 Task: Look for space in Don Luan, Vietnam from 8th August, 2023 to 15th August, 2023 for 9 adults in price range Rs.10000 to Rs.14000. Place can be shared room with 5 bedrooms having 9 beds and 5 bathrooms. Property type can be house, flat, guest house. Amenities needed are: wifi, TV, free parkinig on premises, gym, breakfast. Booking option can be shelf check-in. Required host language is English.
Action: Mouse moved to (542, 107)
Screenshot: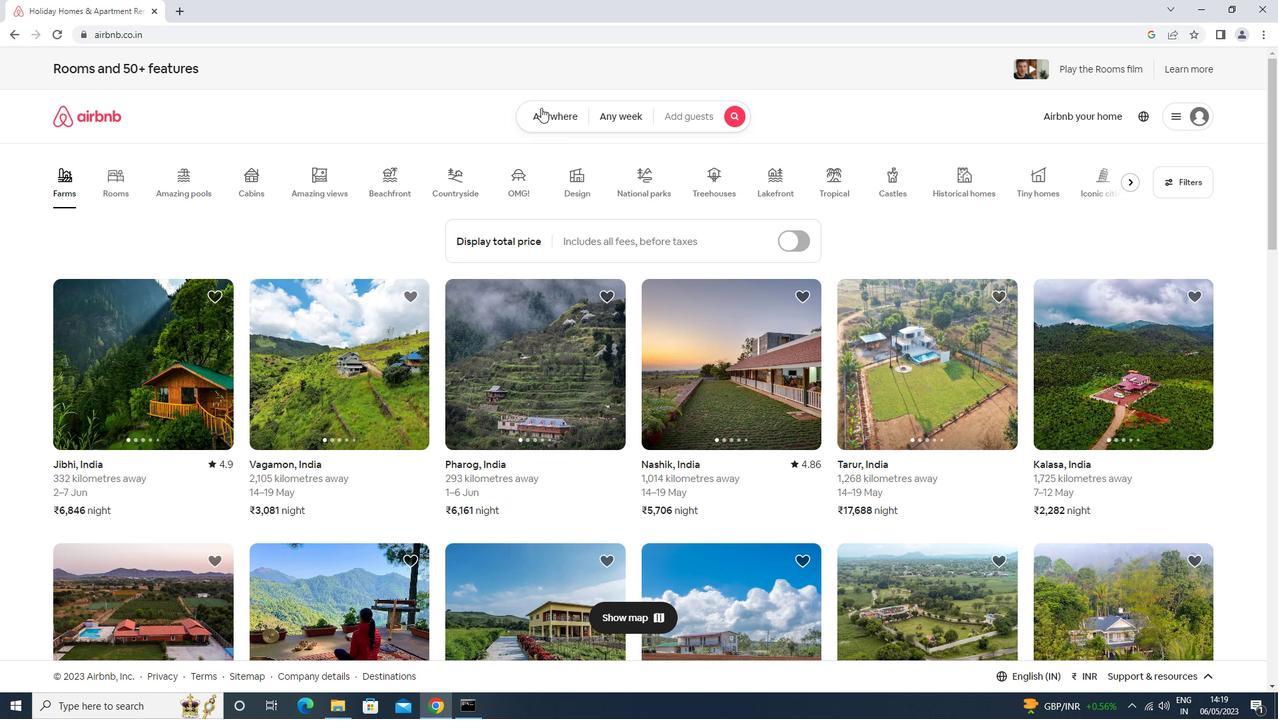 
Action: Mouse pressed left at (542, 107)
Screenshot: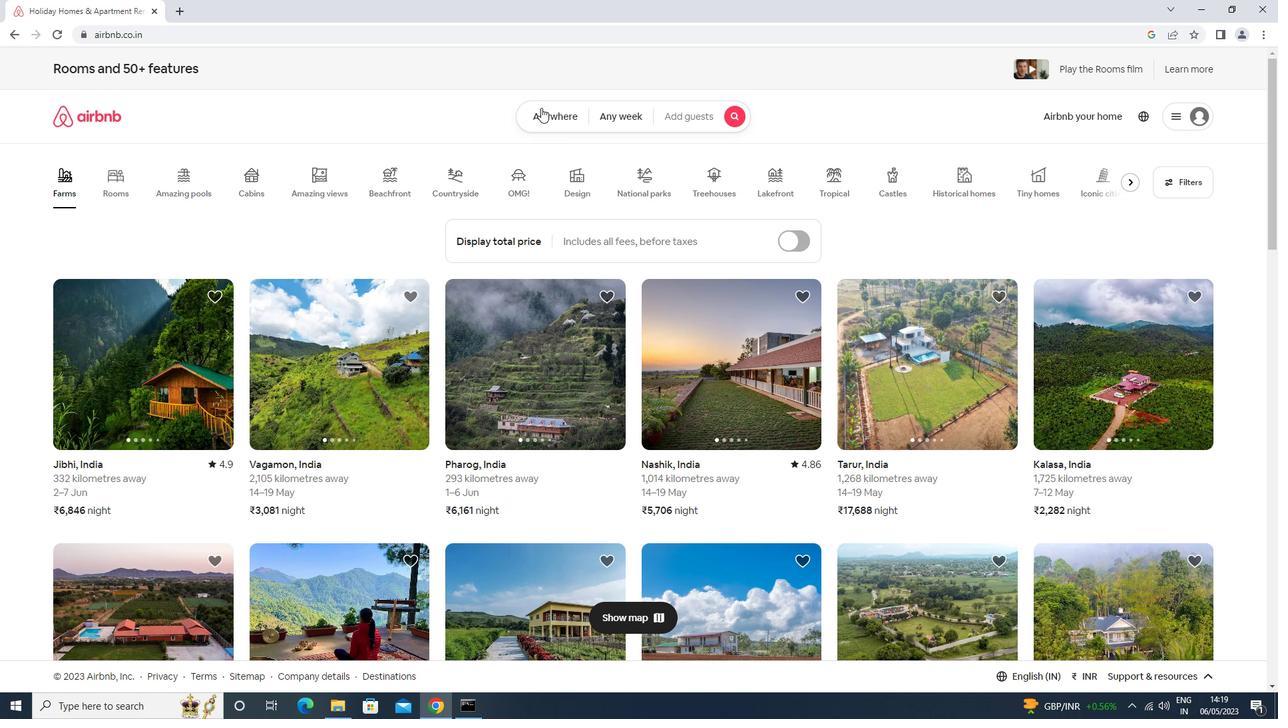 
Action: Mouse moved to (457, 177)
Screenshot: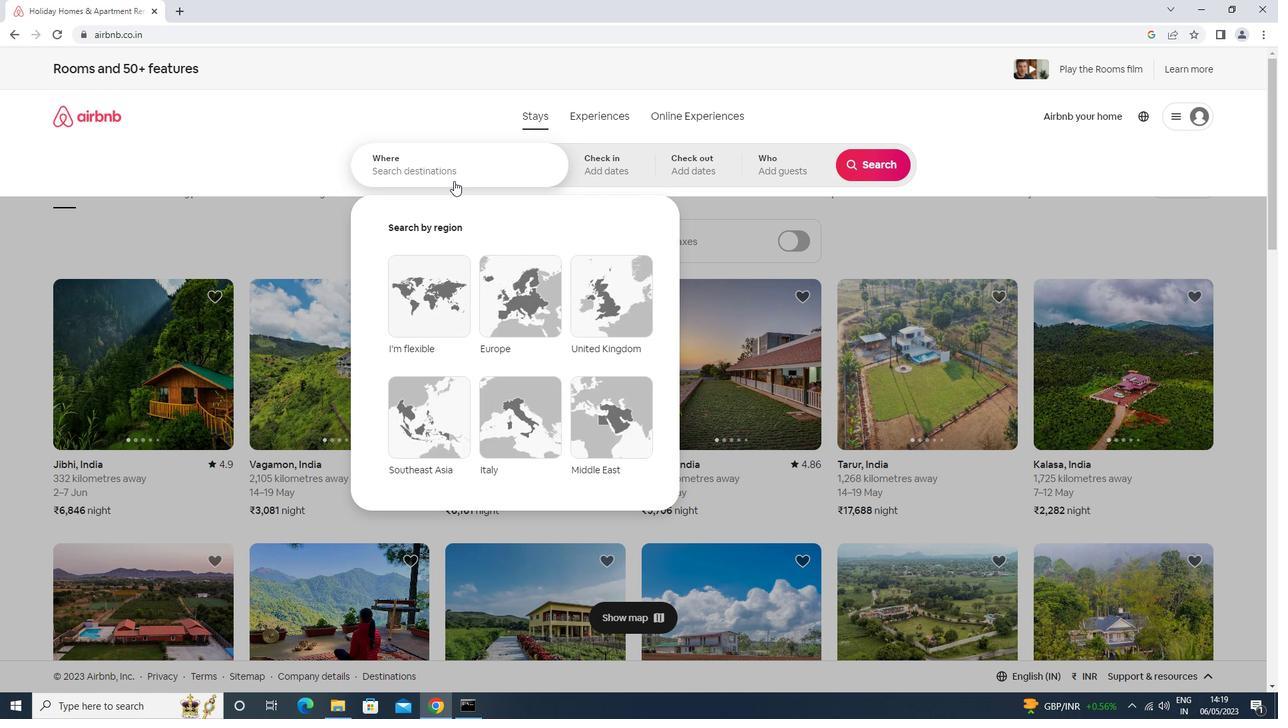 
Action: Mouse pressed left at (457, 177)
Screenshot: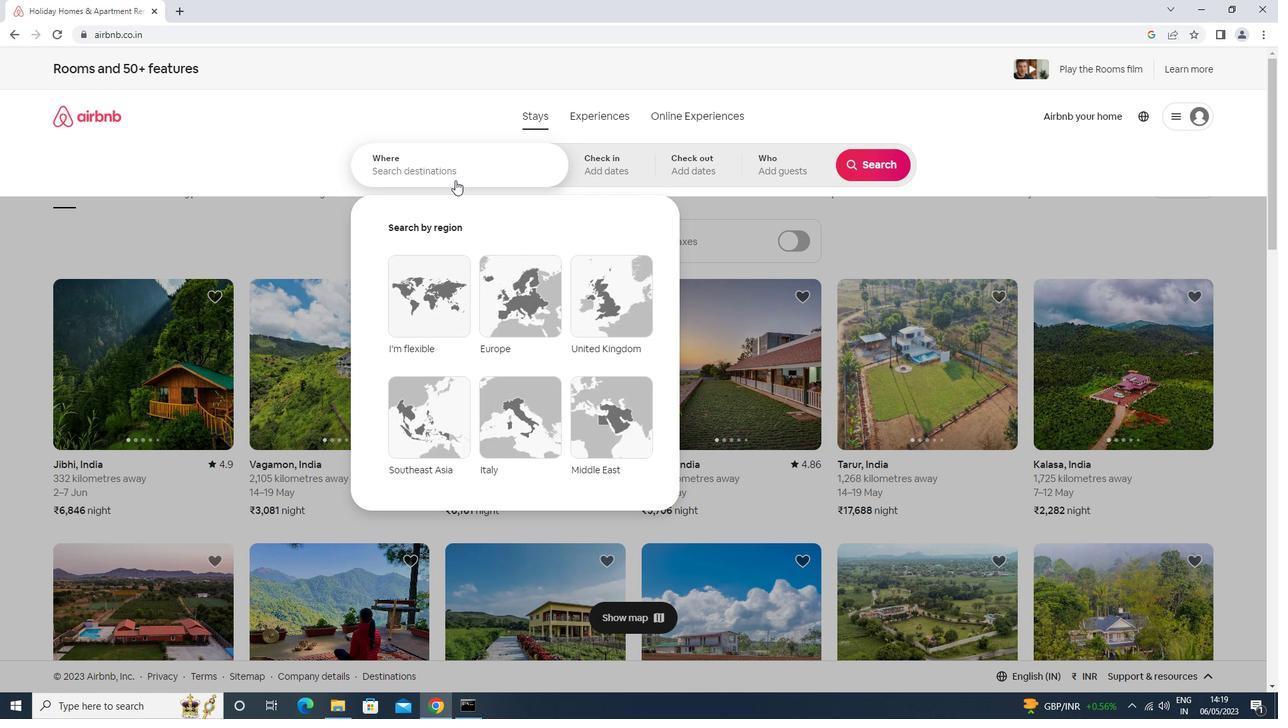 
Action: Key pressed don<Key.space>luan<Key.space>vietnam<Key.enter>
Screenshot: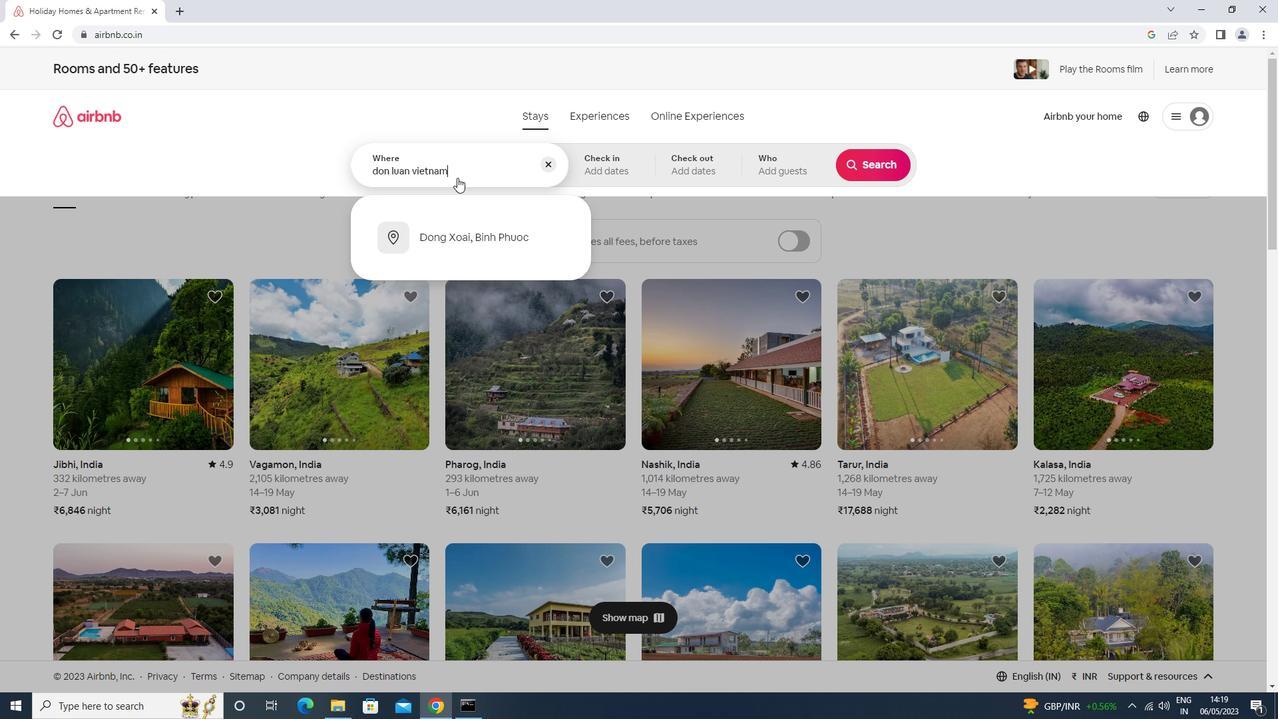 
Action: Mouse moved to (869, 276)
Screenshot: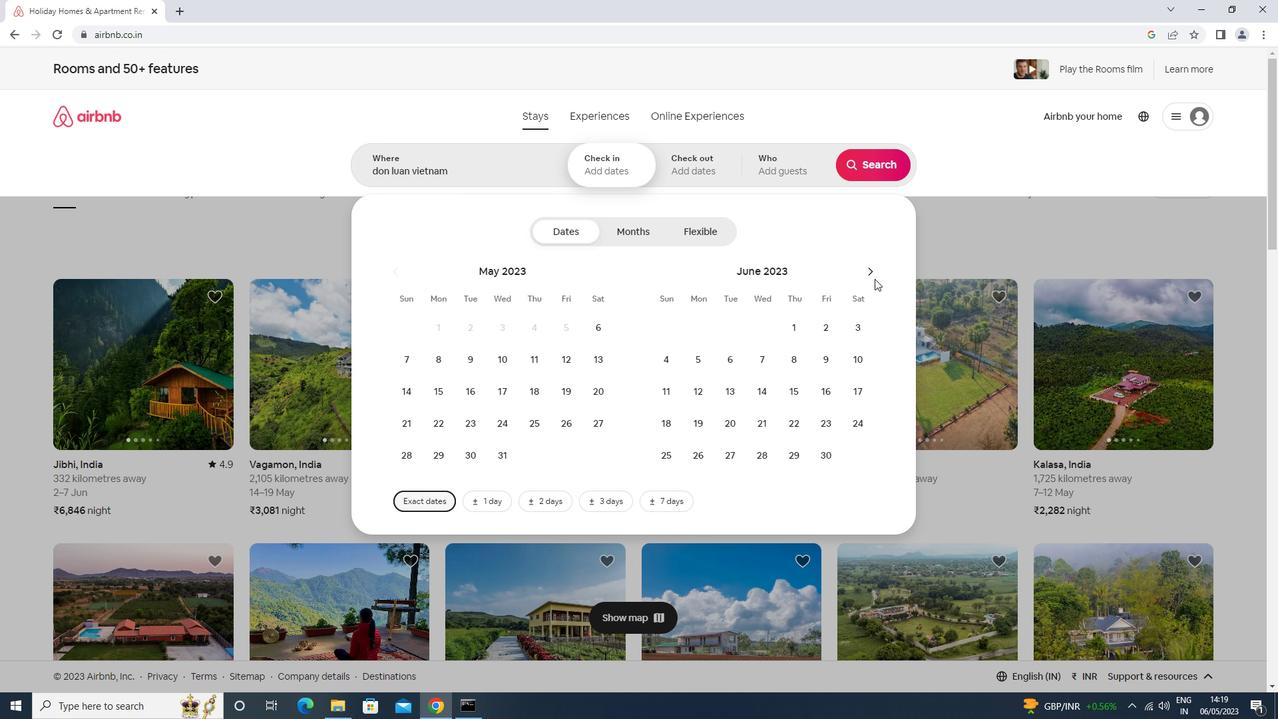 
Action: Mouse pressed left at (869, 276)
Screenshot: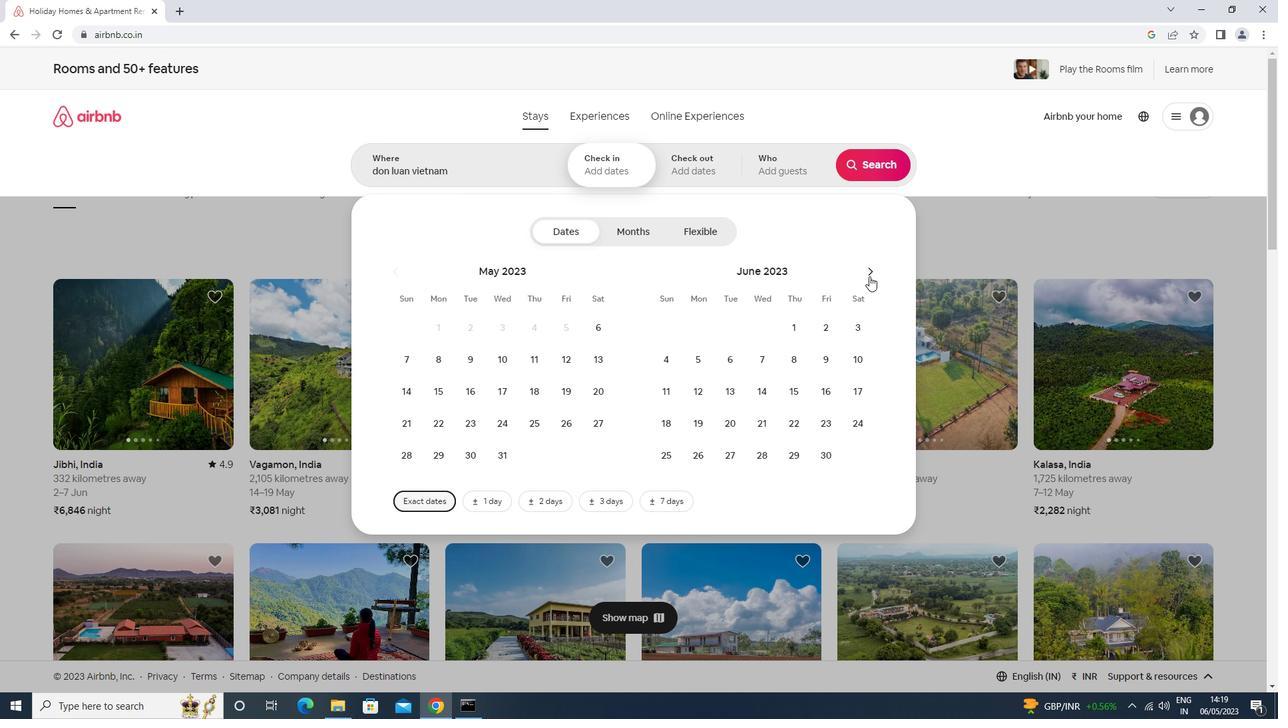 
Action: Mouse pressed left at (869, 276)
Screenshot: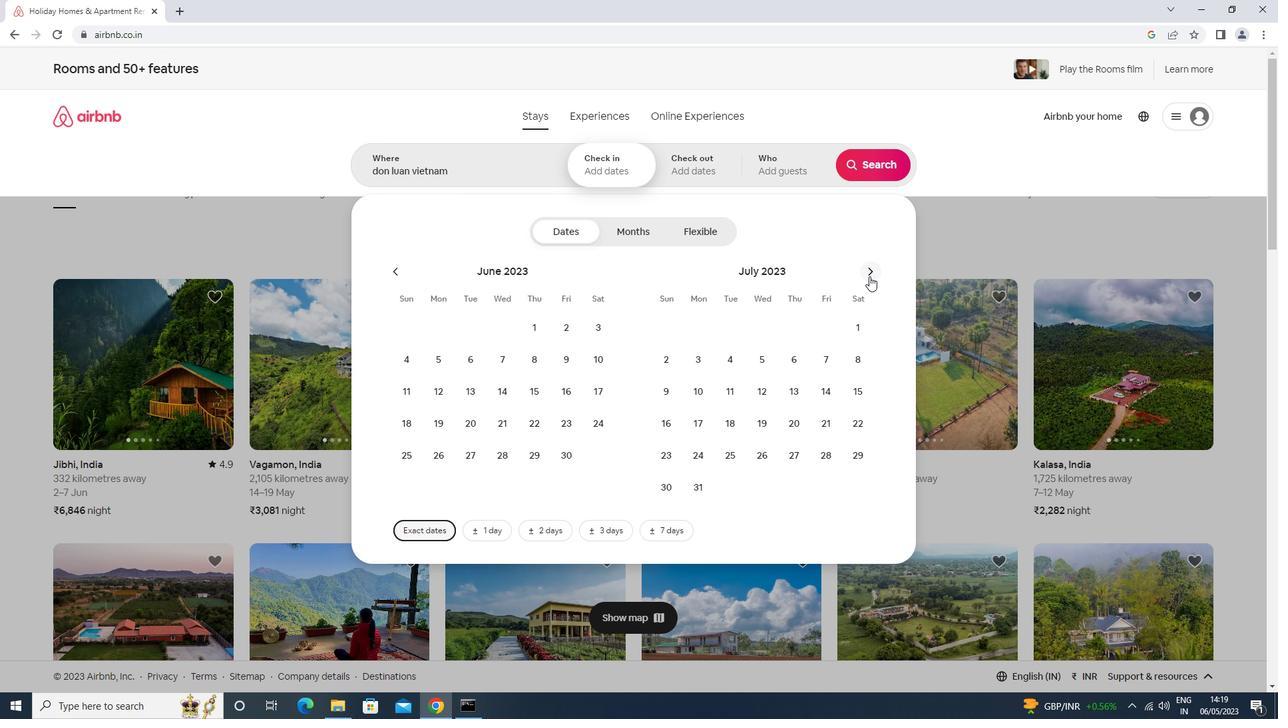 
Action: Mouse moved to (724, 362)
Screenshot: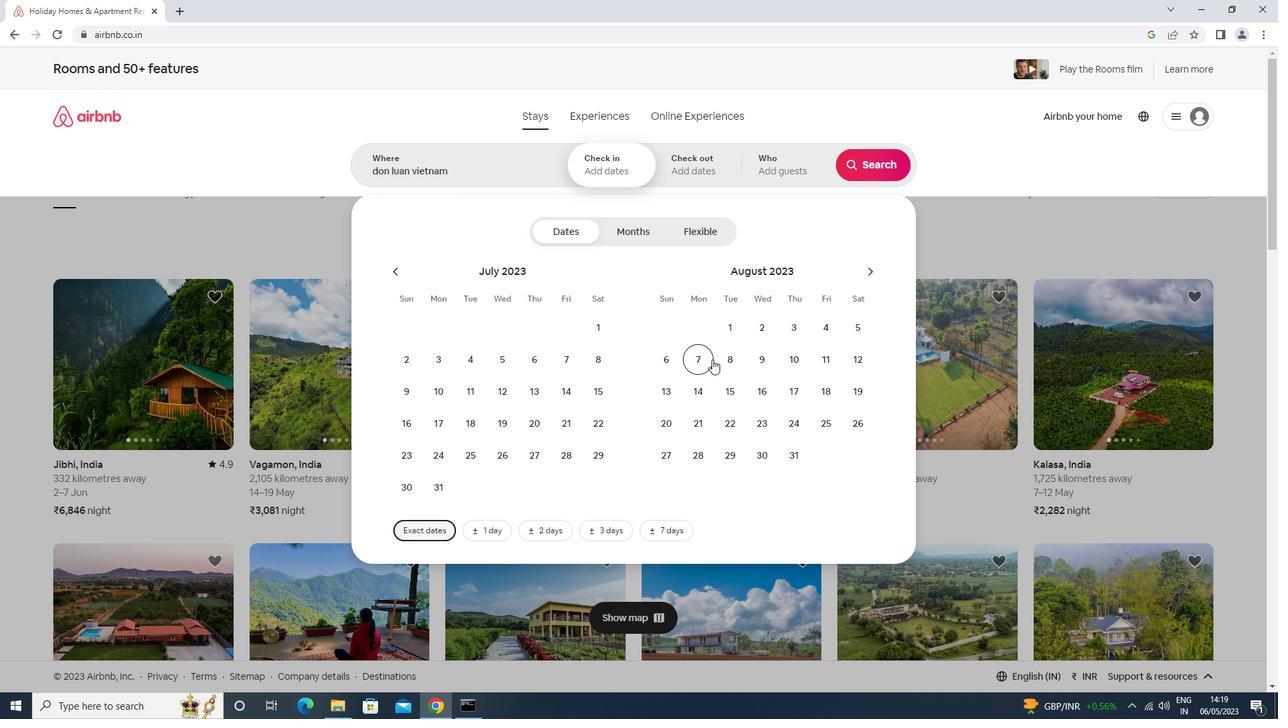 
Action: Mouse pressed left at (724, 362)
Screenshot: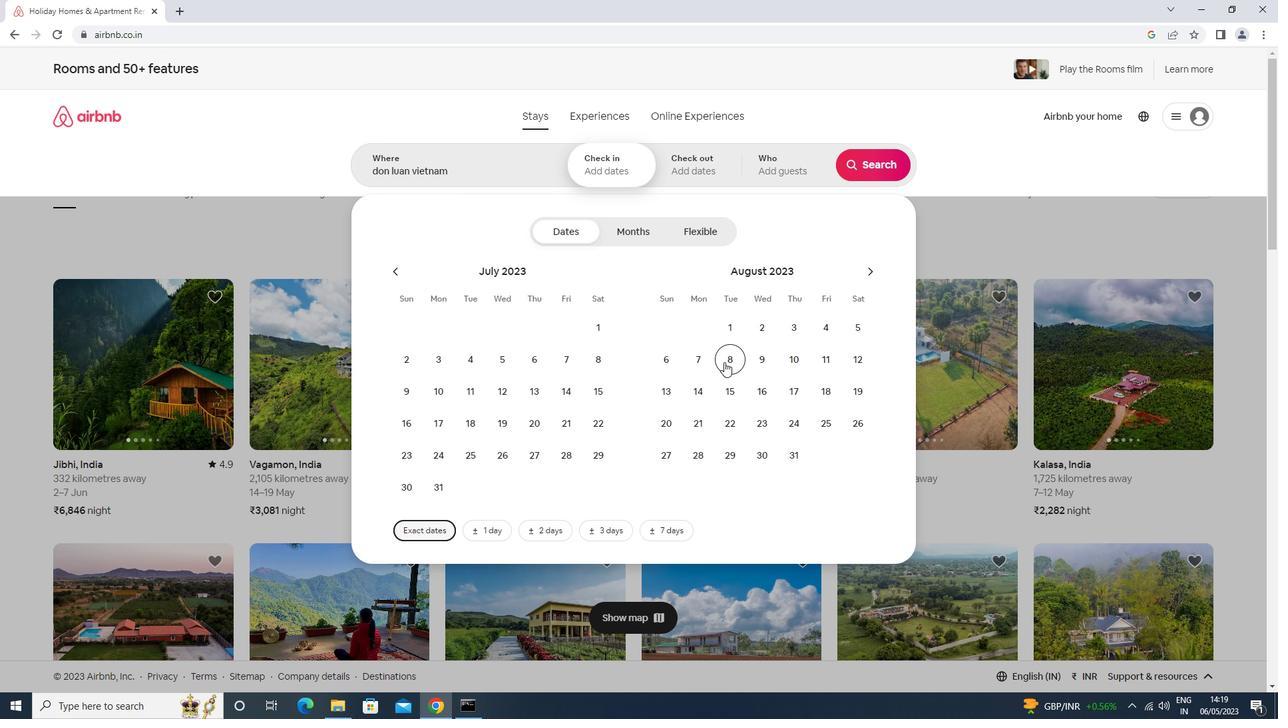 
Action: Mouse moved to (721, 385)
Screenshot: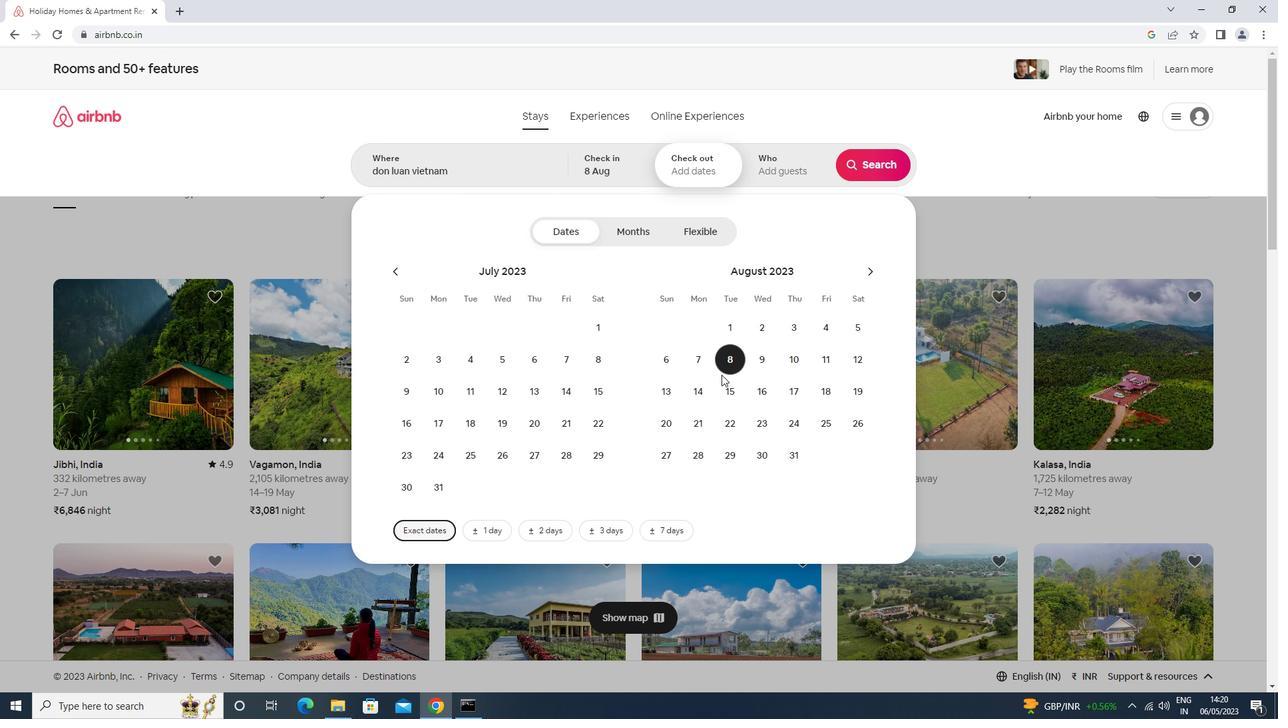 
Action: Mouse pressed left at (721, 385)
Screenshot: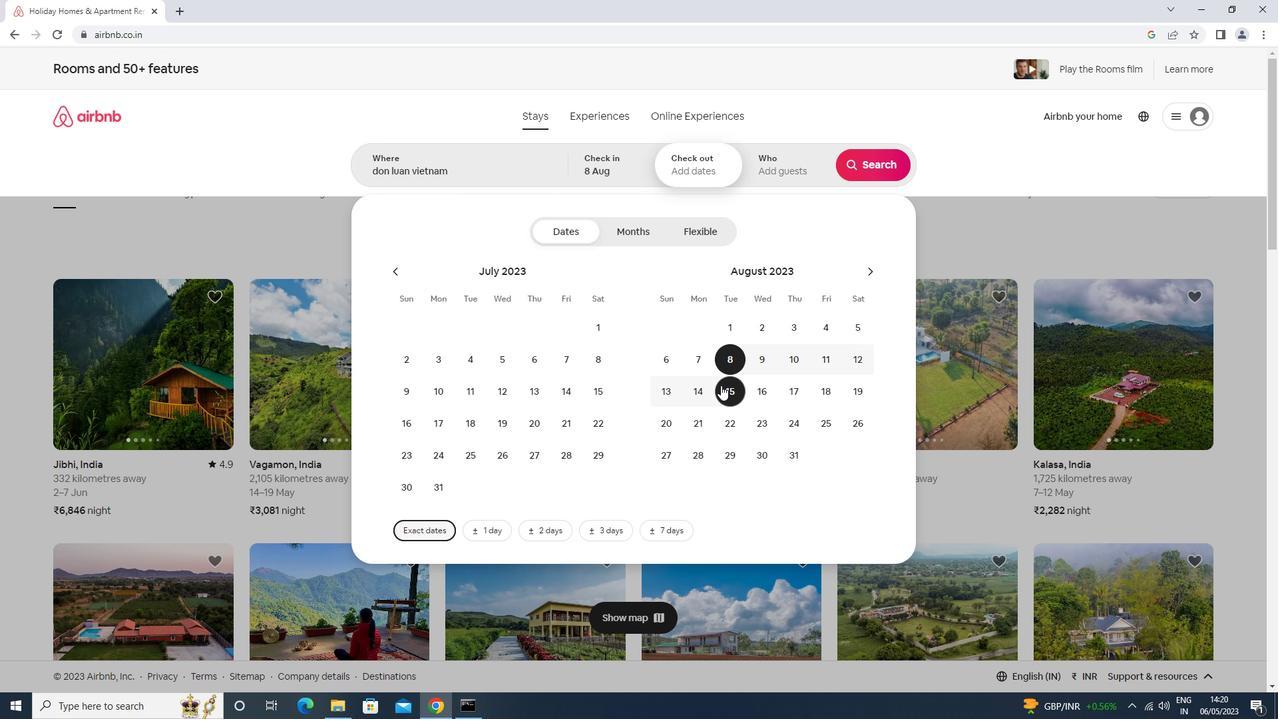 
Action: Mouse moved to (781, 171)
Screenshot: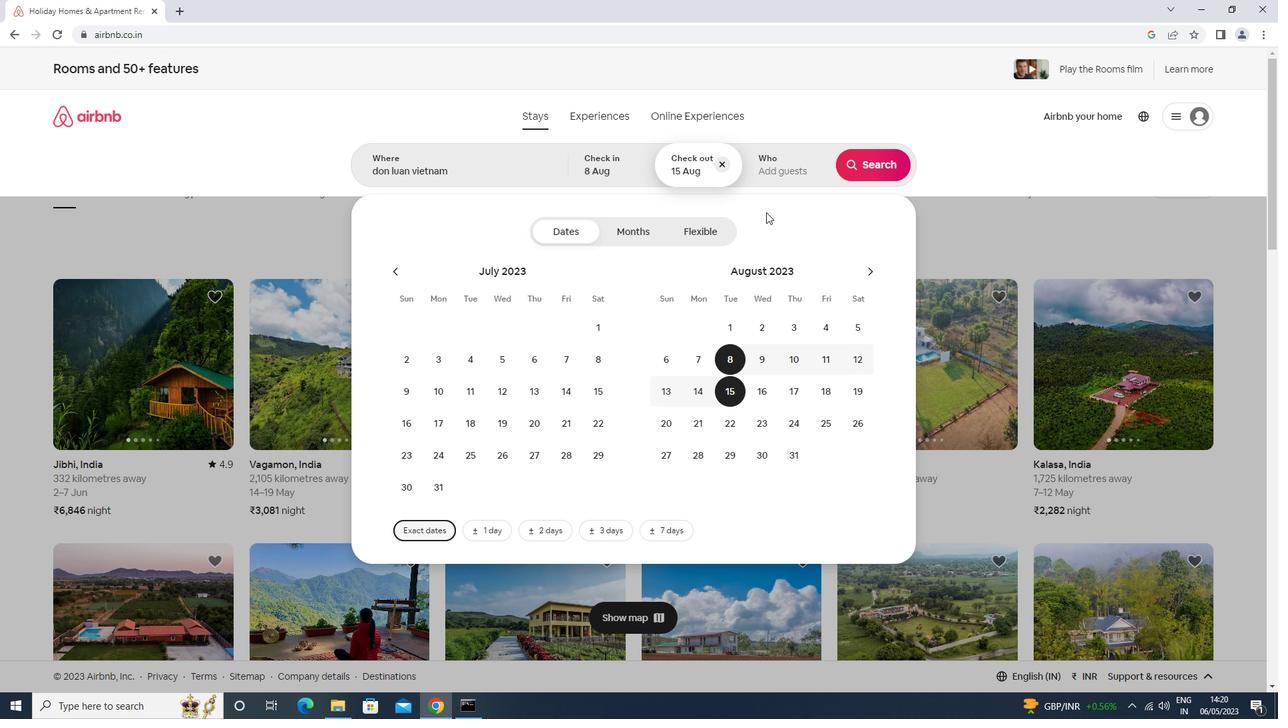 
Action: Mouse pressed left at (781, 171)
Screenshot: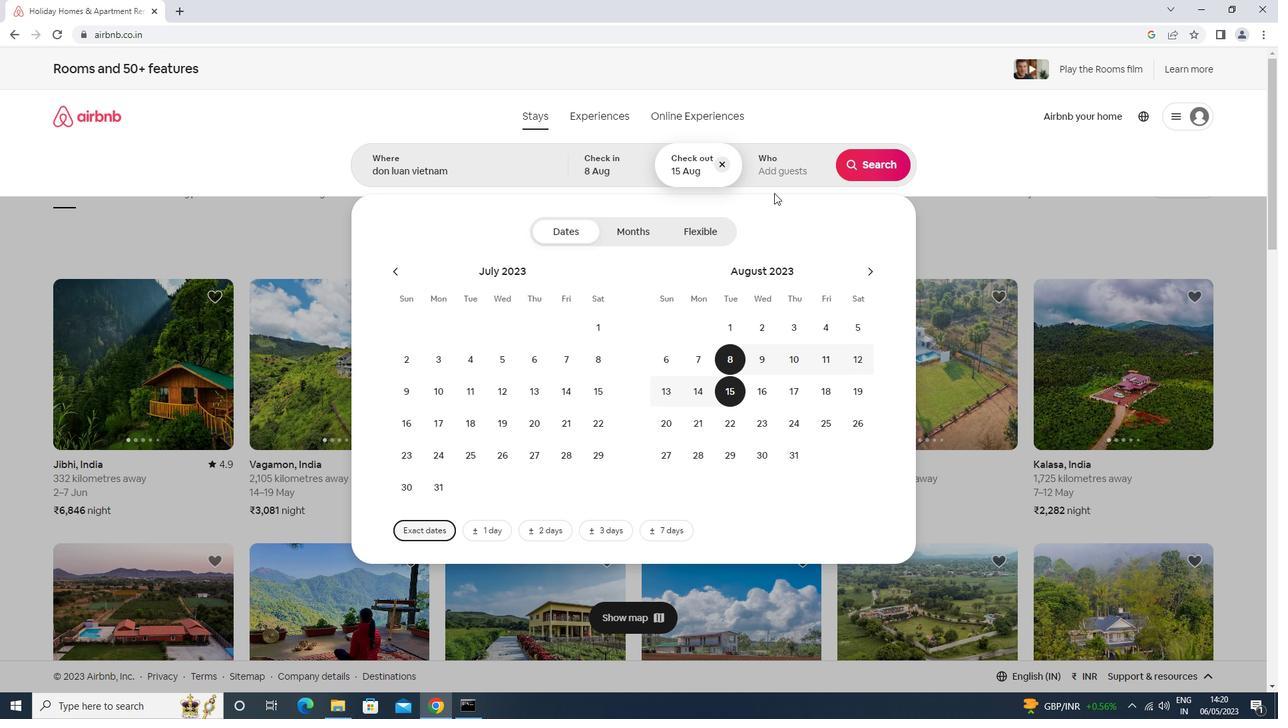 
Action: Mouse moved to (871, 231)
Screenshot: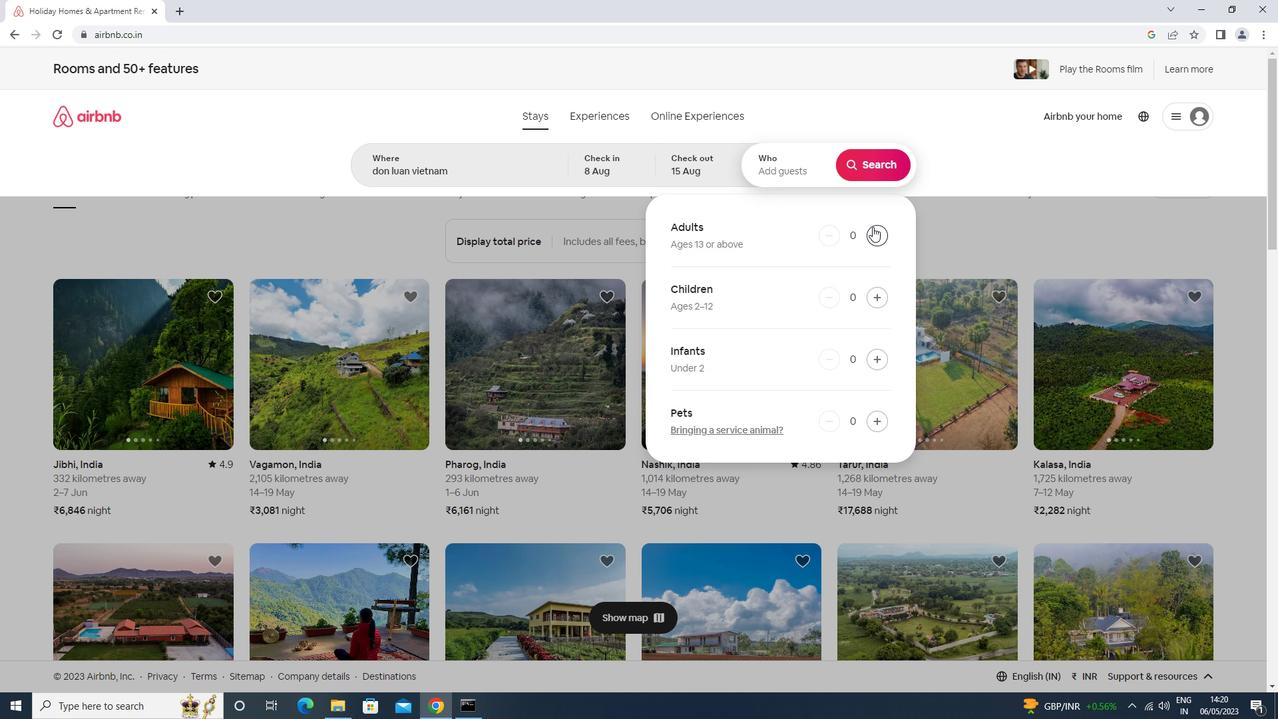 
Action: Mouse pressed left at (871, 231)
Screenshot: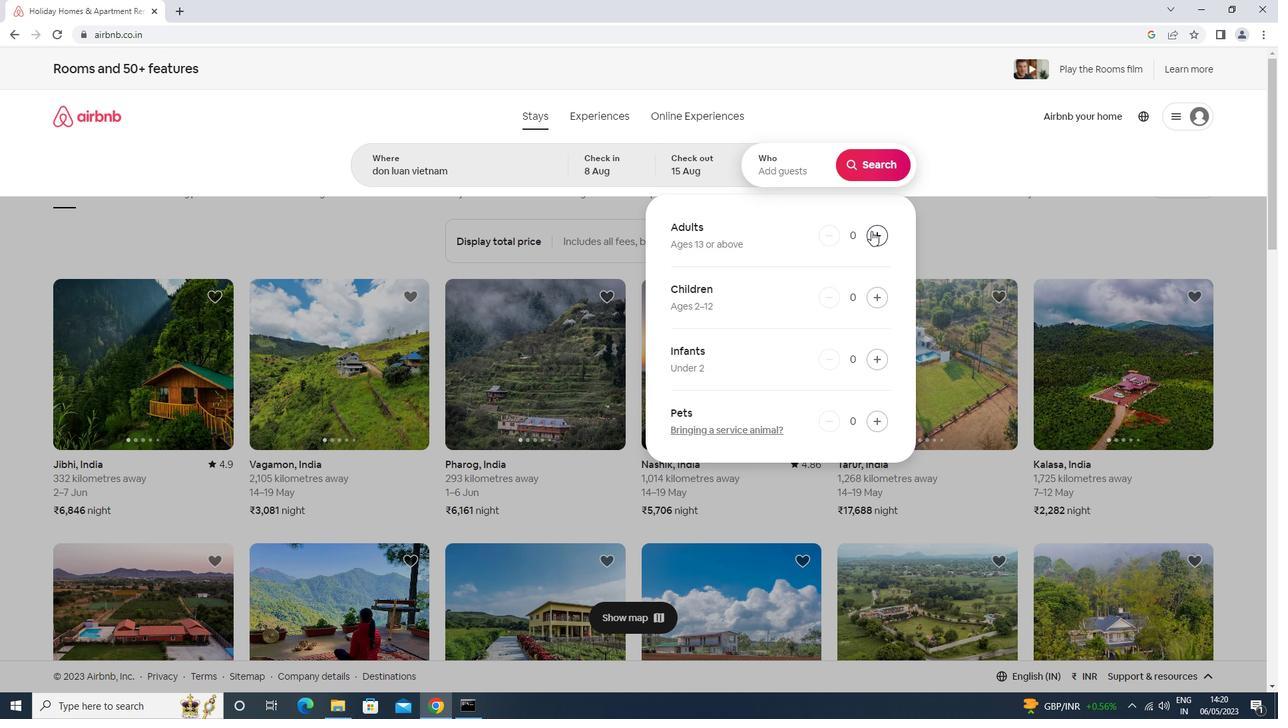 
Action: Mouse pressed left at (871, 231)
Screenshot: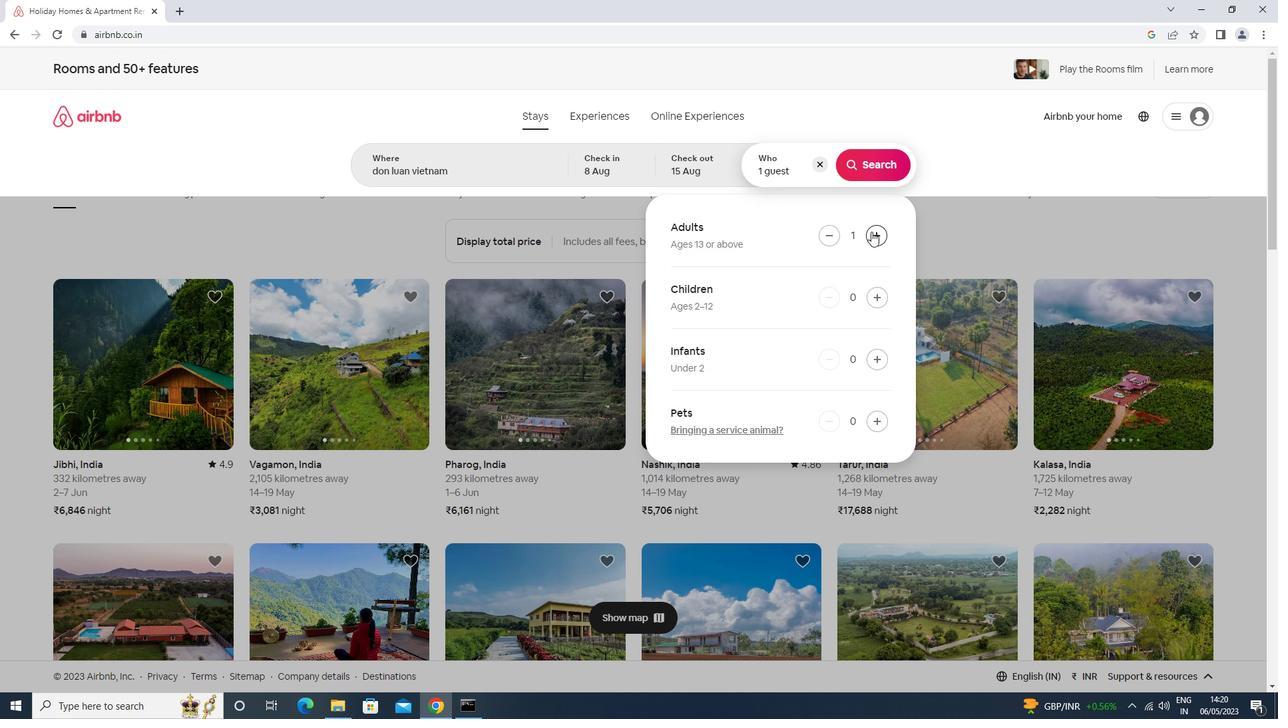 
Action: Mouse pressed left at (871, 231)
Screenshot: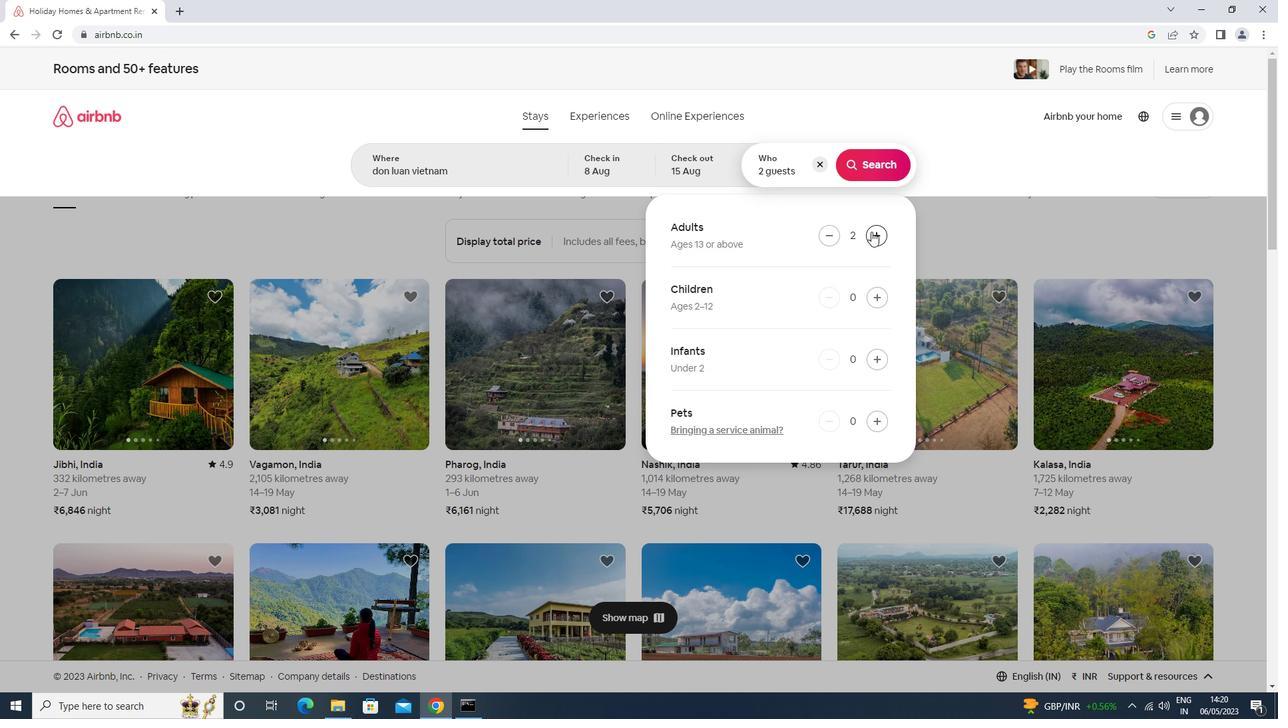 
Action: Mouse pressed left at (871, 231)
Screenshot: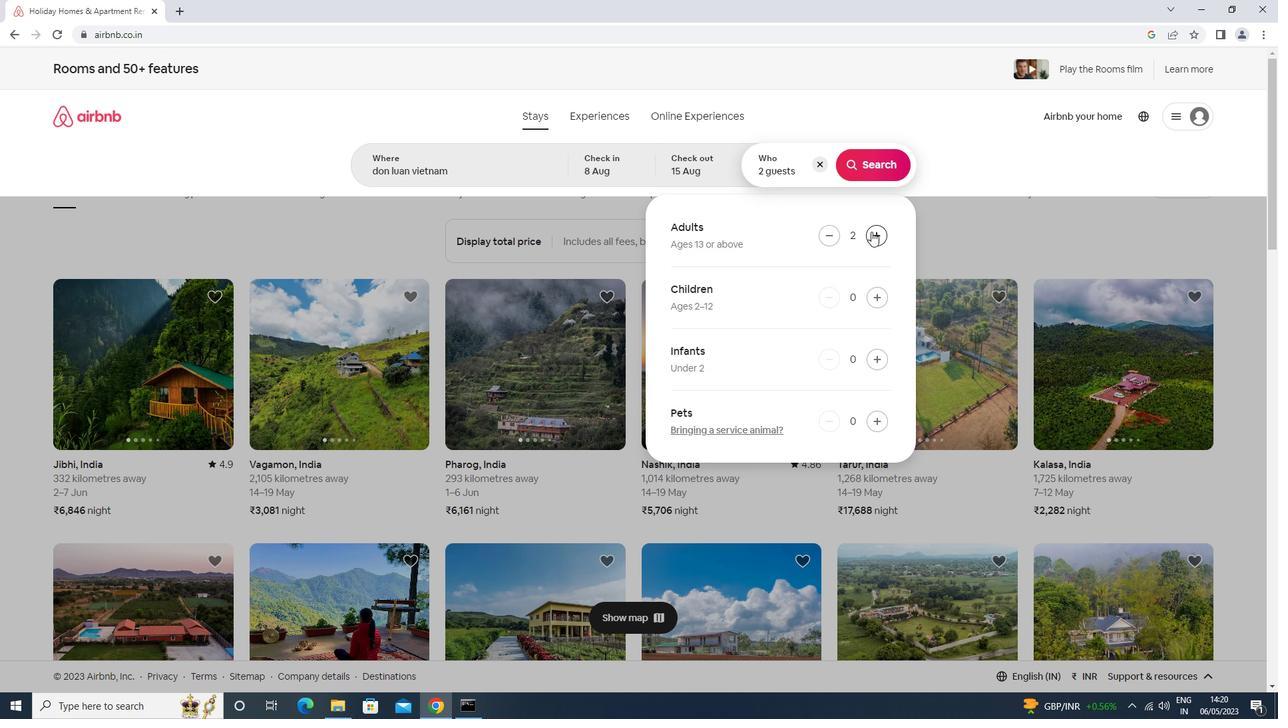 
Action: Mouse pressed left at (871, 231)
Screenshot: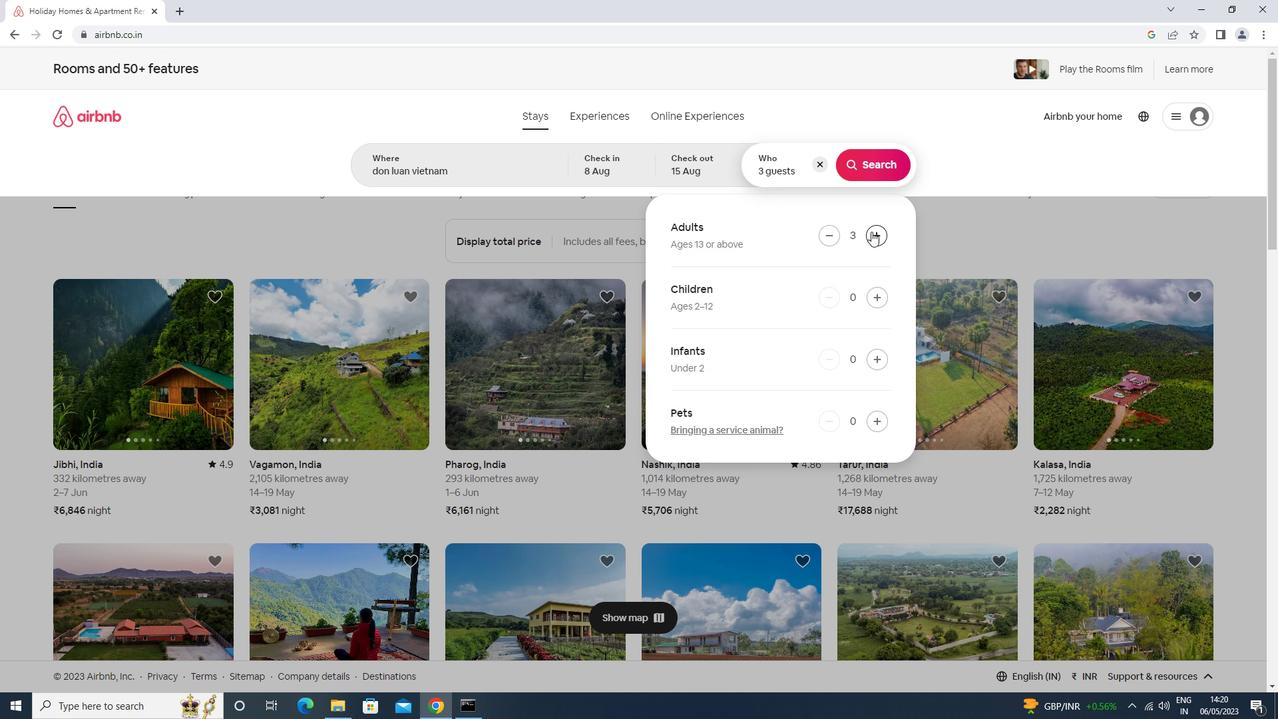 
Action: Mouse pressed left at (871, 231)
Screenshot: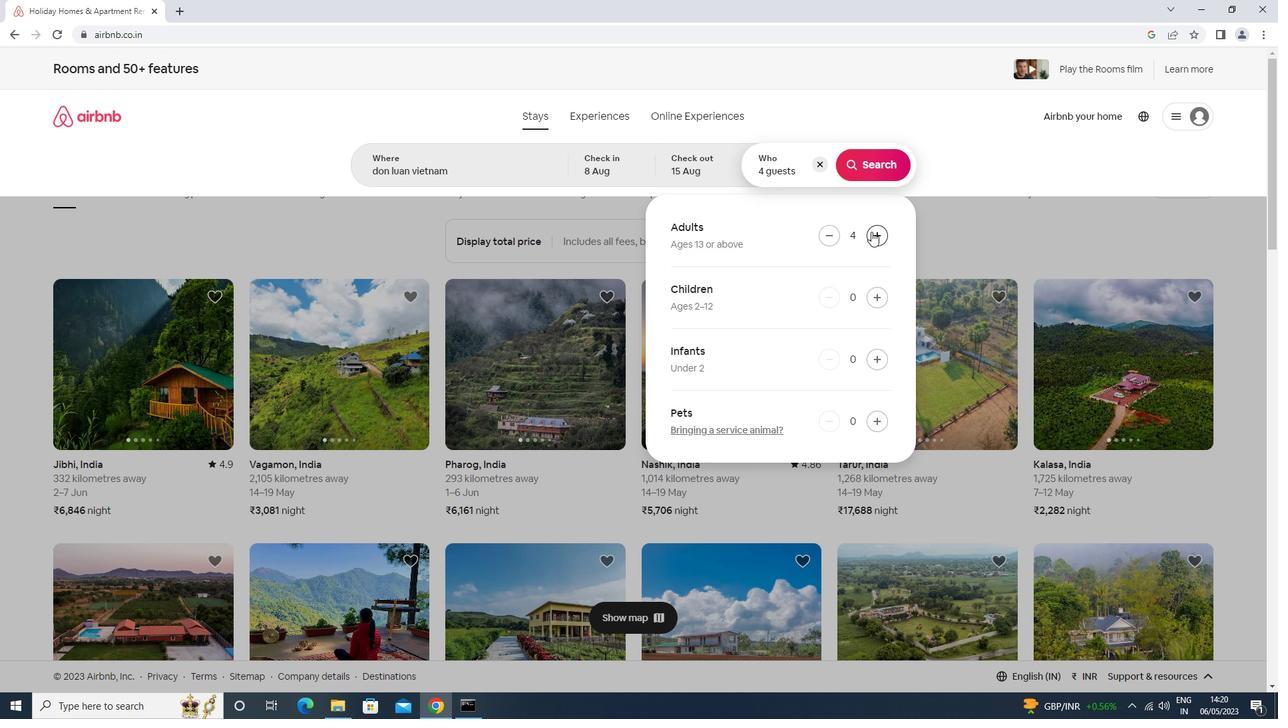 
Action: Mouse pressed left at (871, 231)
Screenshot: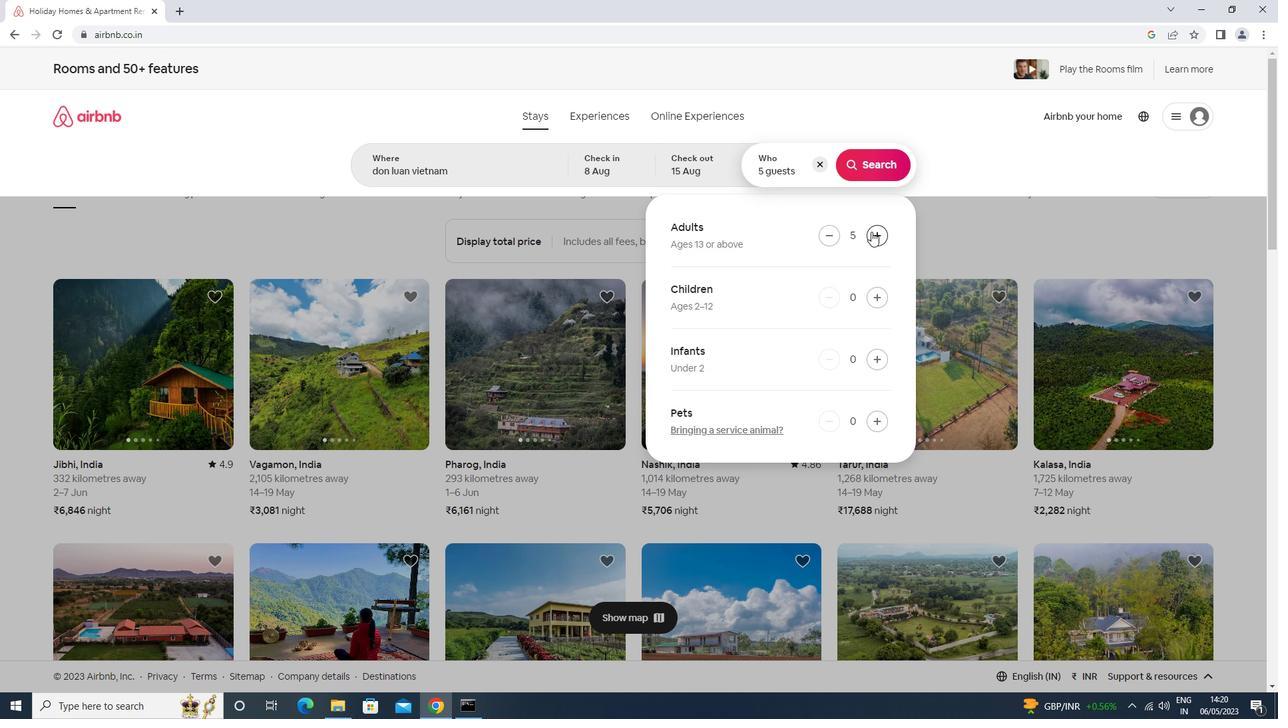 
Action: Mouse moved to (872, 231)
Screenshot: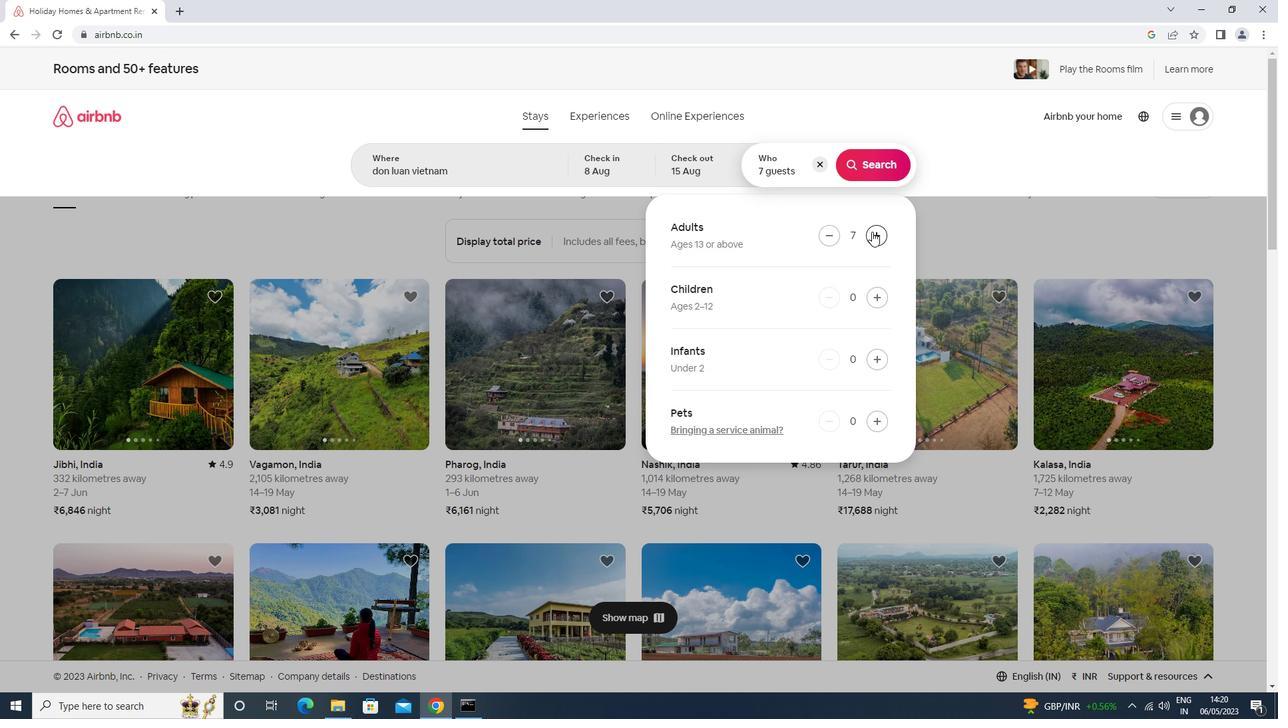 
Action: Mouse pressed left at (872, 231)
Screenshot: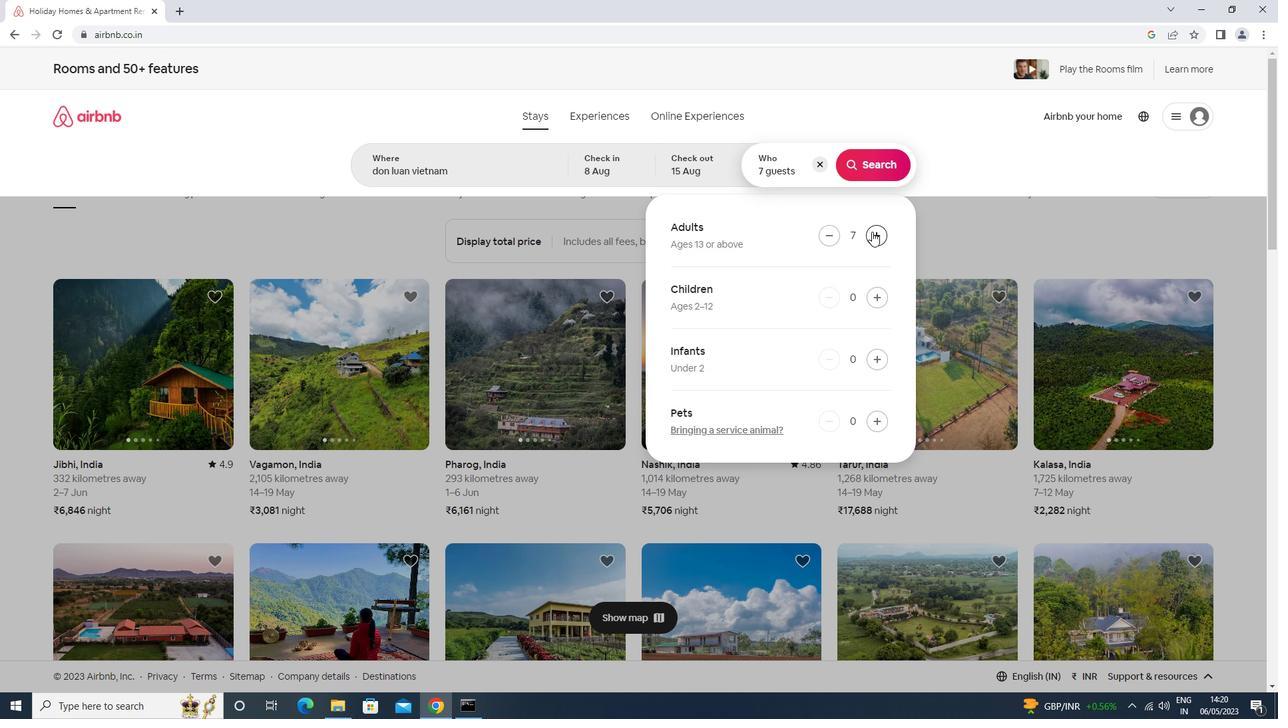 
Action: Mouse moved to (870, 231)
Screenshot: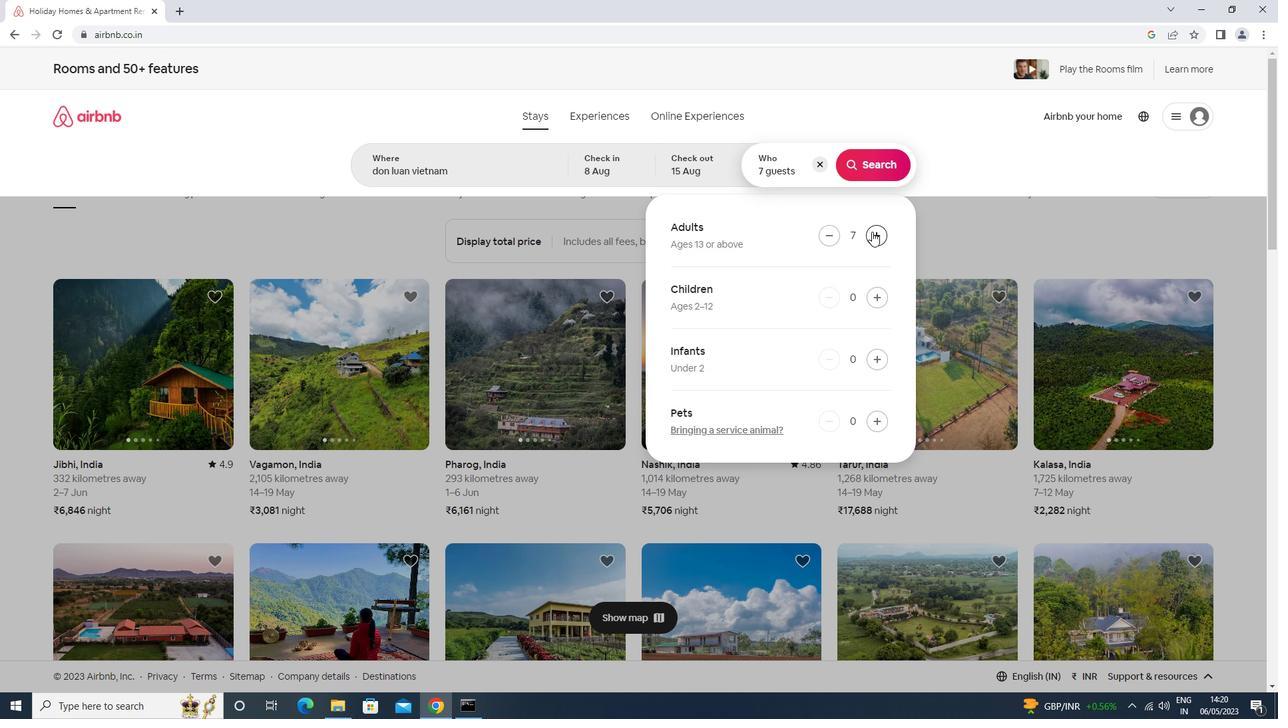 
Action: Mouse pressed left at (870, 231)
Screenshot: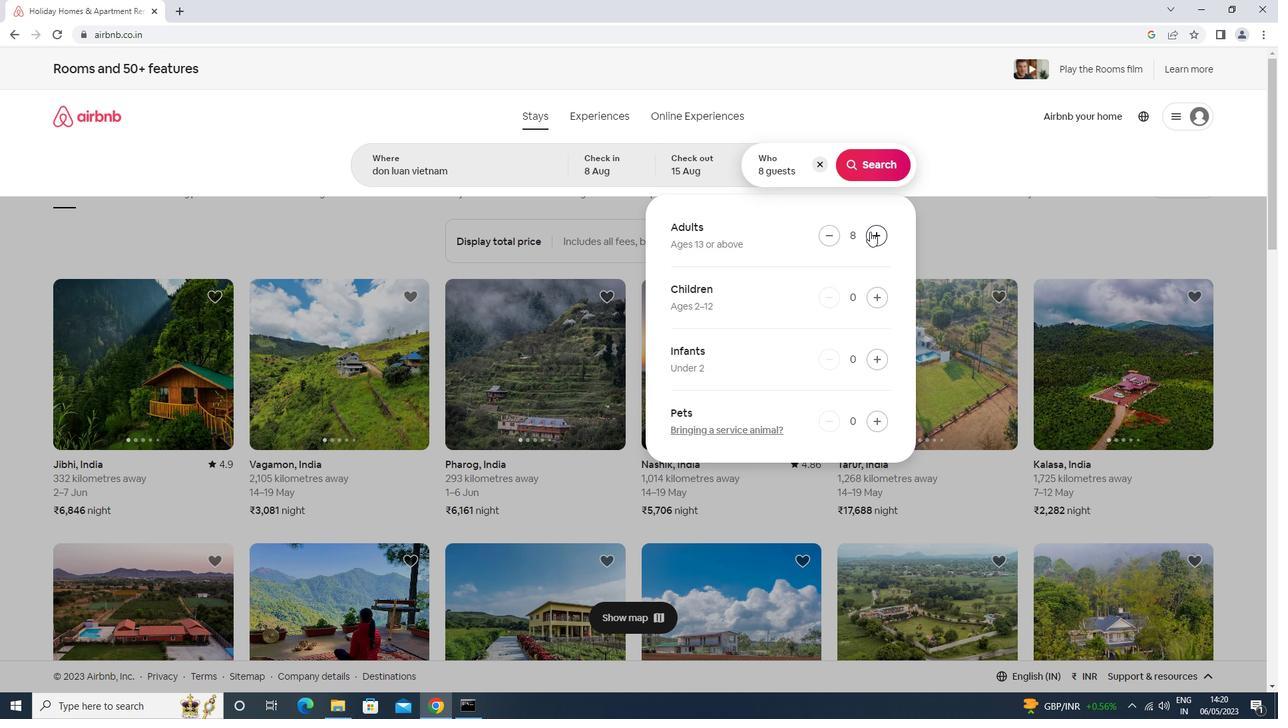
Action: Mouse moved to (878, 165)
Screenshot: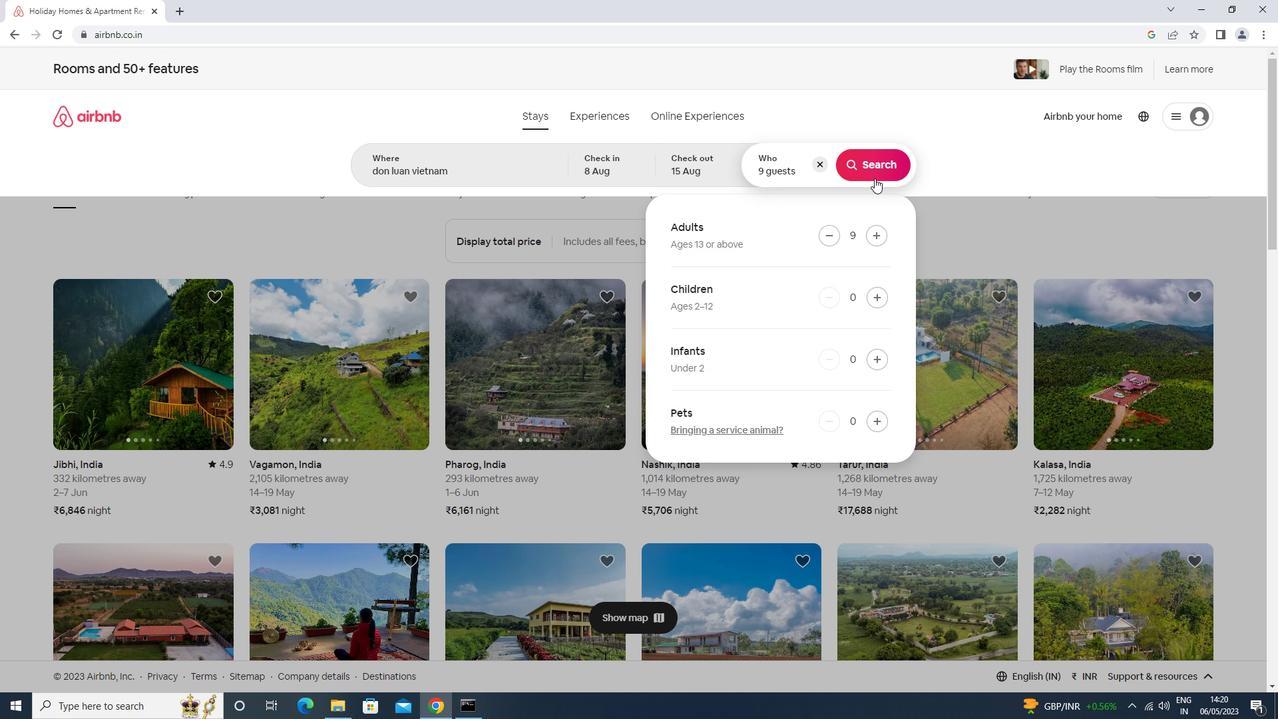 
Action: Mouse pressed left at (878, 165)
Screenshot: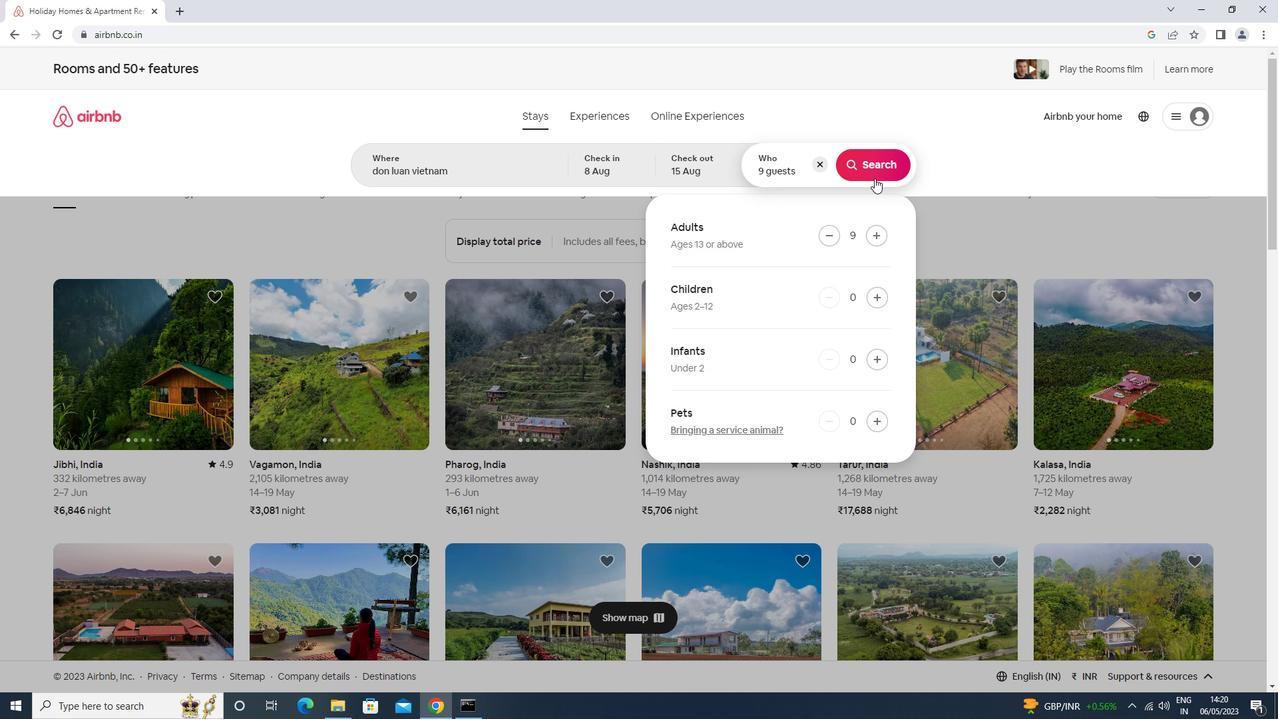 
Action: Mouse moved to (1235, 132)
Screenshot: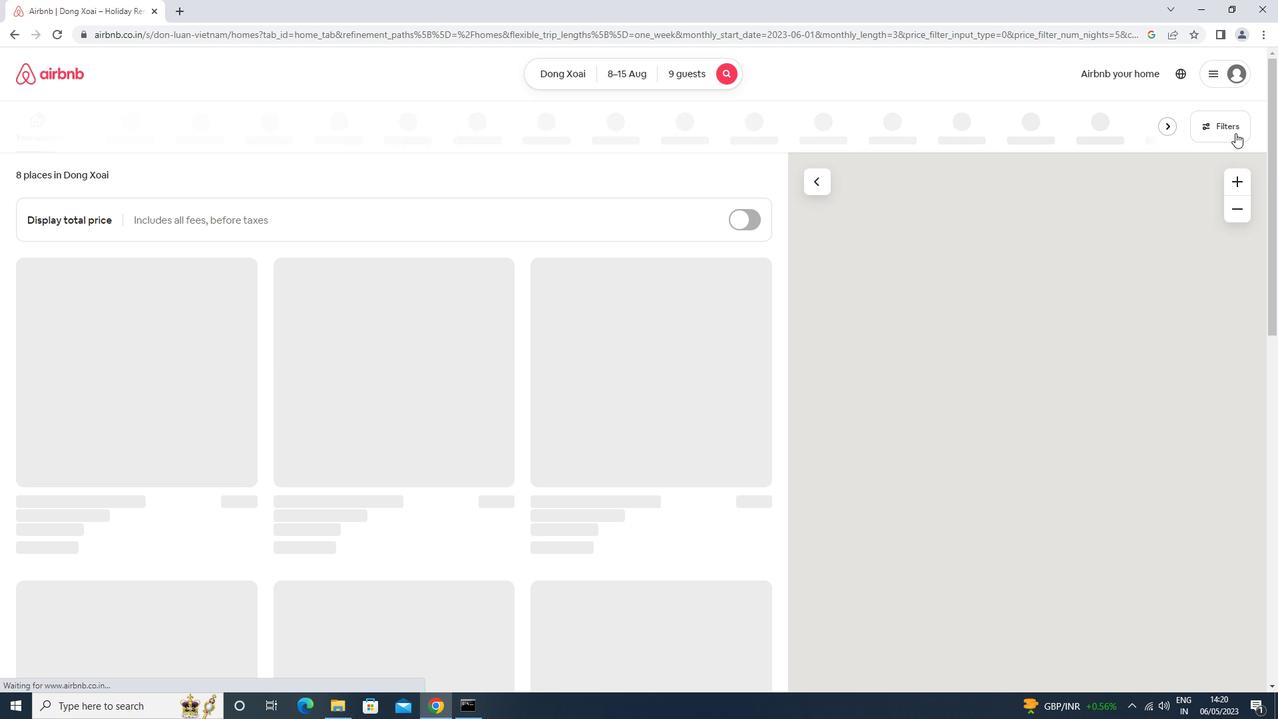 
Action: Mouse pressed left at (1235, 132)
Screenshot: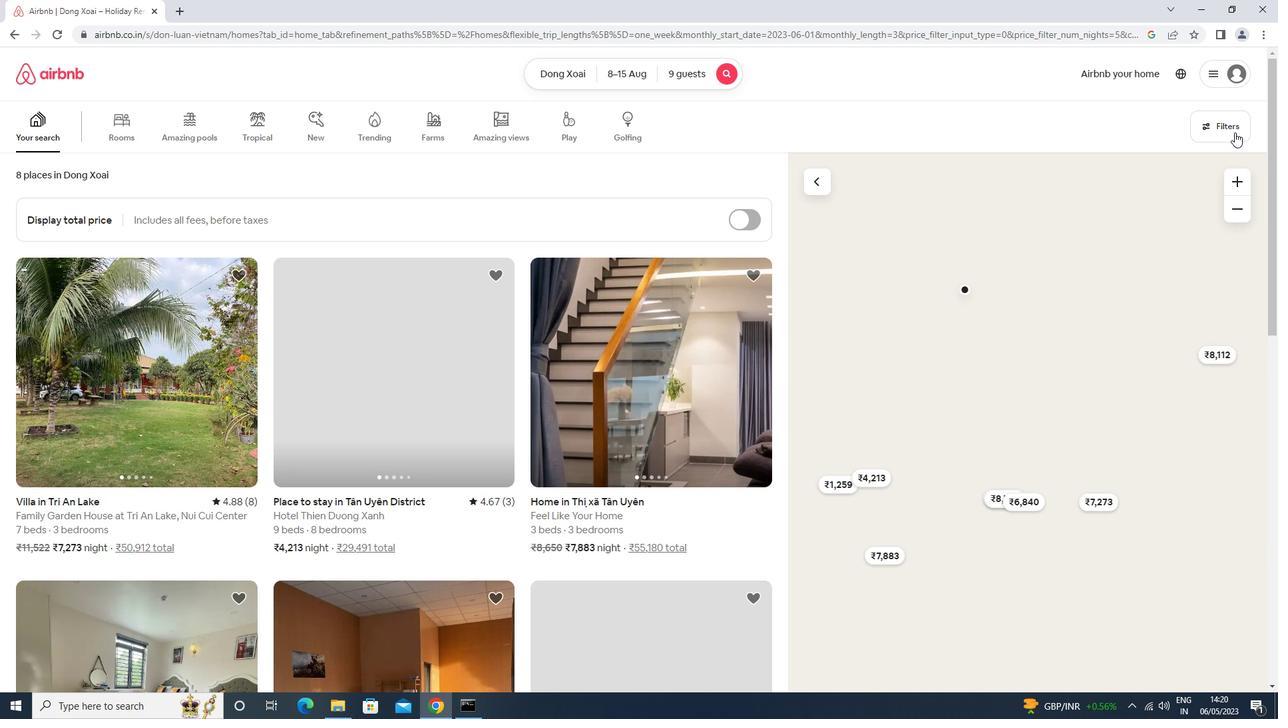 
Action: Mouse moved to (544, 455)
Screenshot: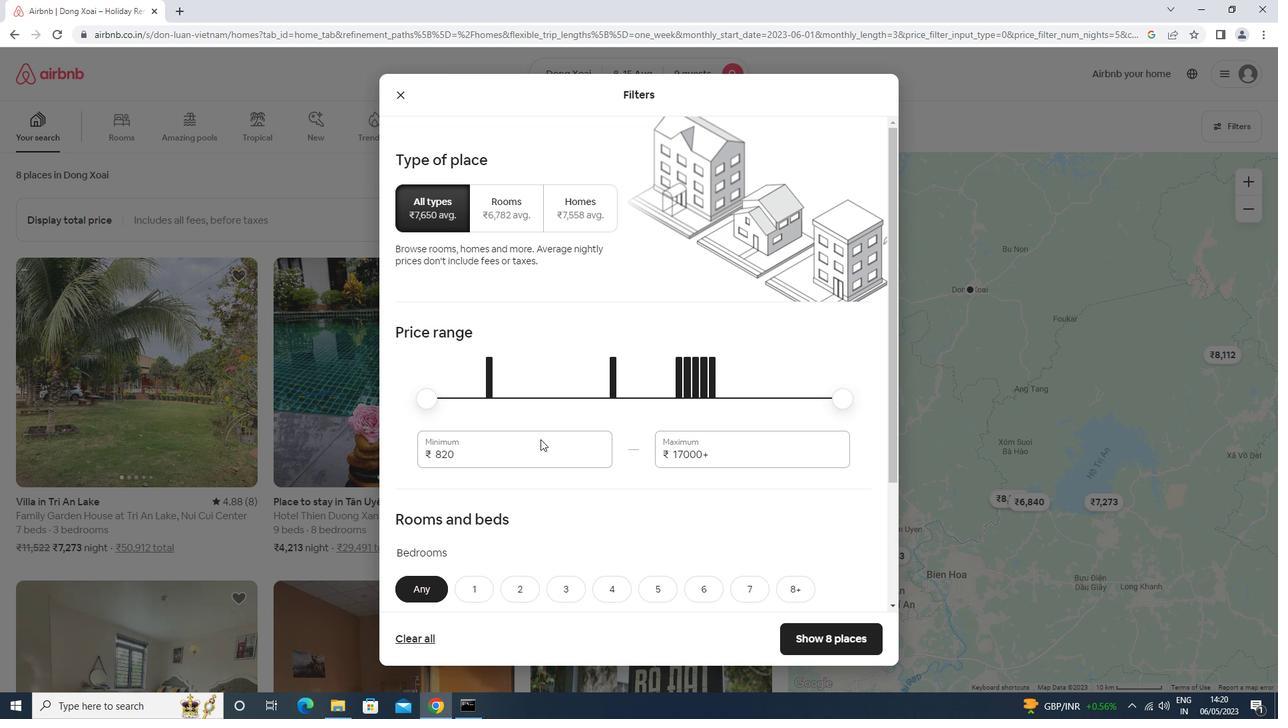
Action: Mouse pressed left at (544, 455)
Screenshot: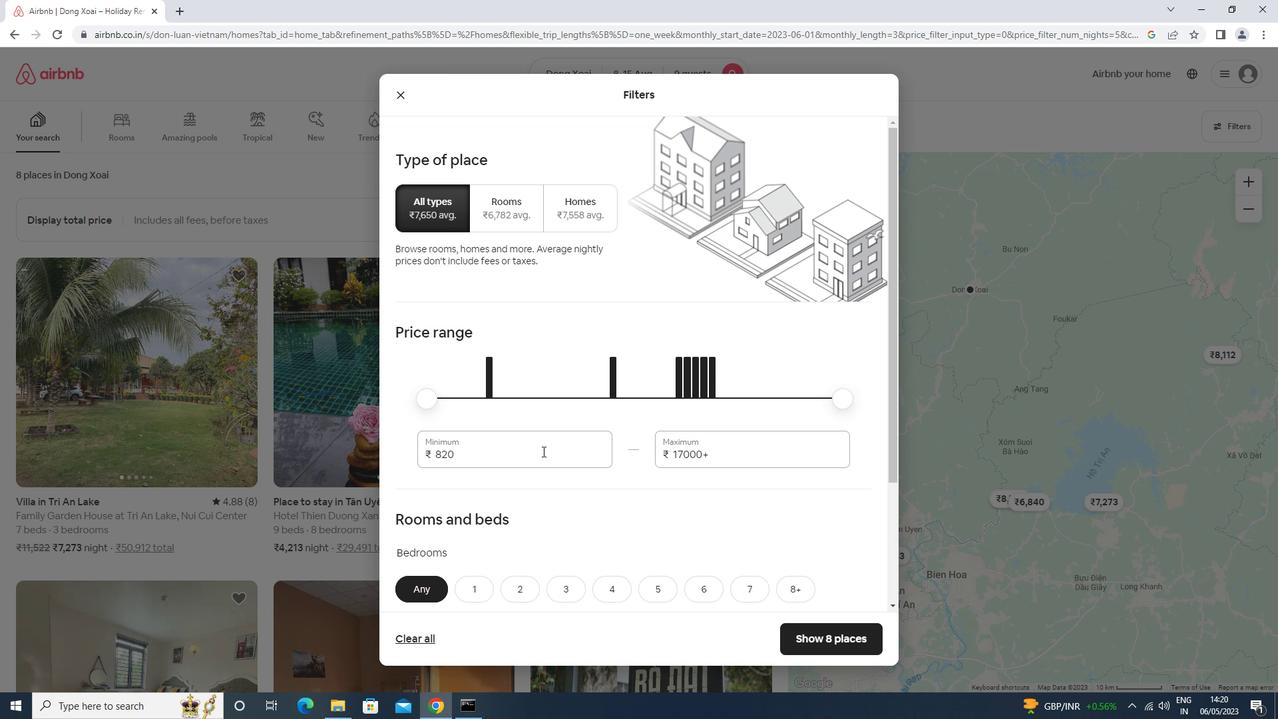 
Action: Mouse moved to (567, 442)
Screenshot: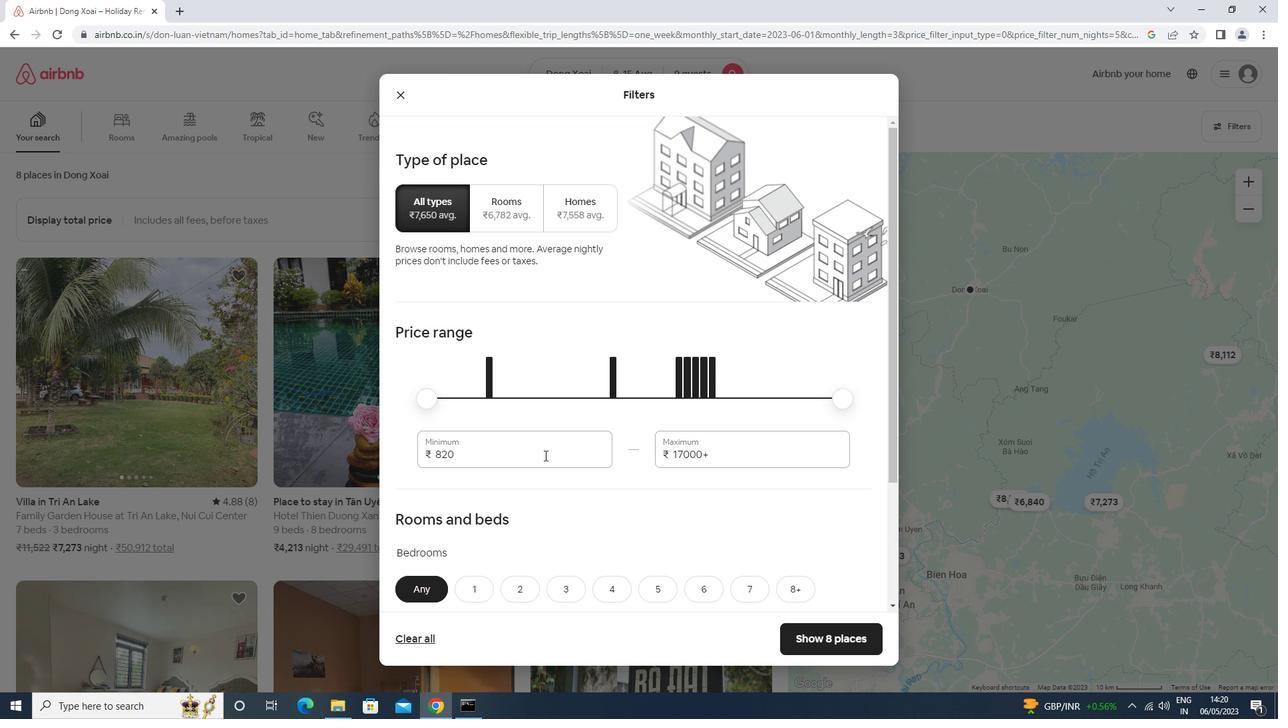 
Action: Key pressed <Key.backspace><Key.backspace><Key.backspace><Key.backspace>10000<Key.tab>14000
Screenshot: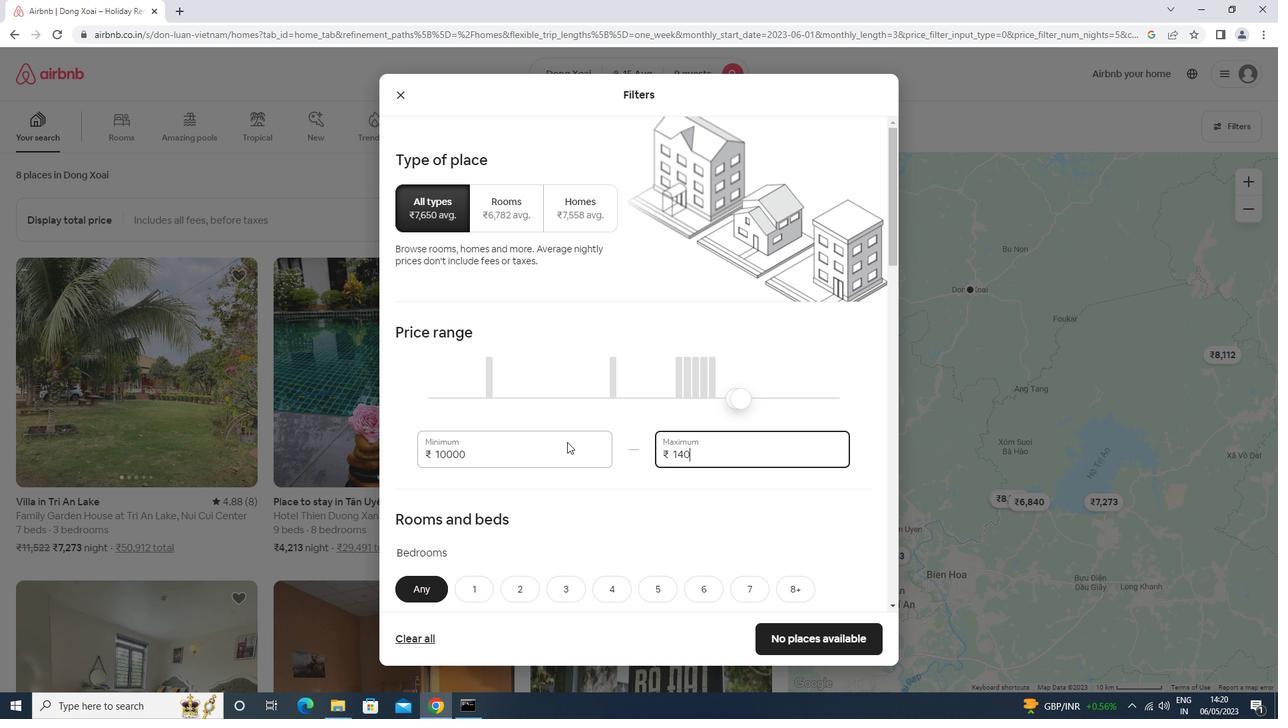 
Action: Mouse moved to (561, 484)
Screenshot: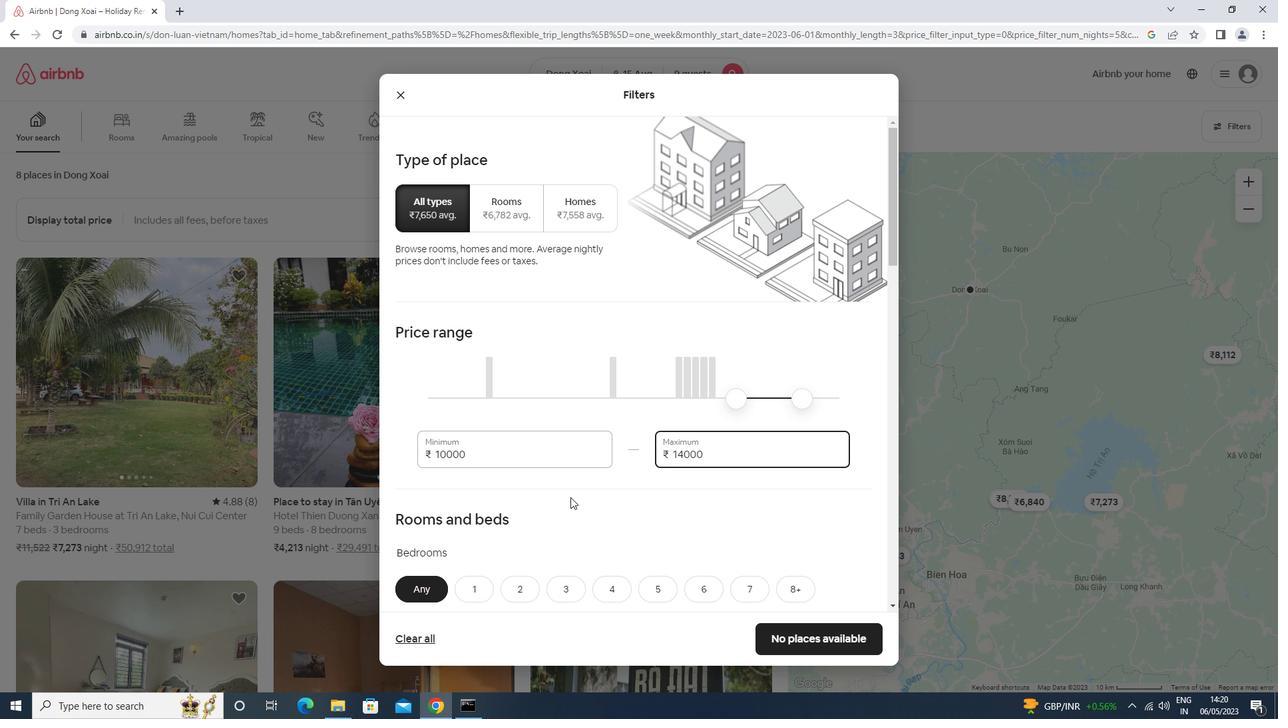 
Action: Mouse scrolled (561, 483) with delta (0, 0)
Screenshot: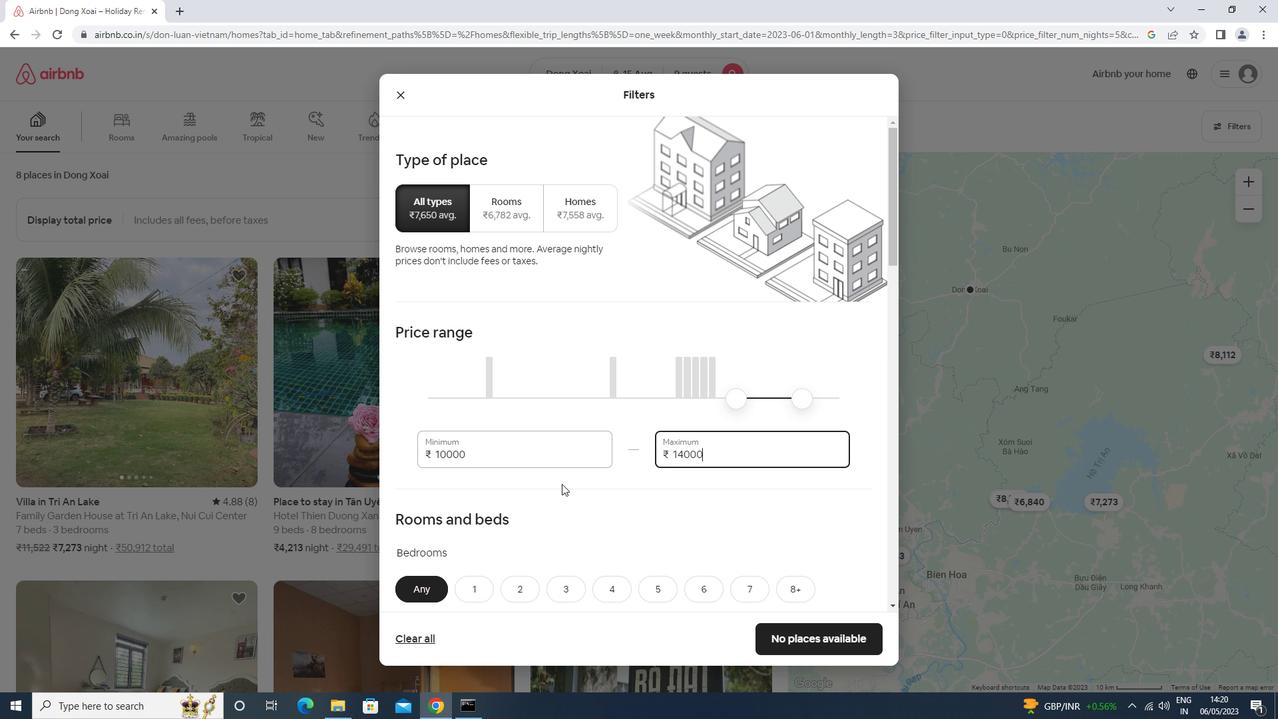 
Action: Mouse scrolled (561, 483) with delta (0, 0)
Screenshot: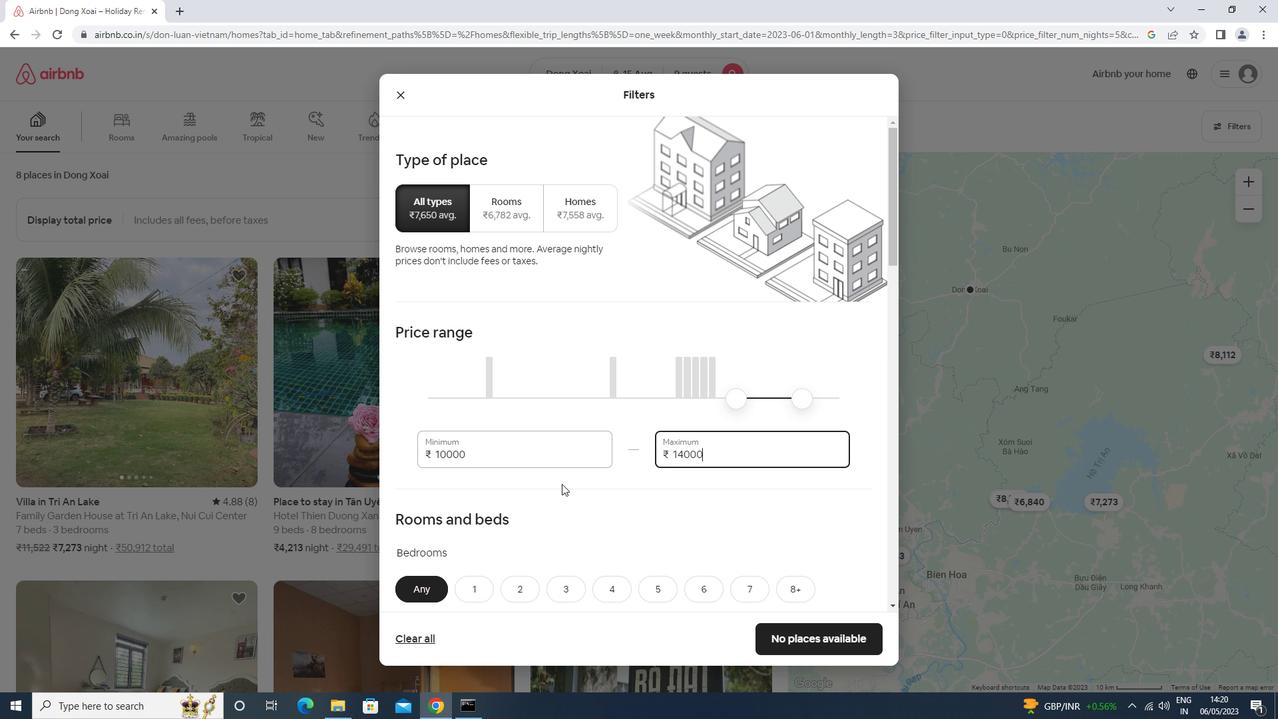 
Action: Mouse scrolled (561, 483) with delta (0, 0)
Screenshot: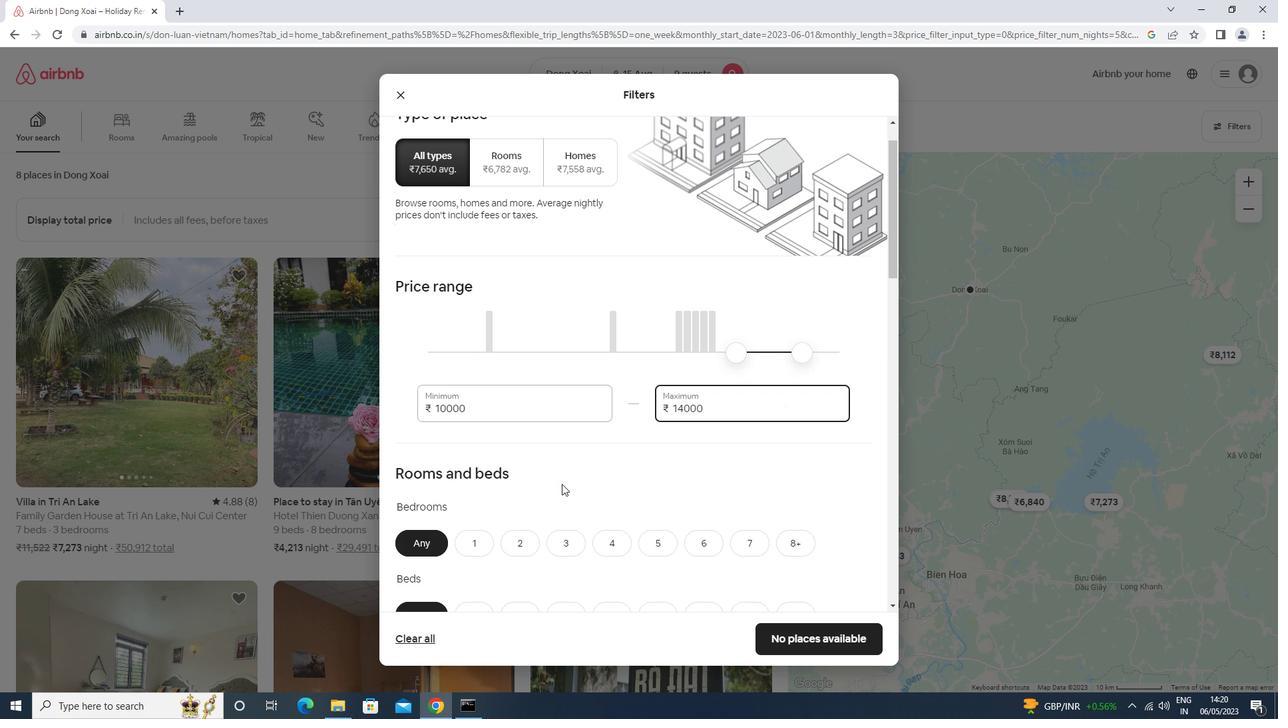 
Action: Mouse moved to (668, 391)
Screenshot: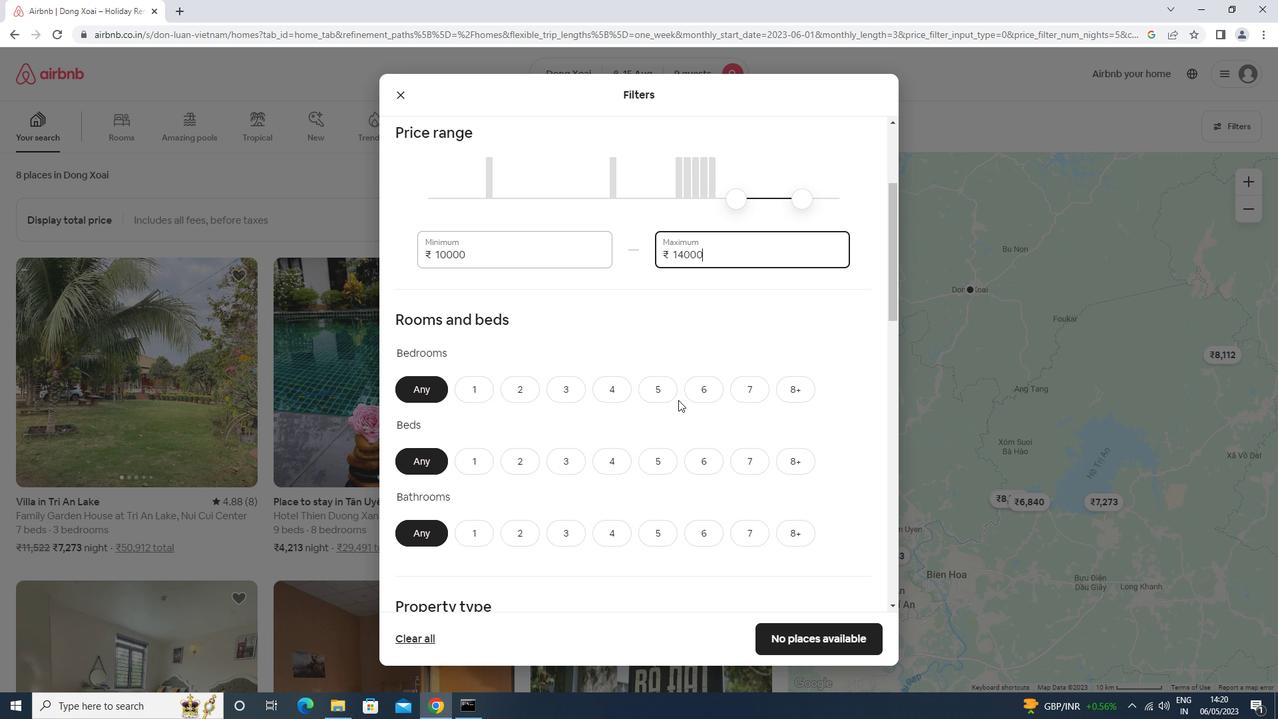 
Action: Mouse pressed left at (668, 391)
Screenshot: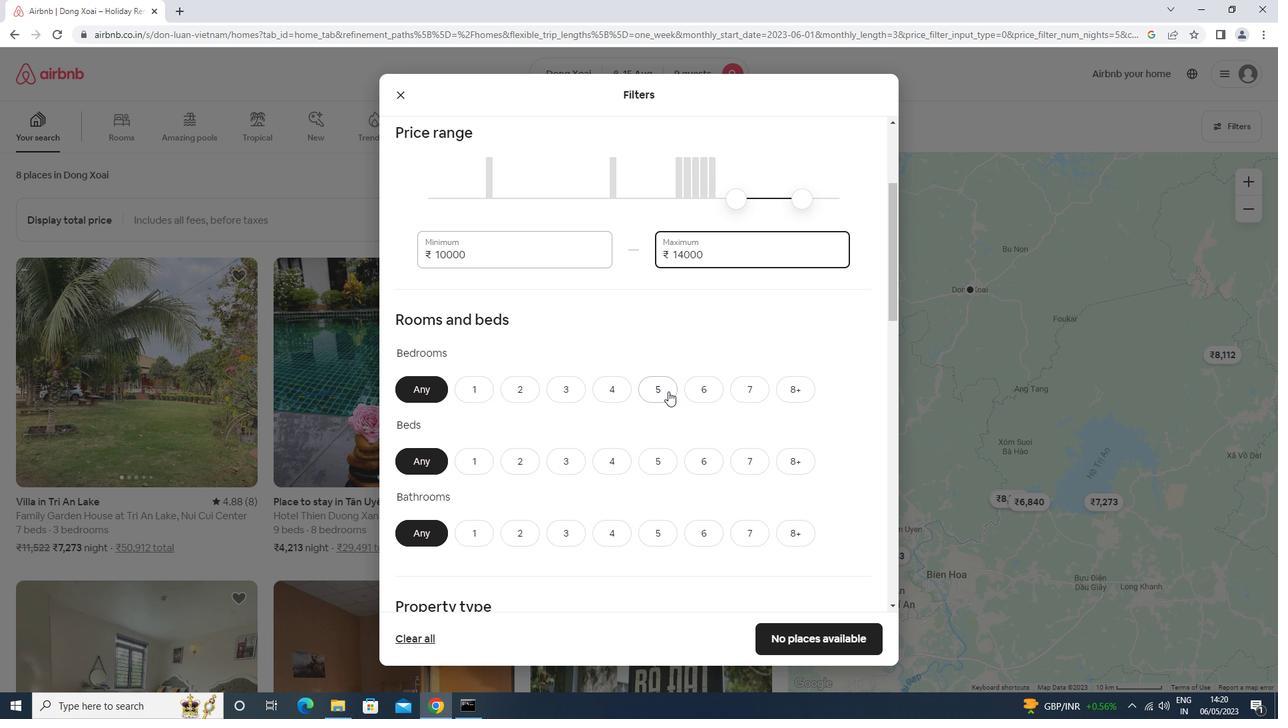 
Action: Mouse moved to (812, 459)
Screenshot: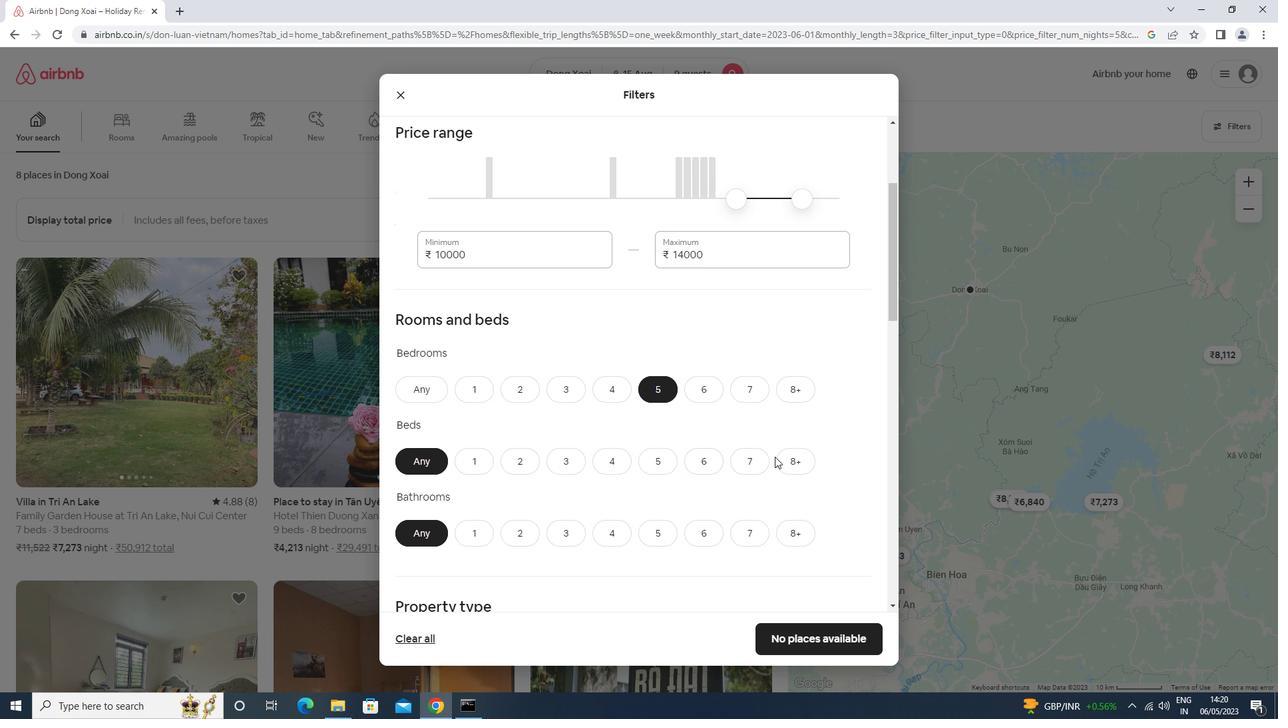 
Action: Mouse pressed left at (812, 459)
Screenshot: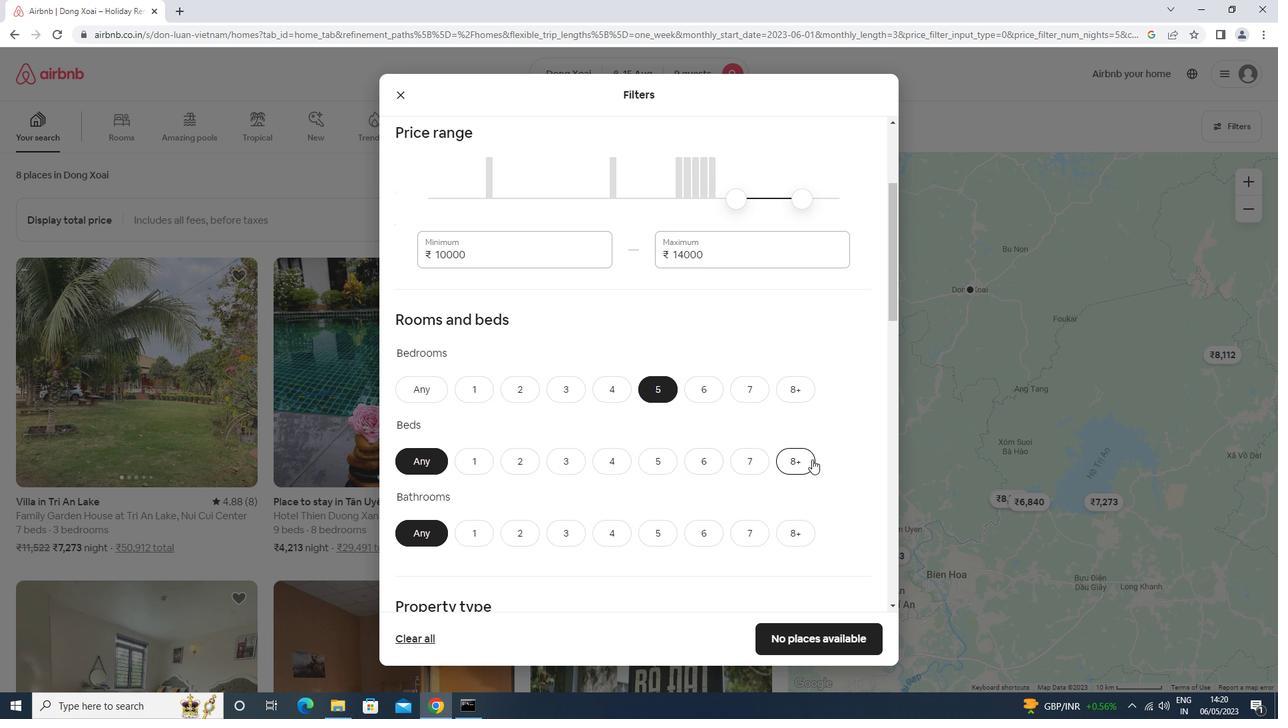 
Action: Mouse moved to (661, 528)
Screenshot: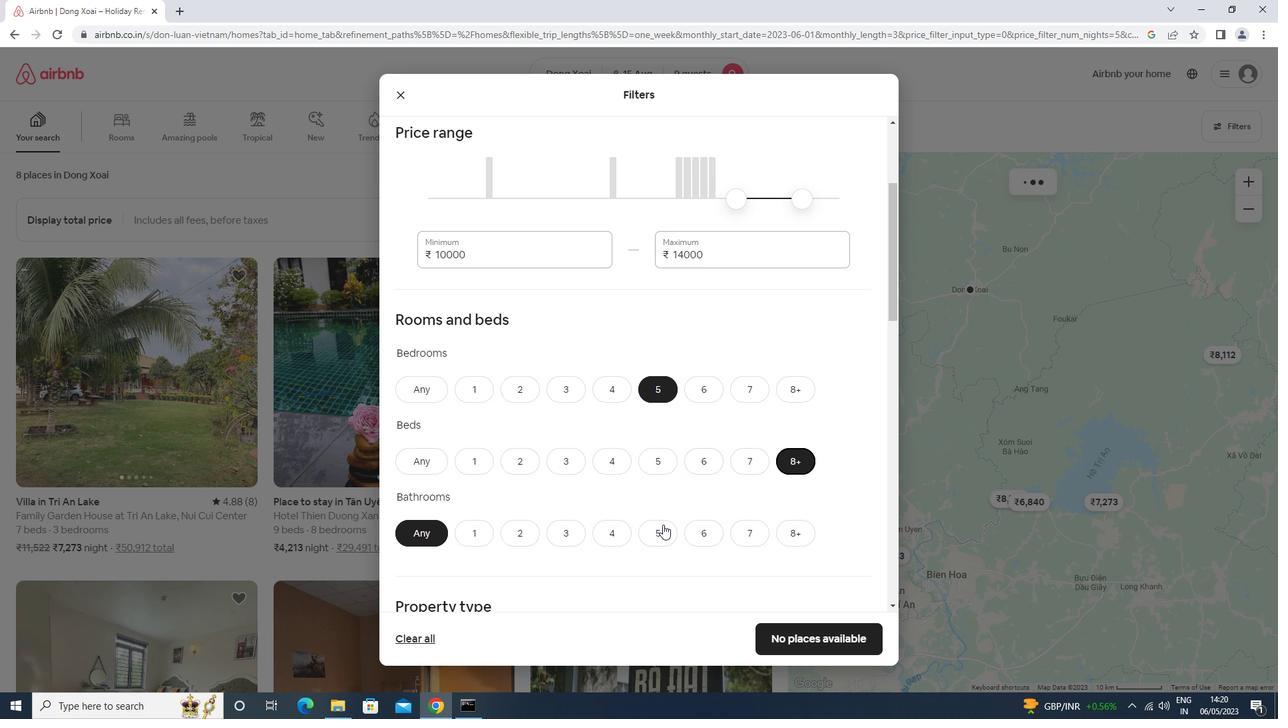 
Action: Mouse pressed left at (661, 528)
Screenshot: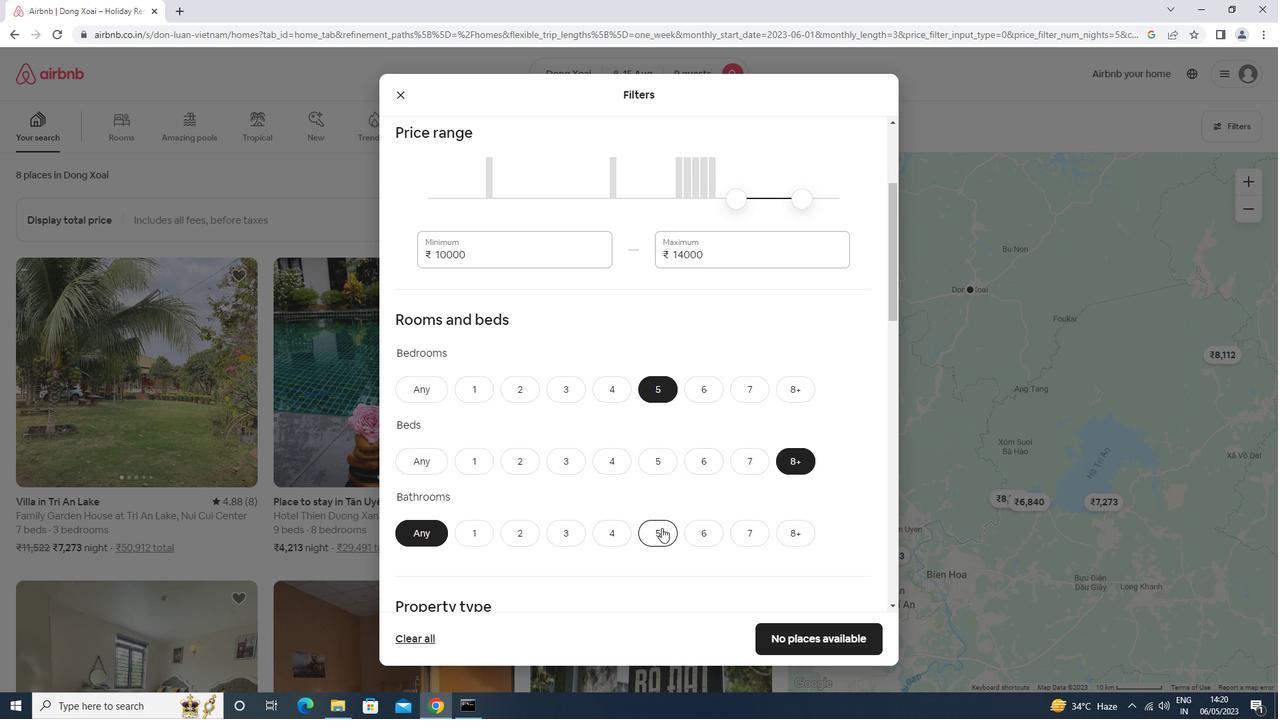 
Action: Mouse moved to (661, 528)
Screenshot: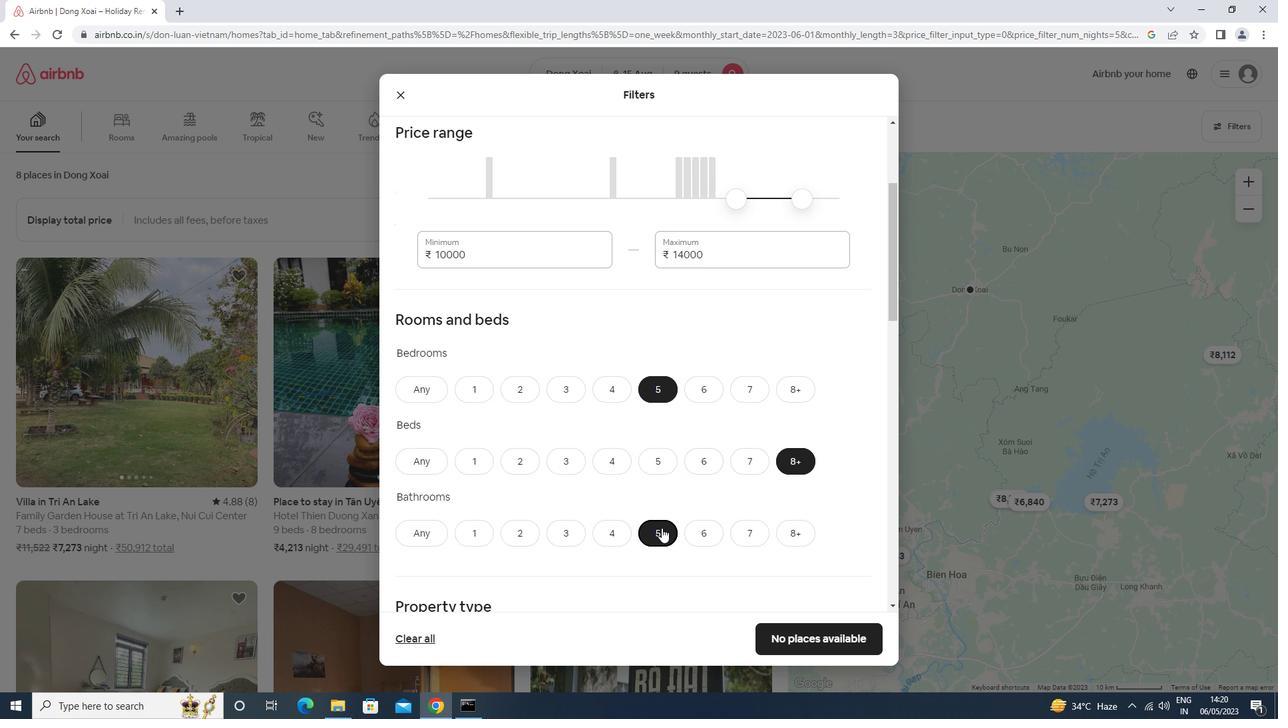 
Action: Mouse scrolled (661, 527) with delta (0, 0)
Screenshot: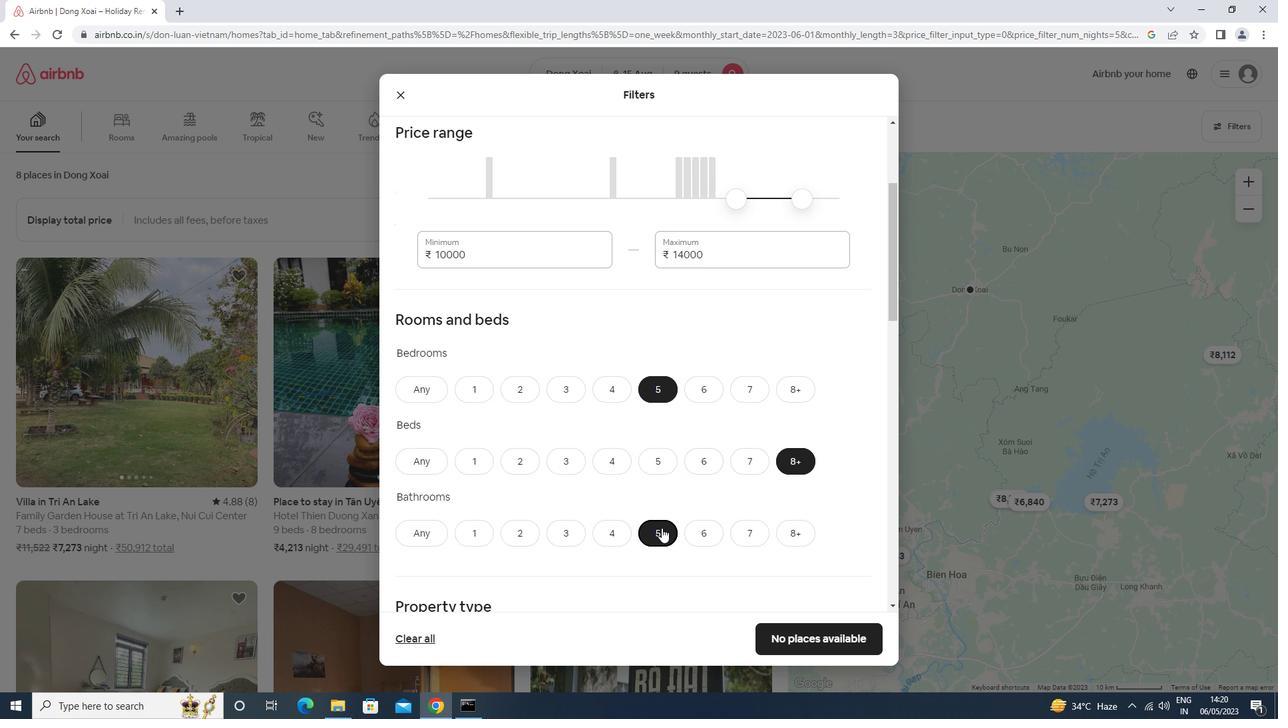 
Action: Mouse scrolled (661, 527) with delta (0, 0)
Screenshot: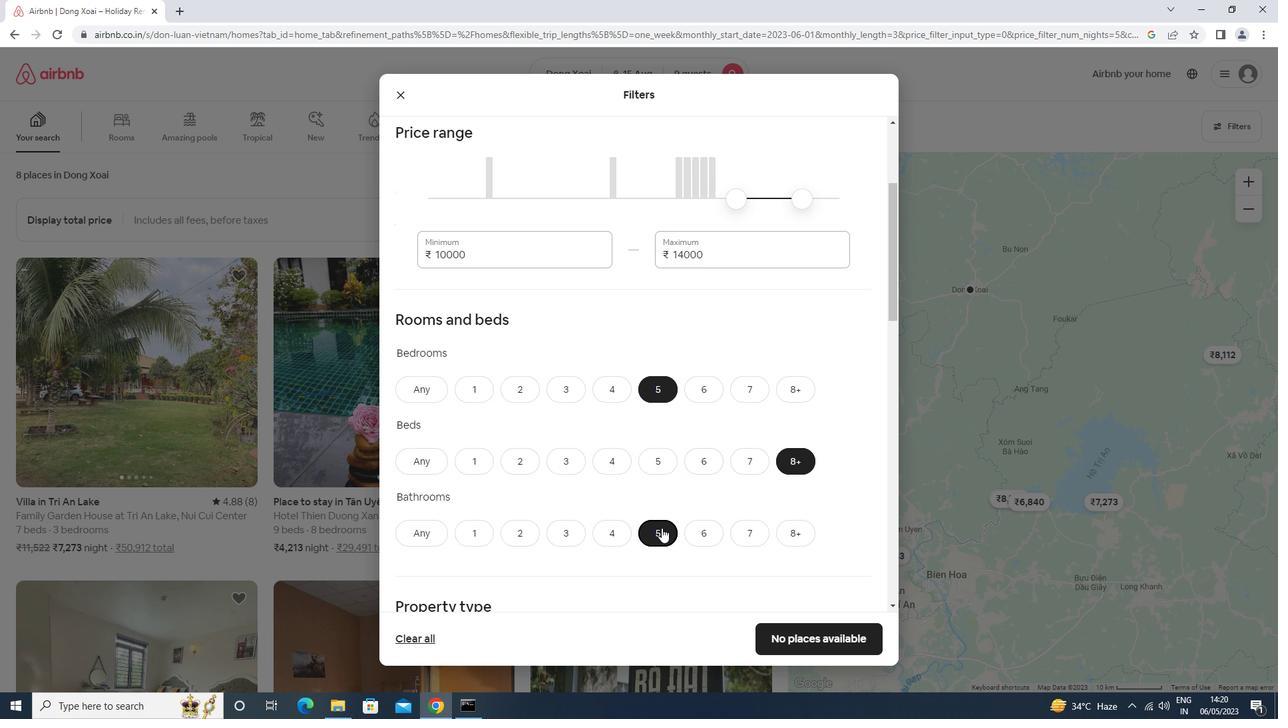 
Action: Mouse scrolled (661, 527) with delta (0, 0)
Screenshot: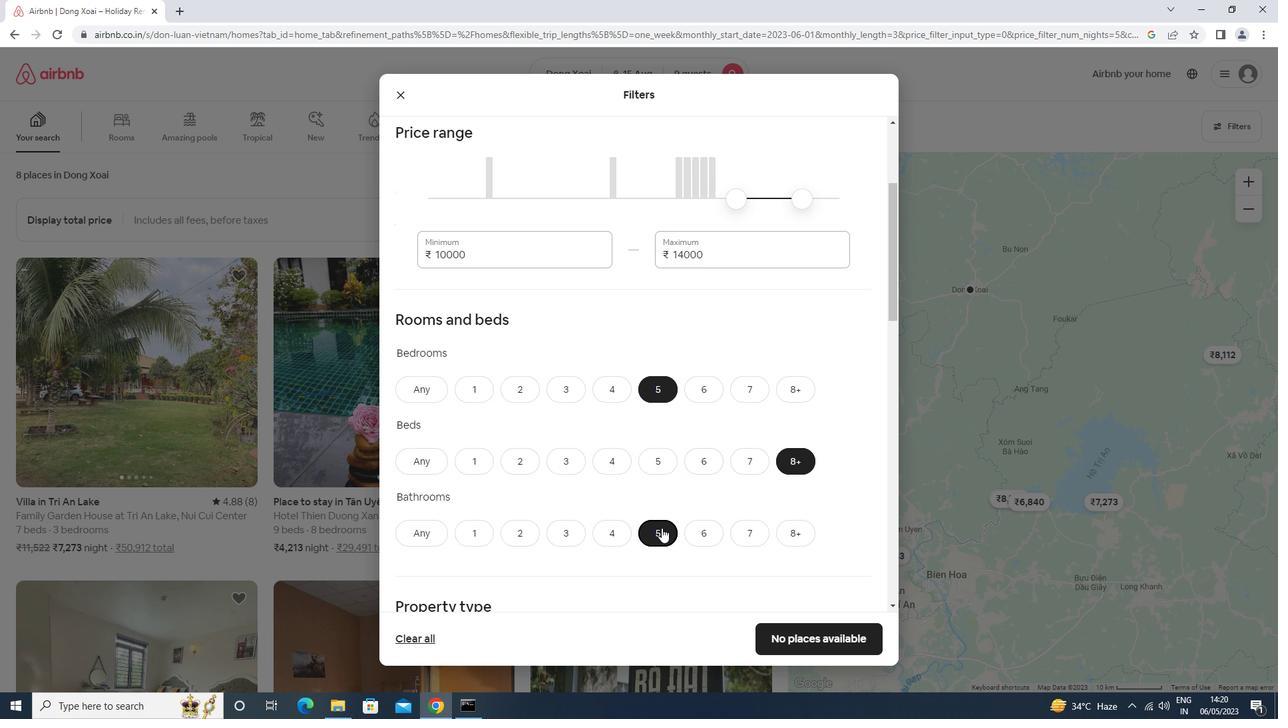 
Action: Mouse scrolled (661, 527) with delta (0, 0)
Screenshot: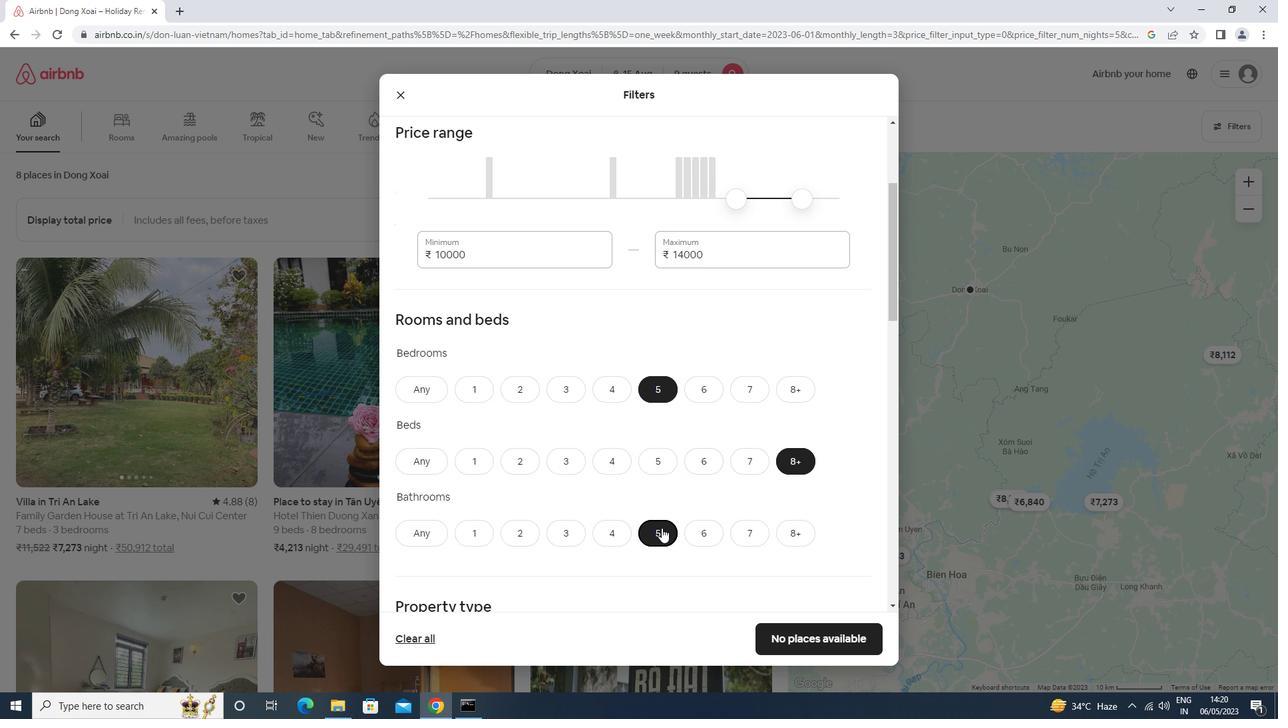 
Action: Mouse moved to (468, 415)
Screenshot: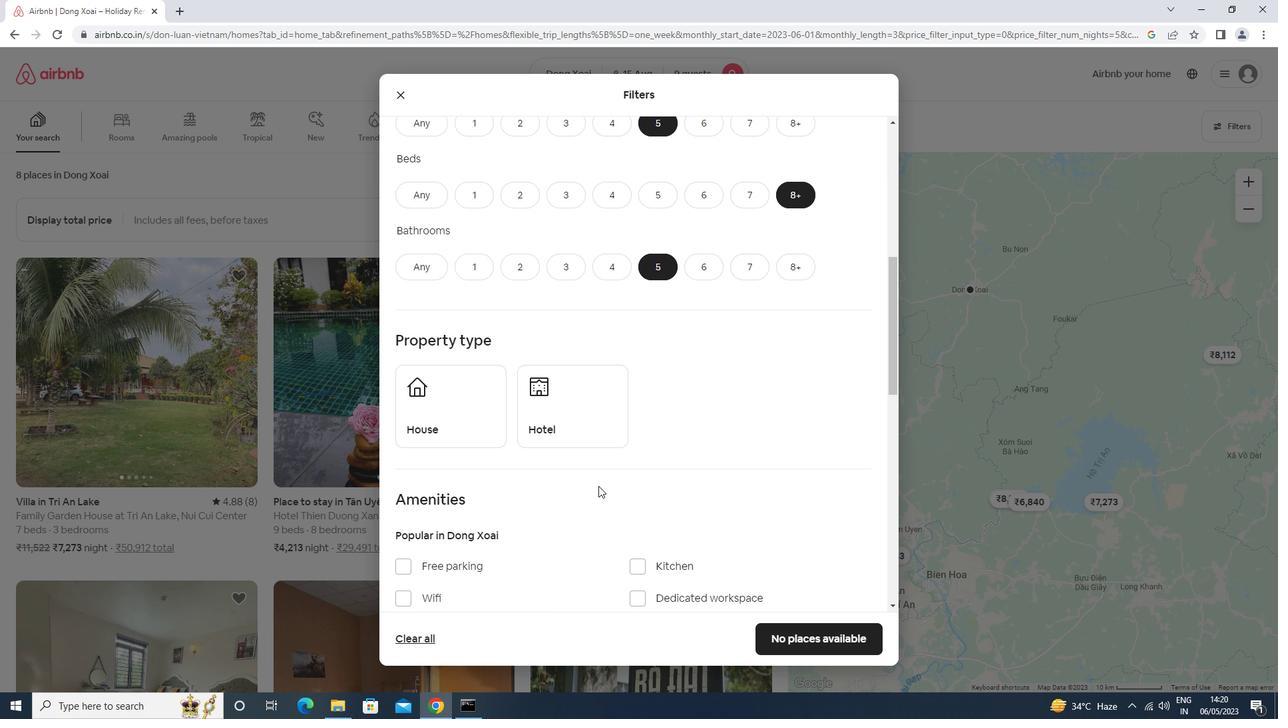 
Action: Mouse pressed left at (468, 415)
Screenshot: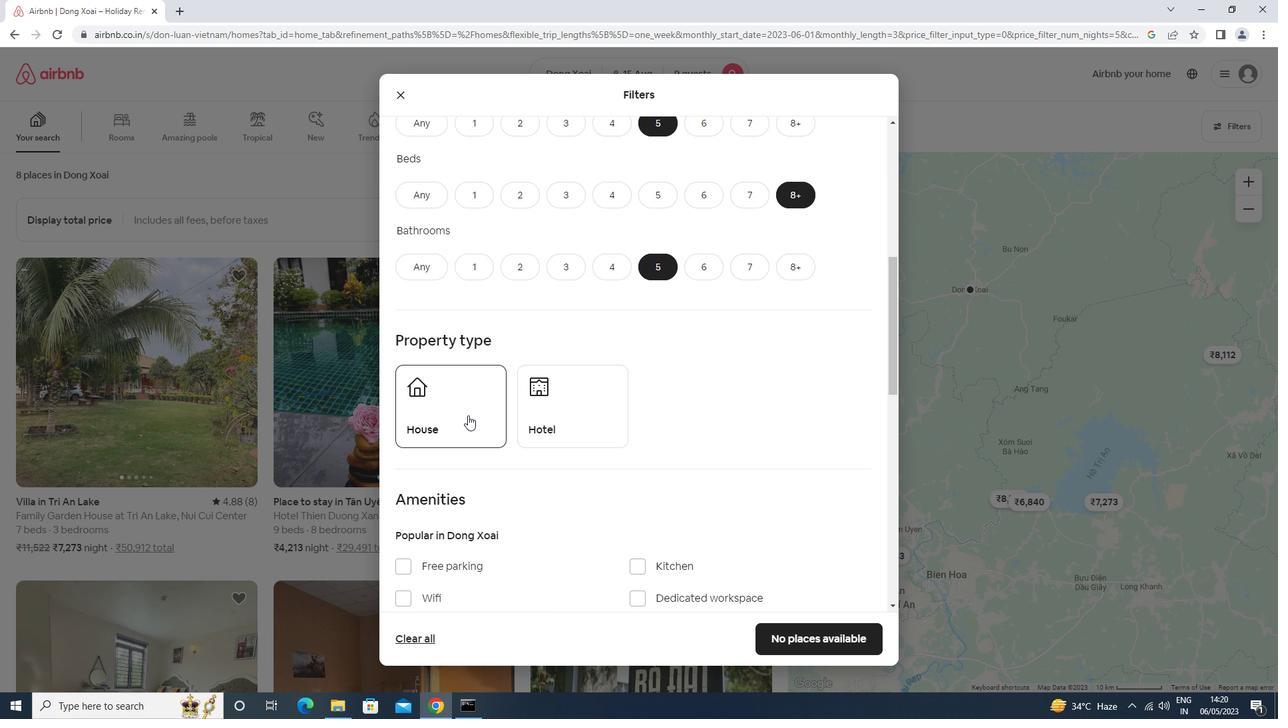 
Action: Mouse moved to (468, 415)
Screenshot: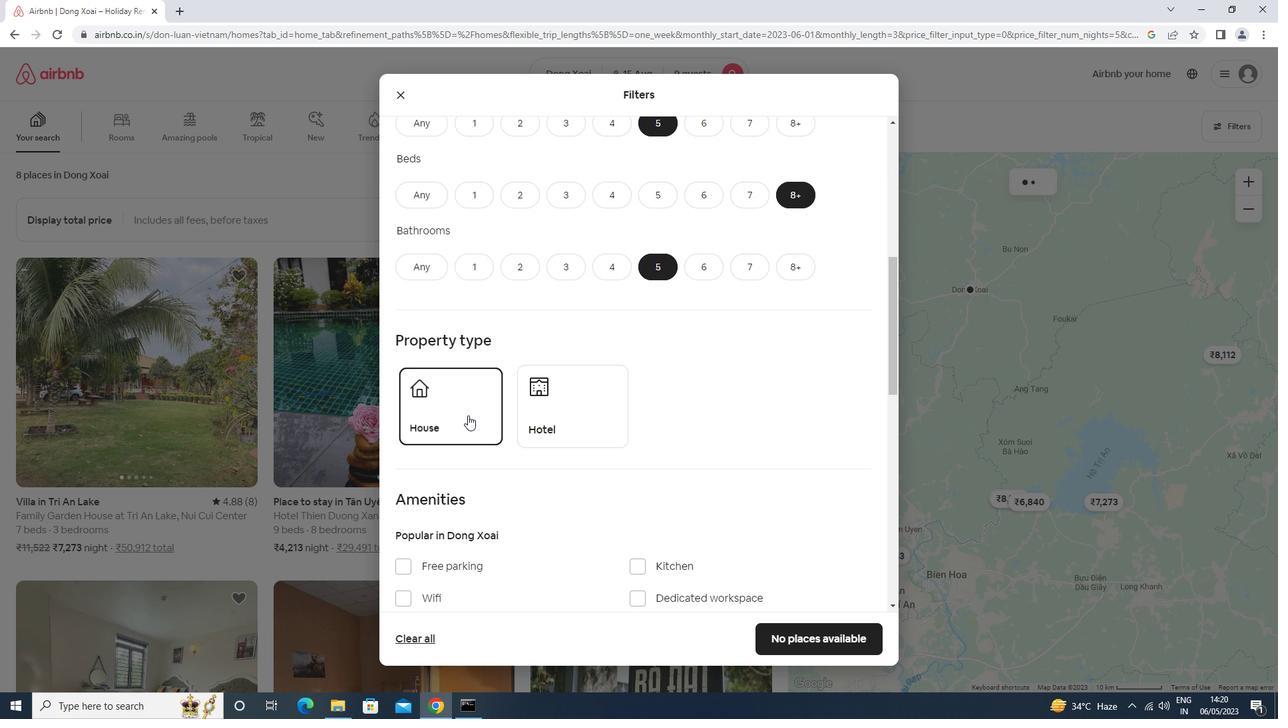 
Action: Mouse scrolled (468, 414) with delta (0, 0)
Screenshot: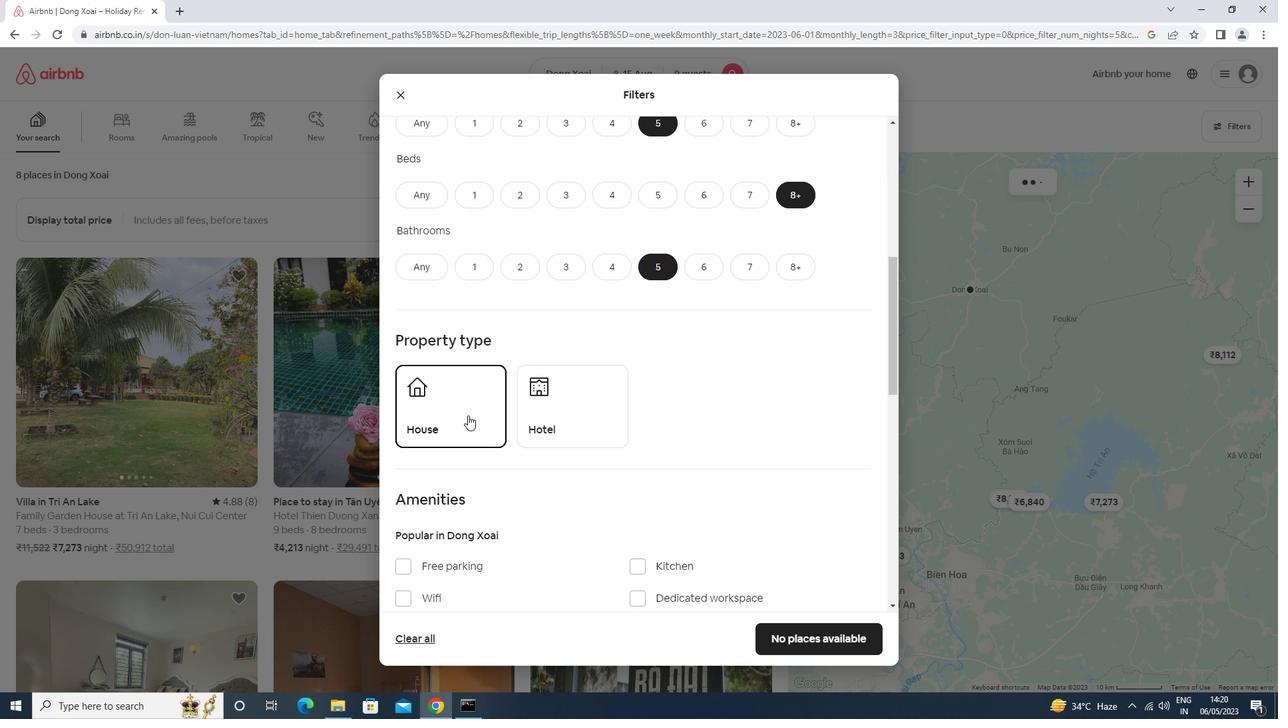 
Action: Mouse scrolled (468, 414) with delta (0, 0)
Screenshot: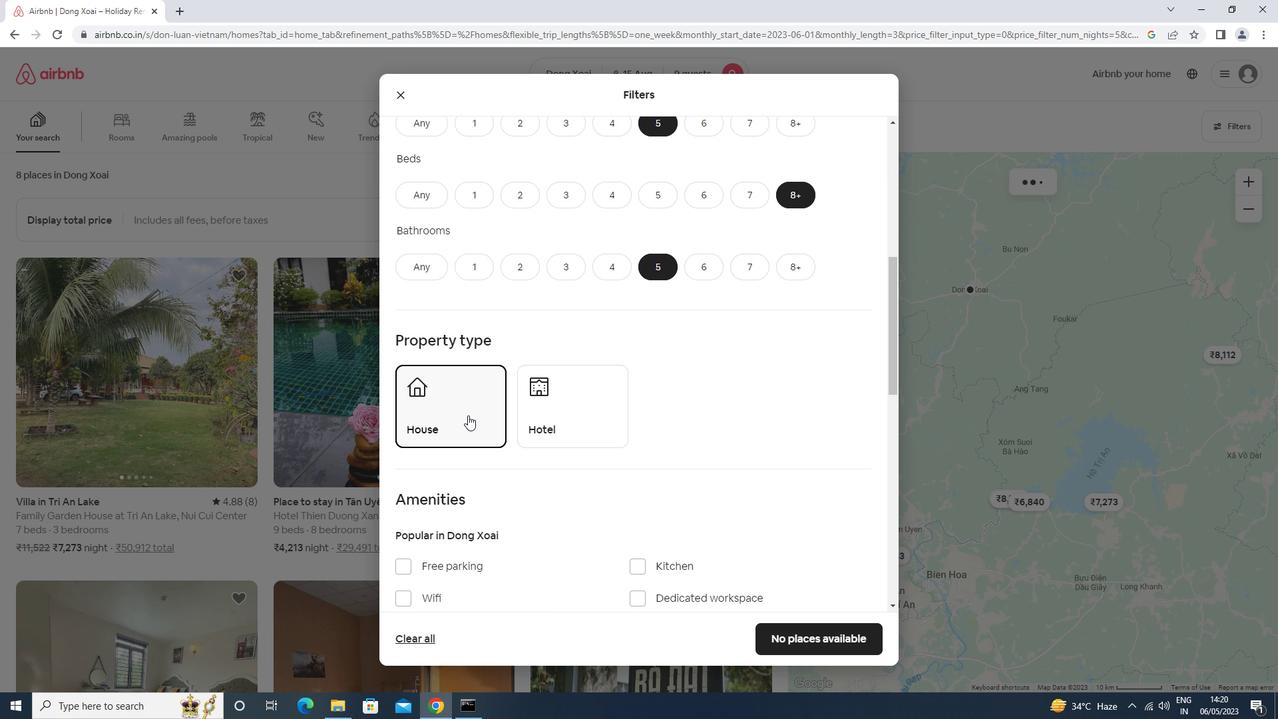 
Action: Mouse scrolled (468, 414) with delta (0, 0)
Screenshot: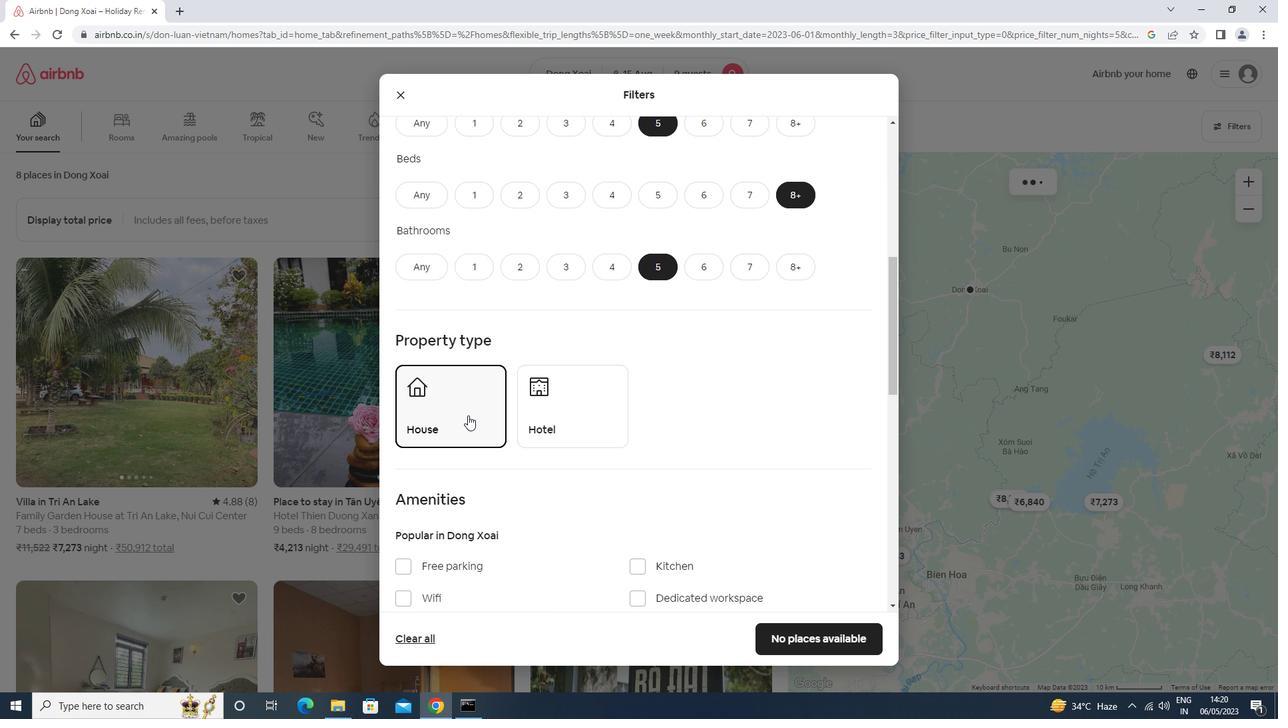 
Action: Mouse scrolled (468, 414) with delta (0, 0)
Screenshot: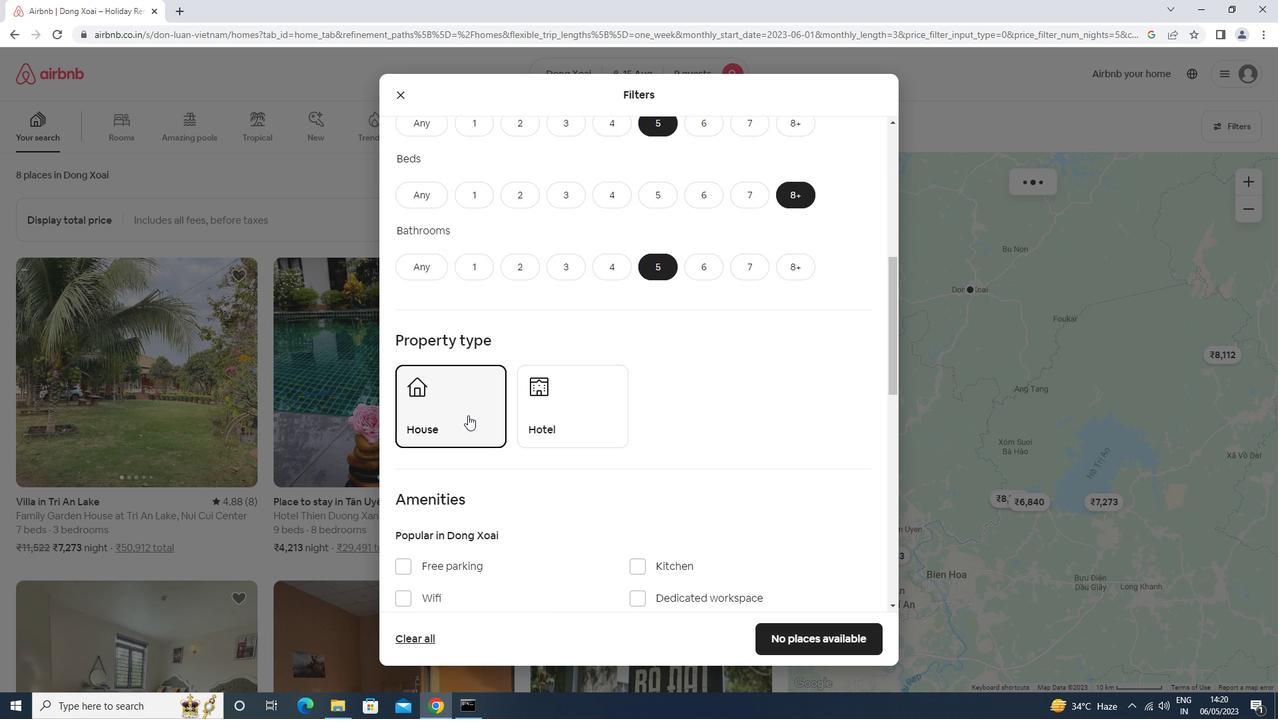 
Action: Mouse moved to (454, 298)
Screenshot: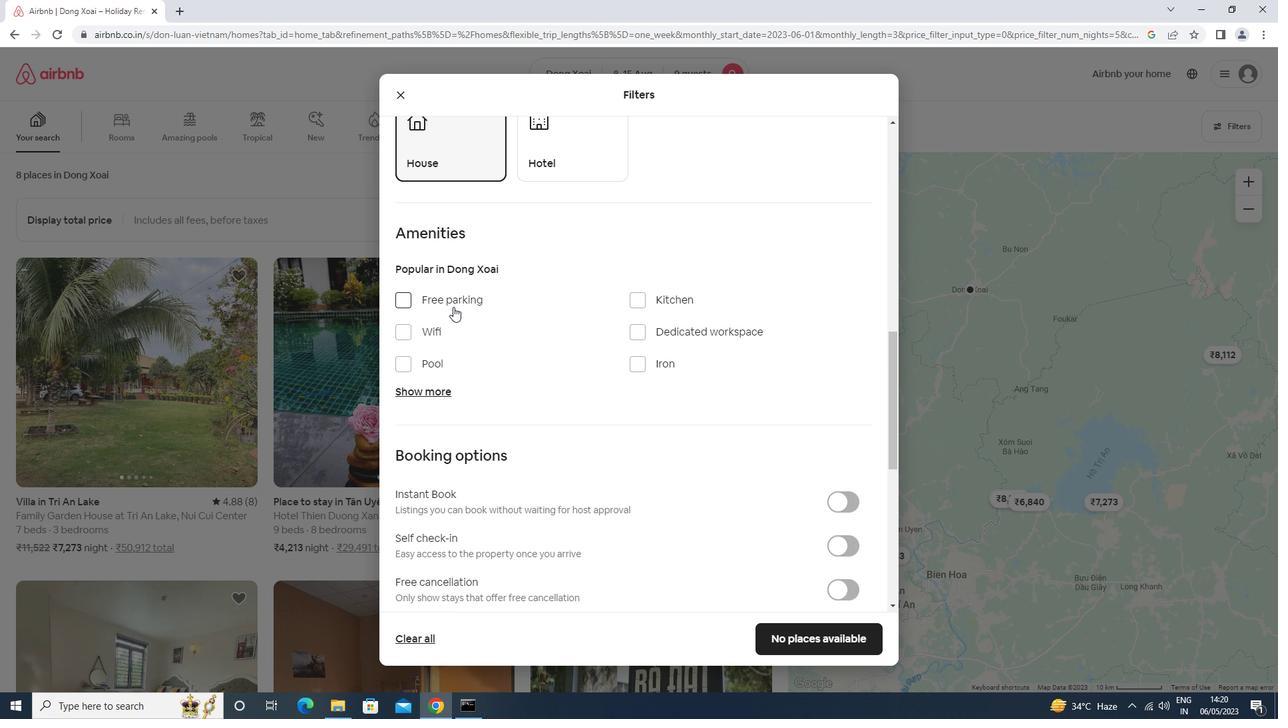 
Action: Mouse pressed left at (454, 298)
Screenshot: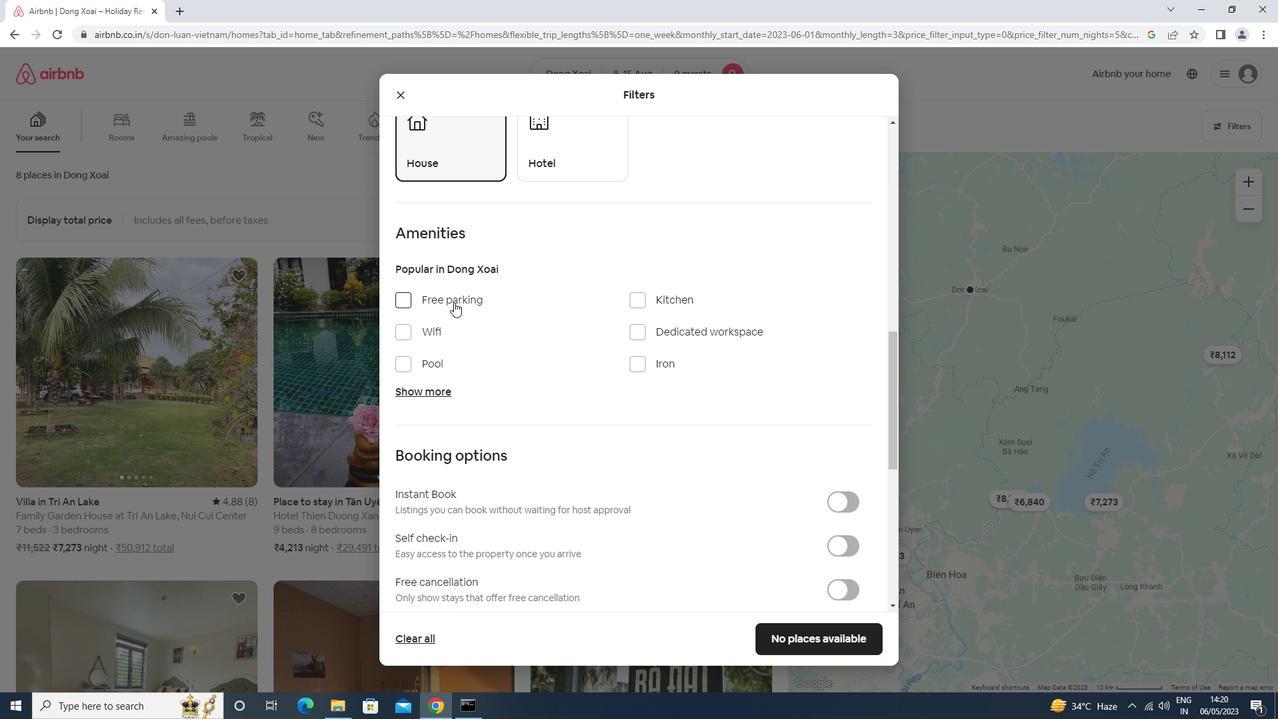 
Action: Mouse moved to (452, 384)
Screenshot: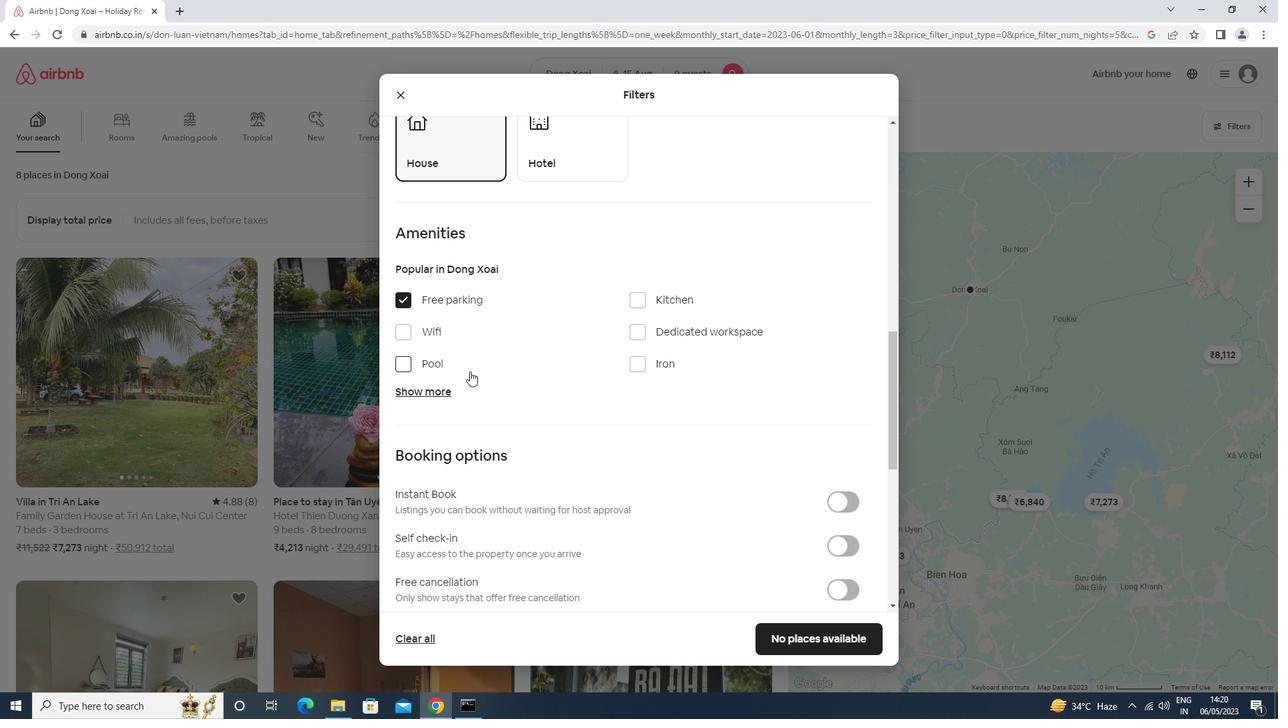
Action: Mouse pressed left at (452, 384)
Screenshot: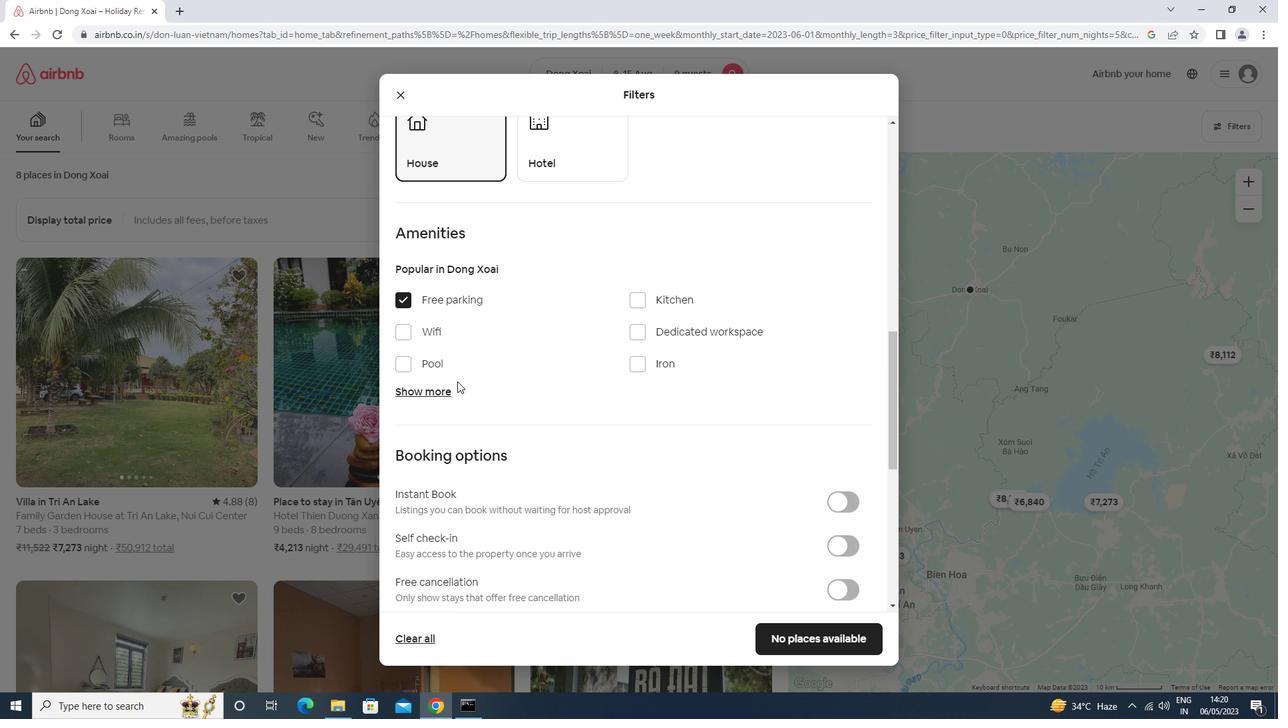 
Action: Mouse moved to (448, 388)
Screenshot: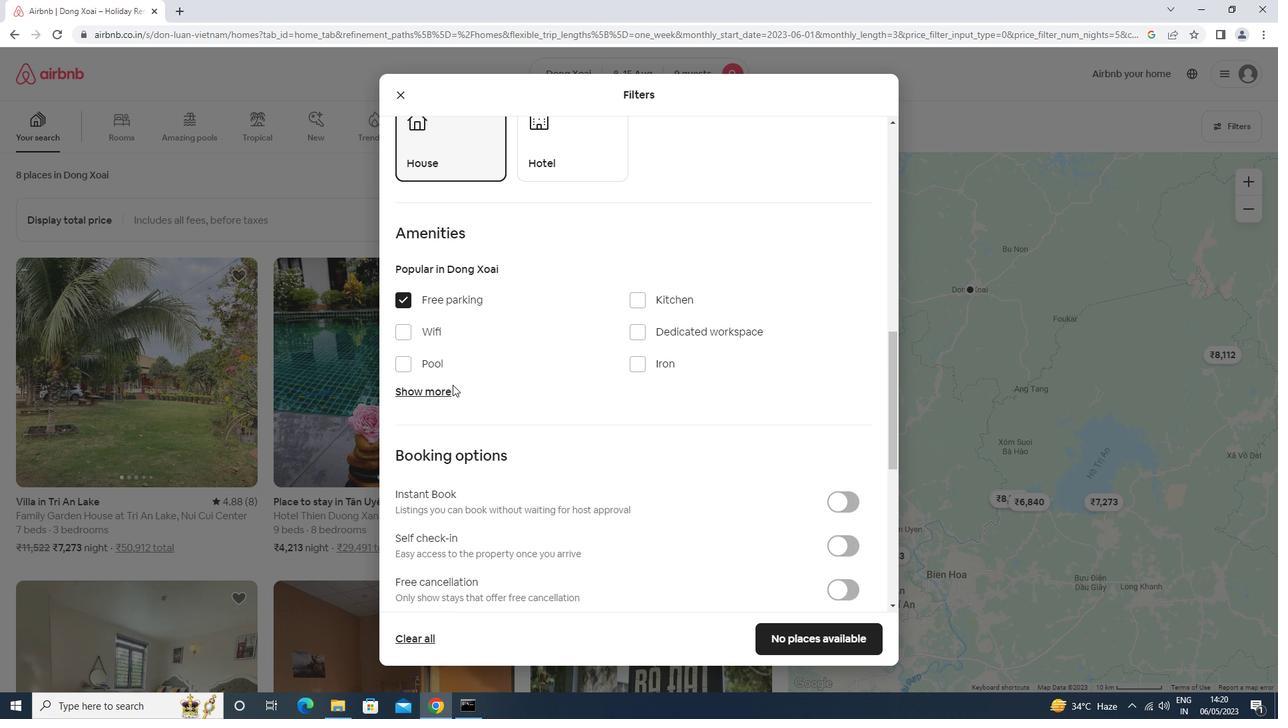 
Action: Mouse pressed left at (448, 388)
Screenshot: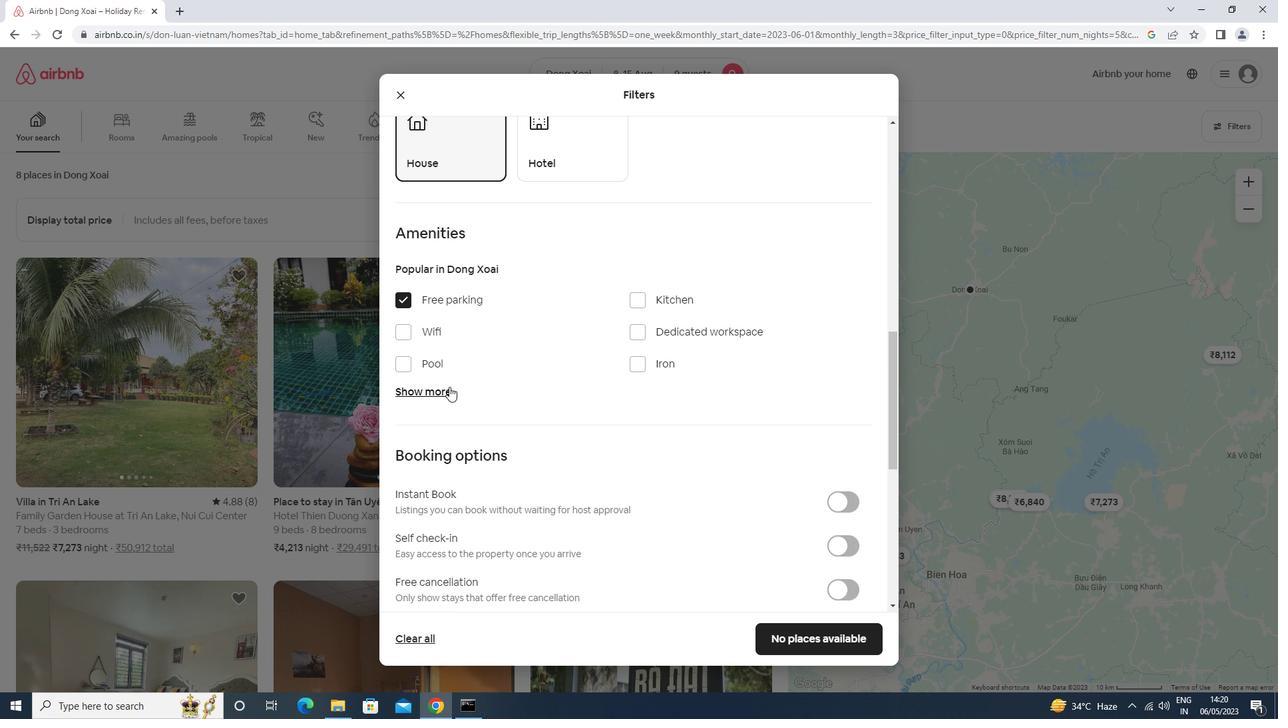 
Action: Mouse moved to (528, 396)
Screenshot: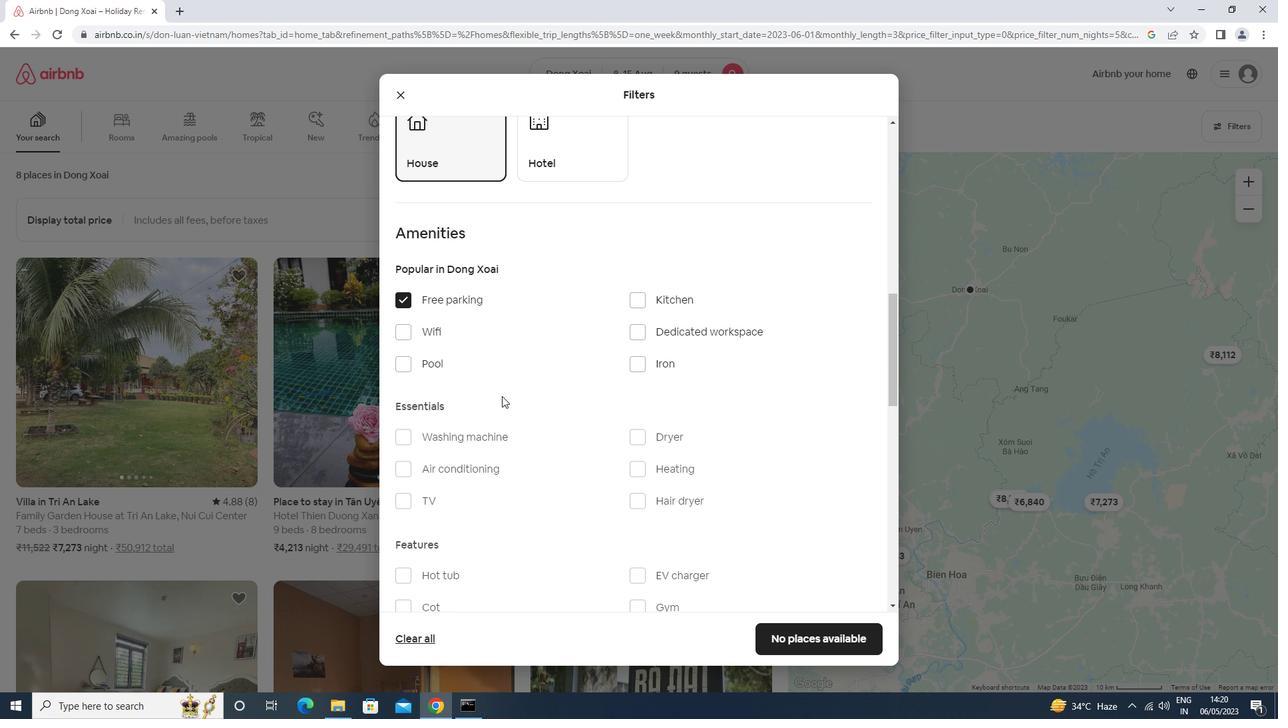 
Action: Mouse scrolled (528, 396) with delta (0, 0)
Screenshot: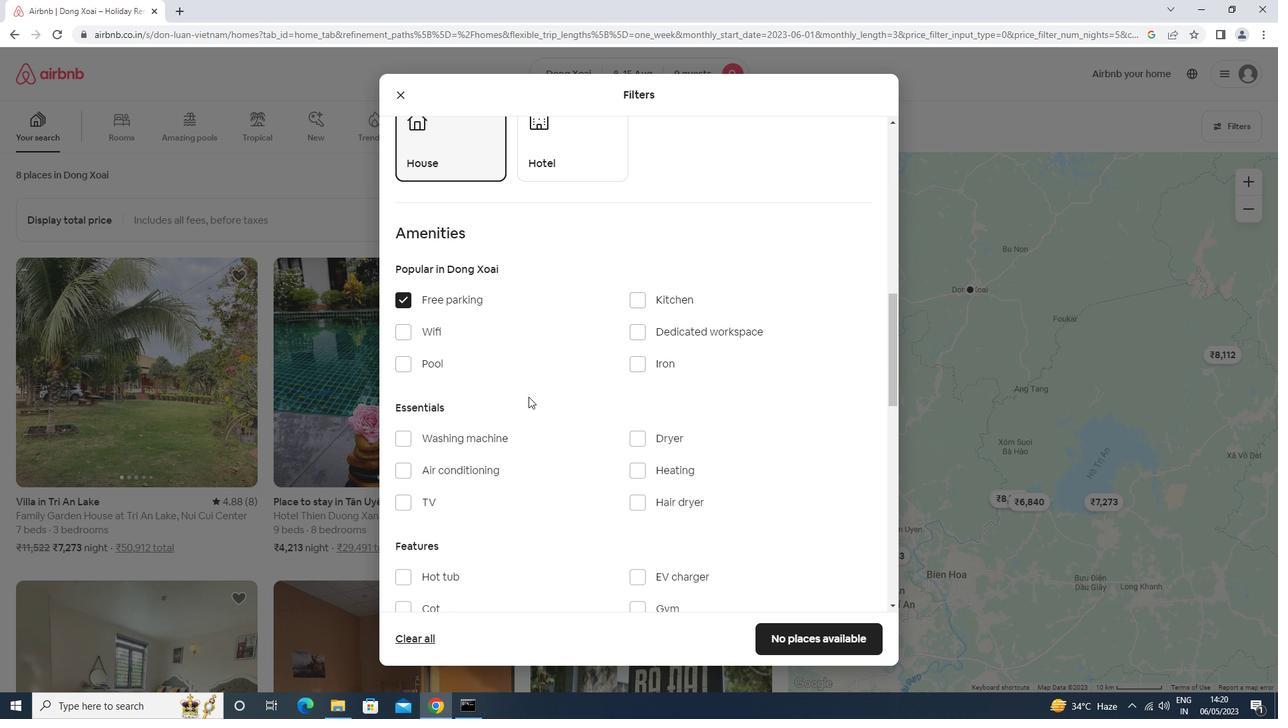 
Action: Mouse scrolled (528, 396) with delta (0, 0)
Screenshot: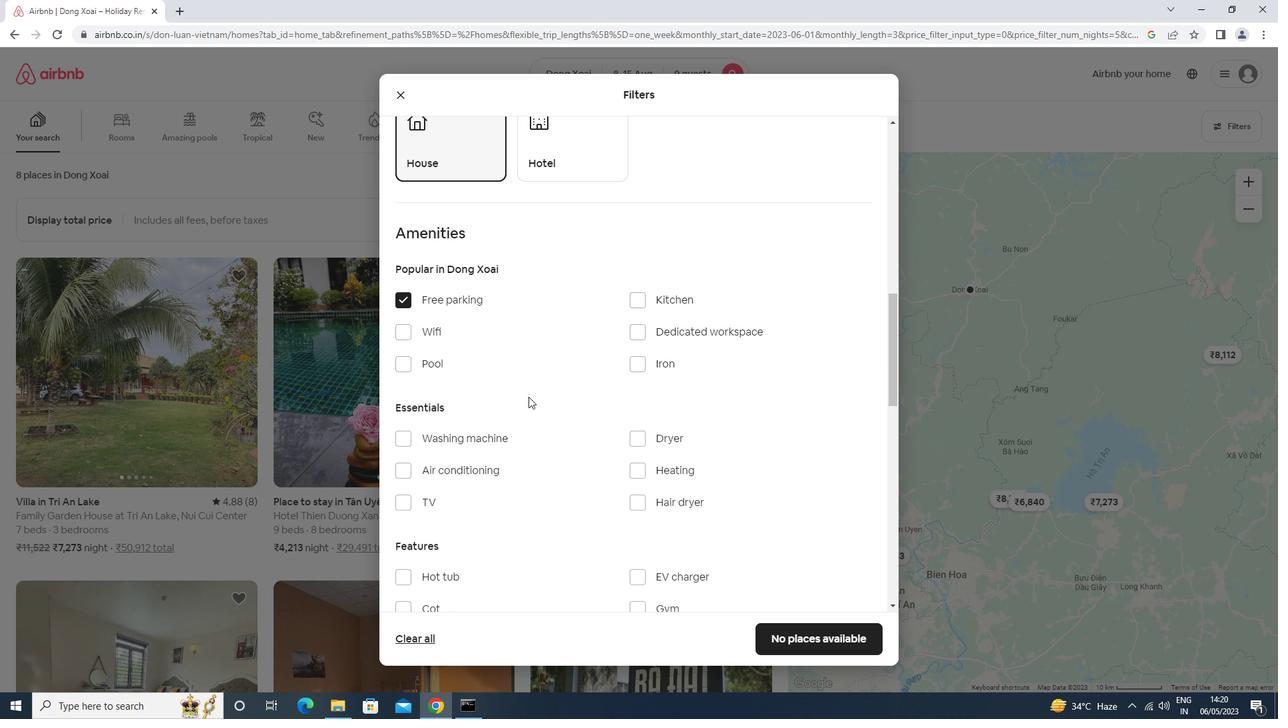 
Action: Mouse moved to (480, 367)
Screenshot: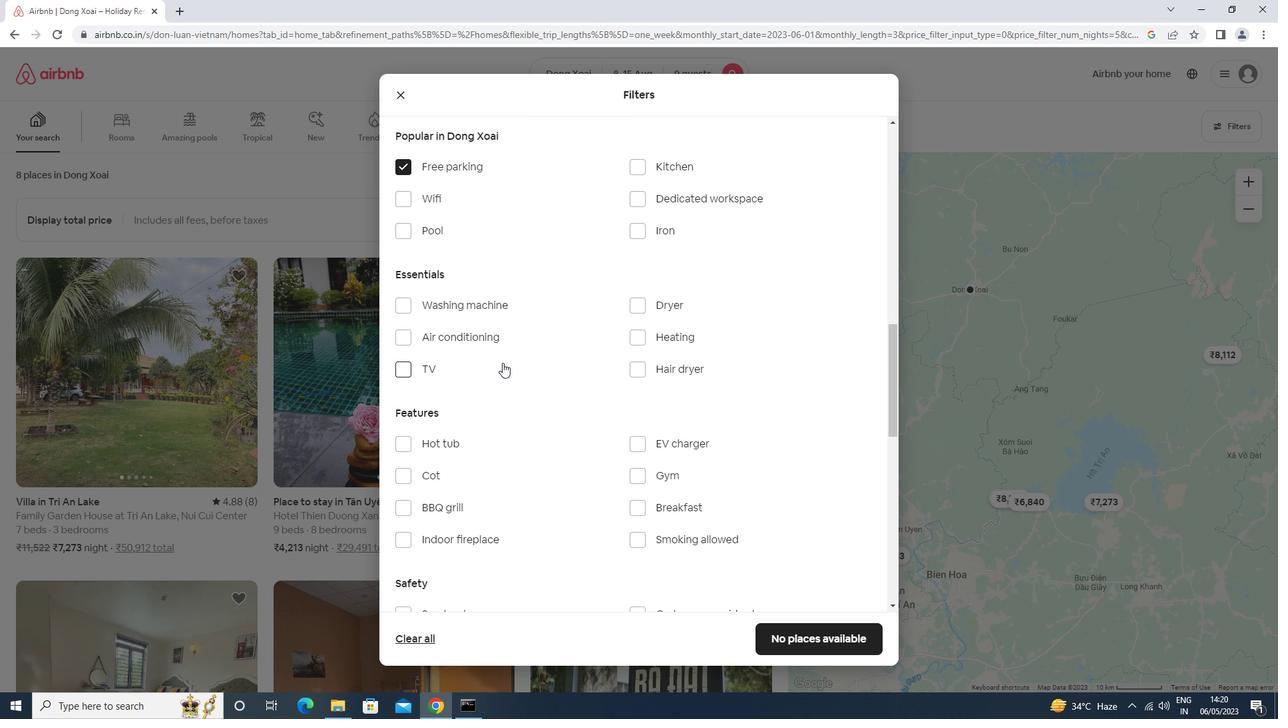 
Action: Mouse pressed left at (480, 367)
Screenshot: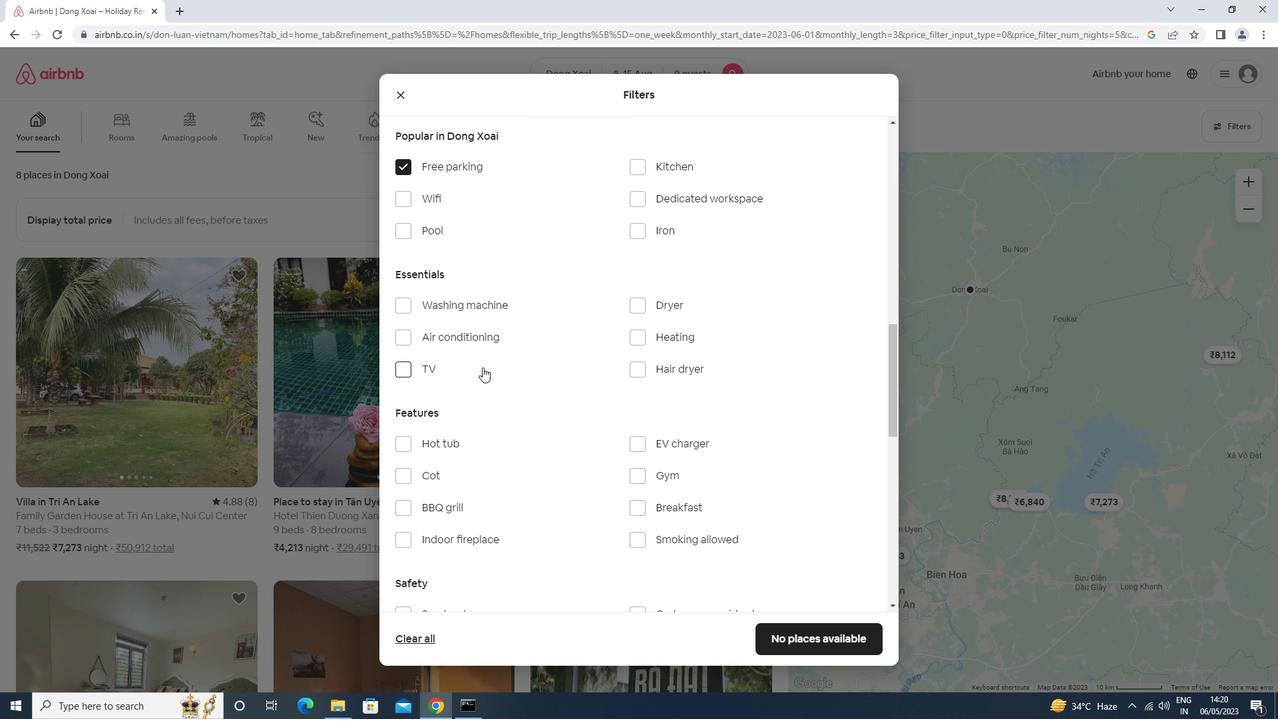 
Action: Mouse moved to (506, 371)
Screenshot: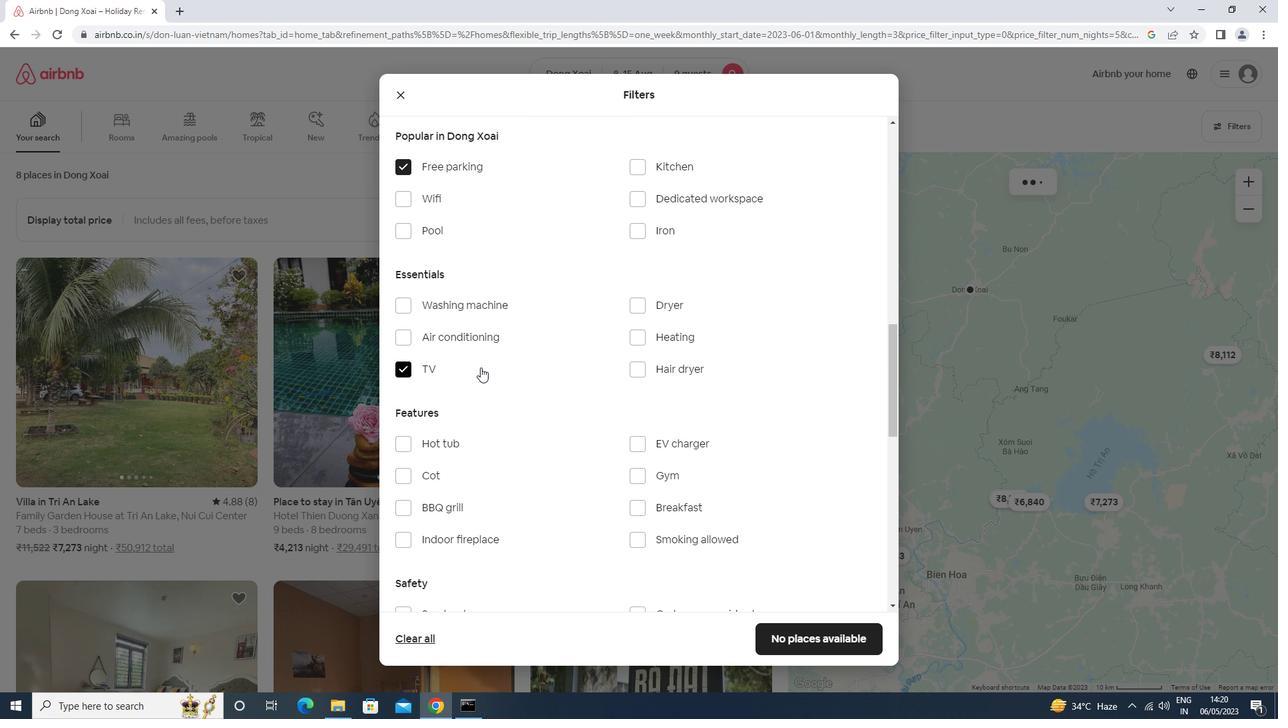 
Action: Mouse scrolled (506, 370) with delta (0, 0)
Screenshot: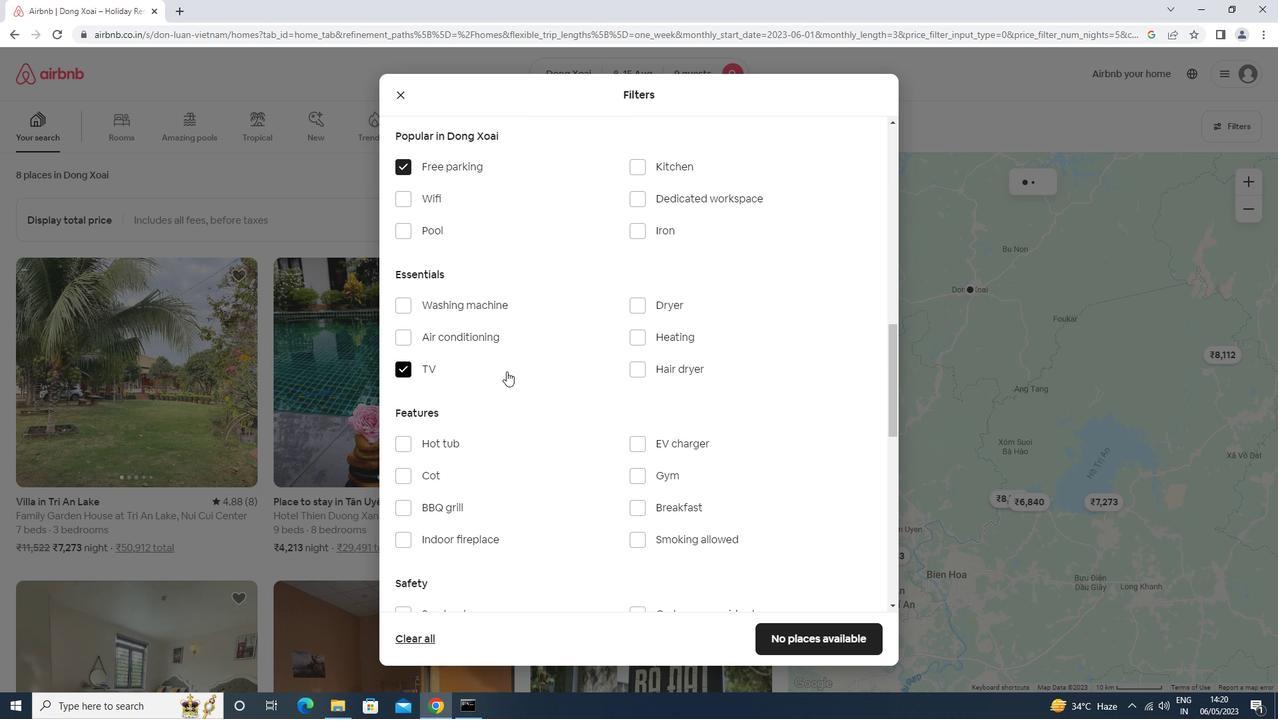 
Action: Mouse scrolled (506, 370) with delta (0, 0)
Screenshot: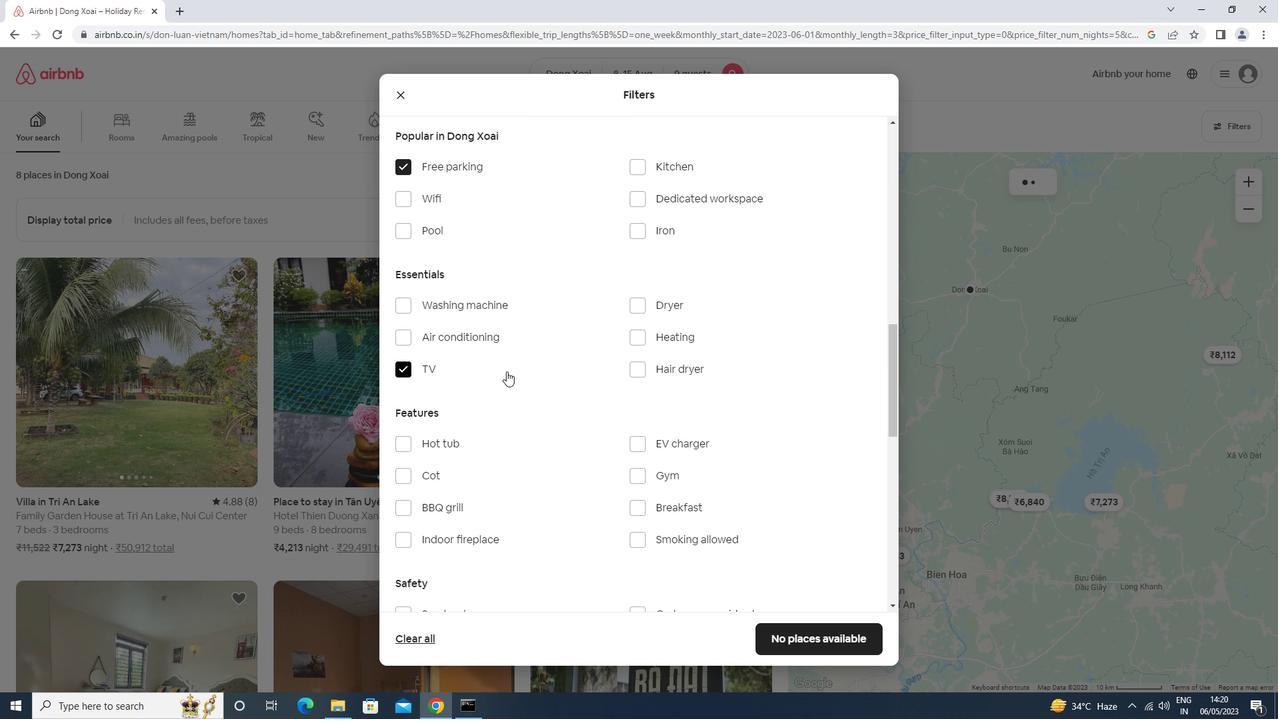 
Action: Mouse scrolled (506, 370) with delta (0, 0)
Screenshot: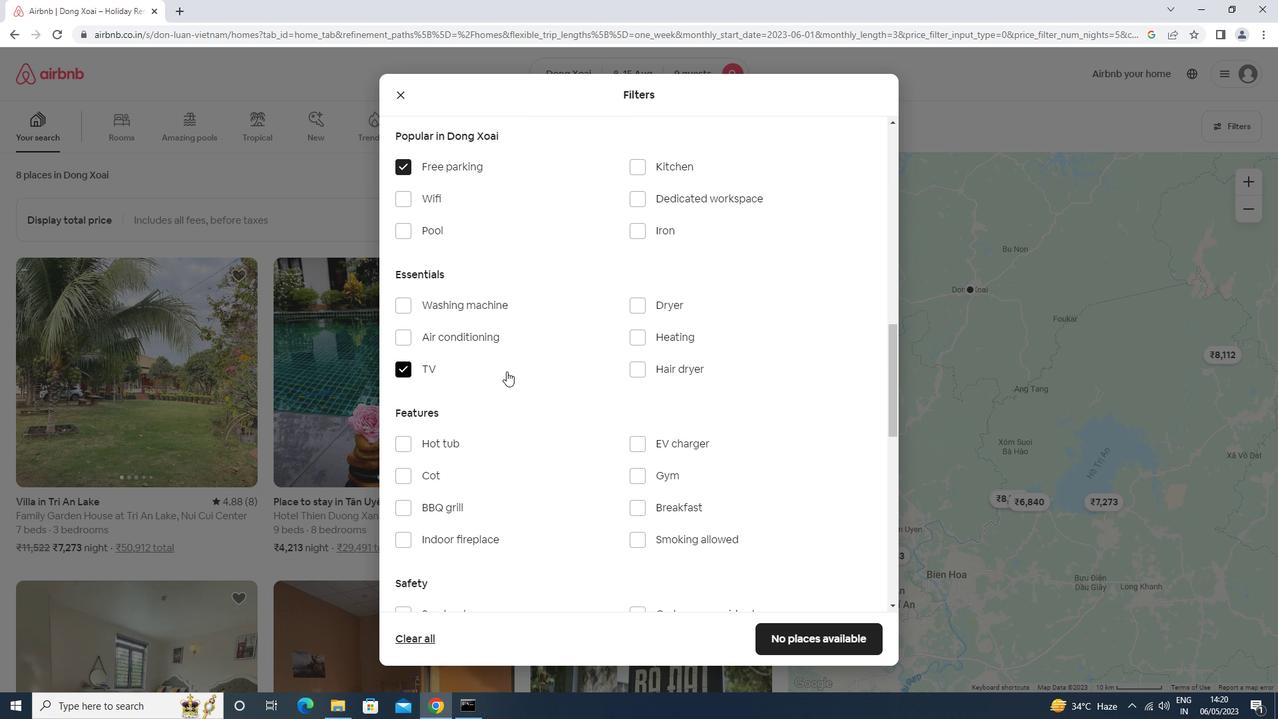 
Action: Mouse moved to (655, 272)
Screenshot: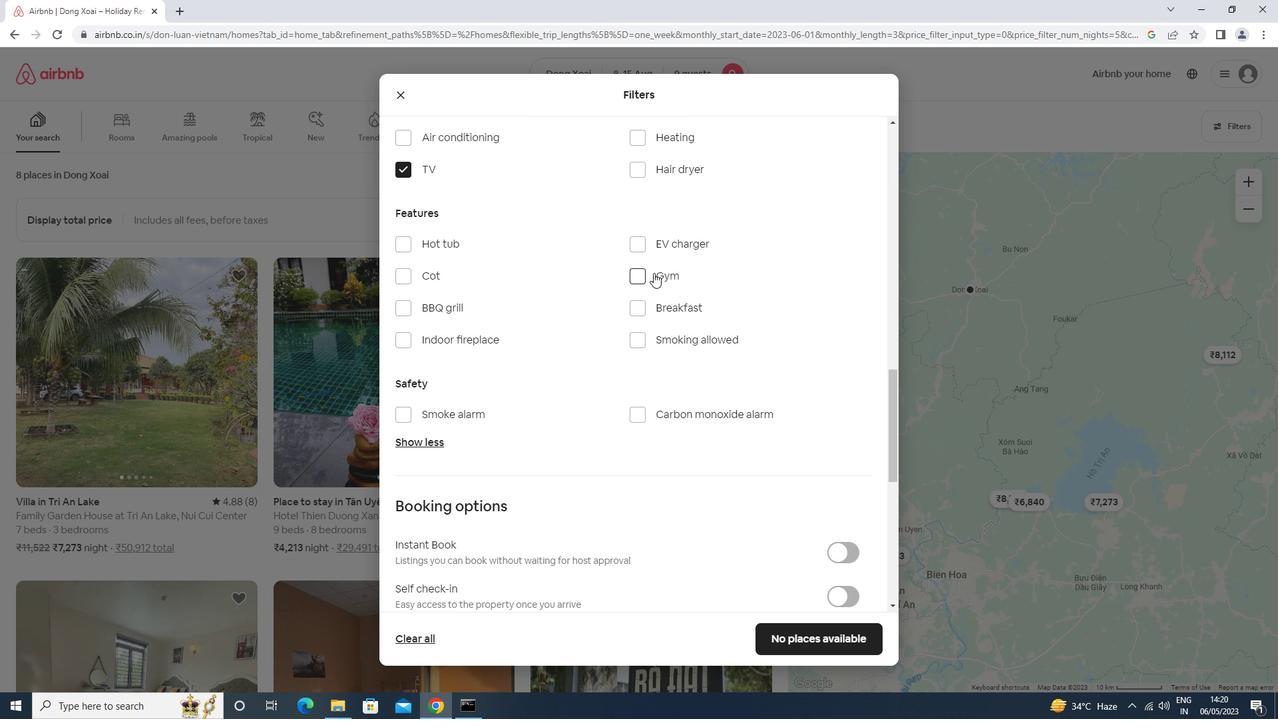 
Action: Mouse pressed left at (655, 272)
Screenshot: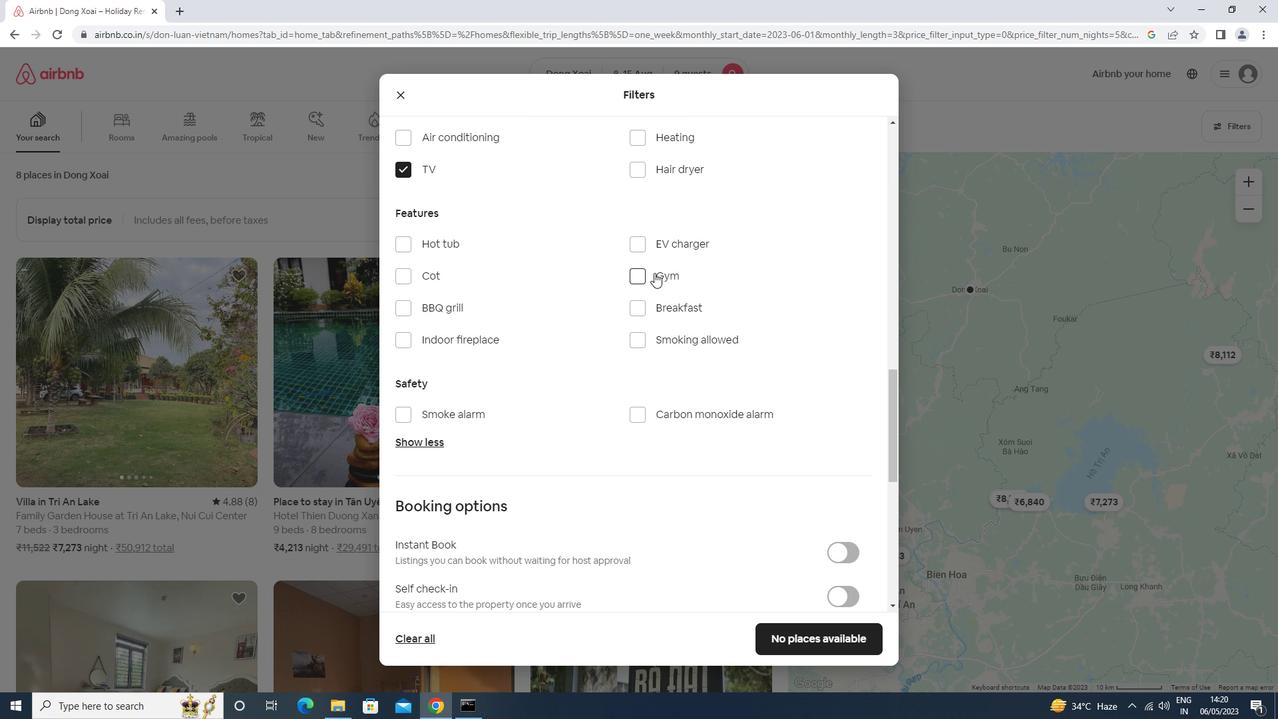 
Action: Mouse moved to (655, 303)
Screenshot: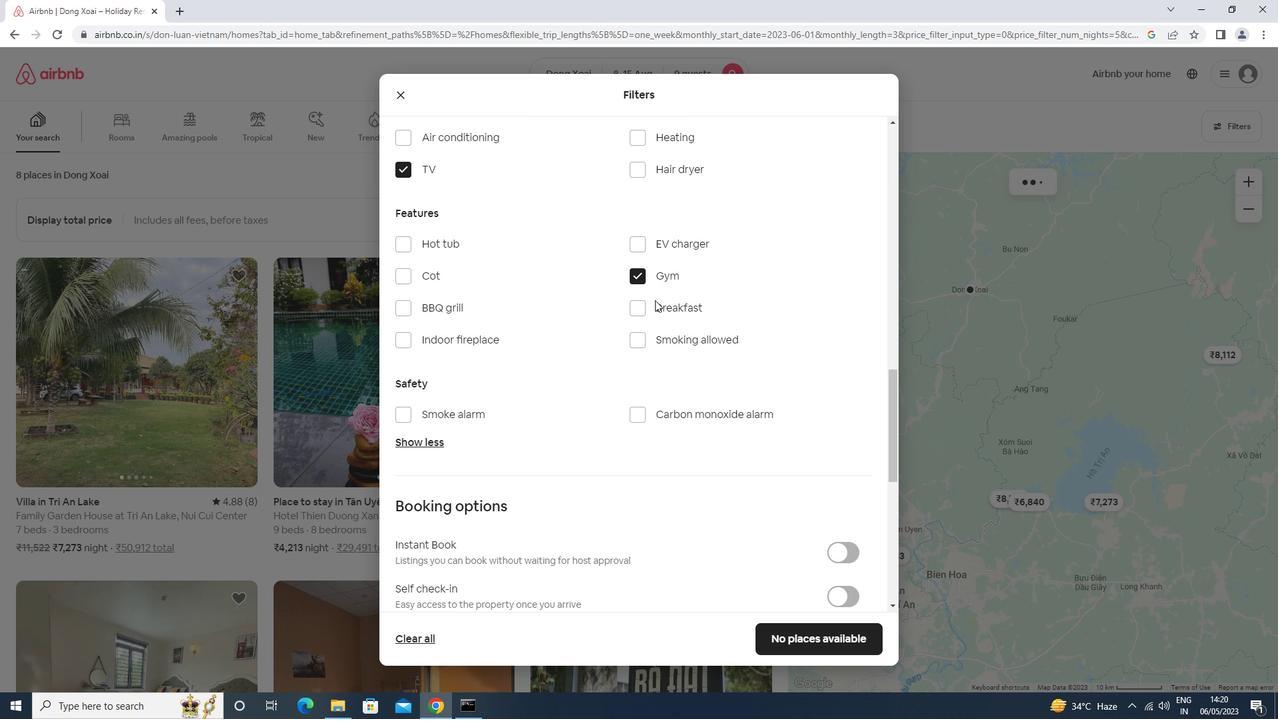 
Action: Mouse pressed left at (655, 303)
Screenshot: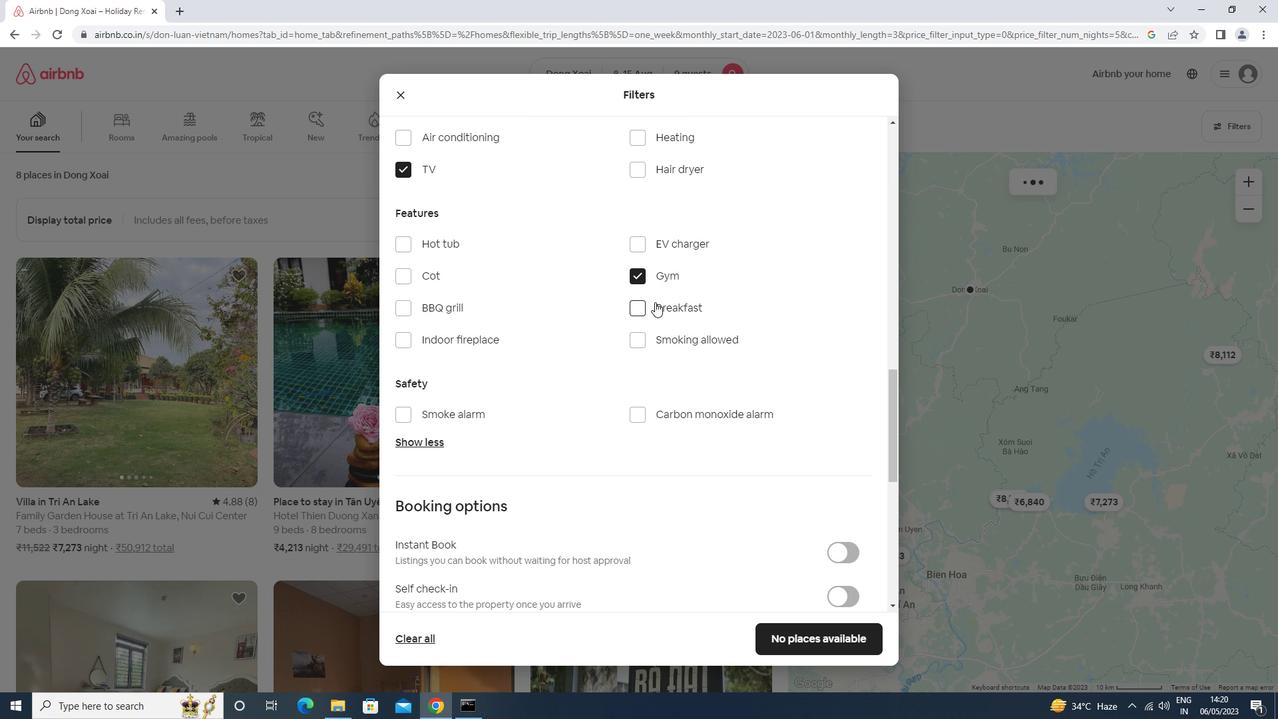 
Action: Mouse moved to (611, 324)
Screenshot: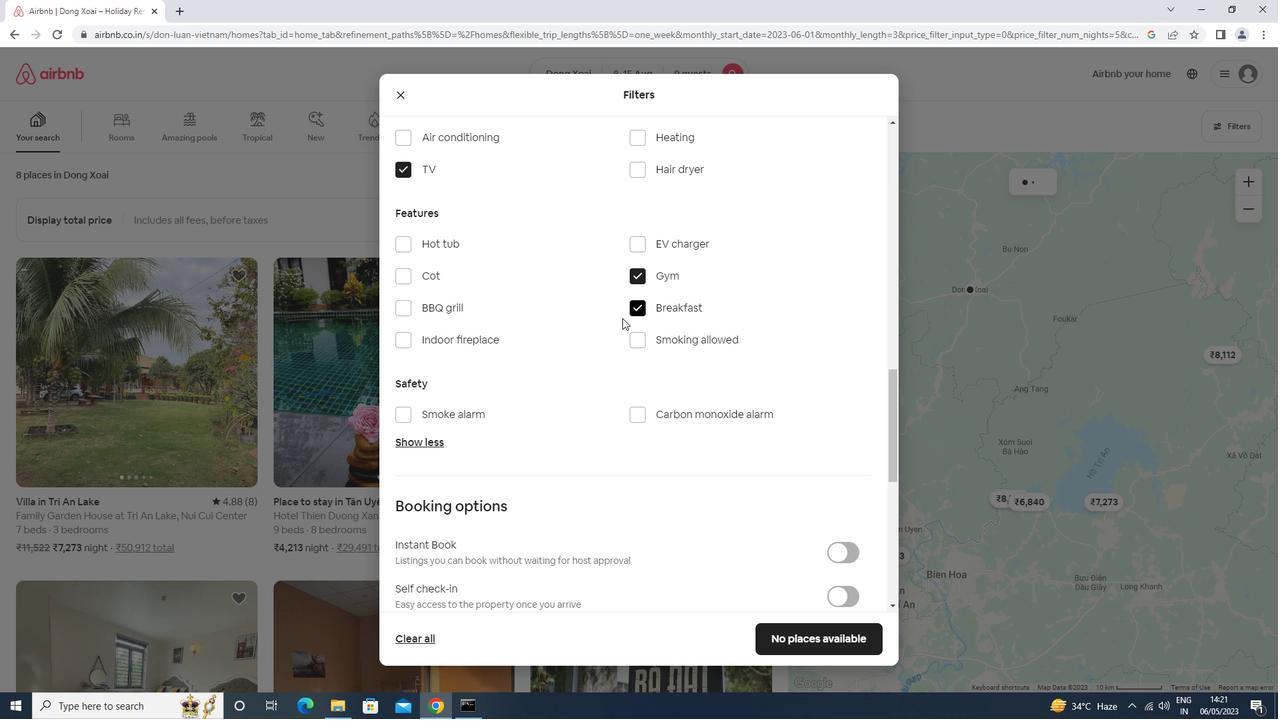 
Action: Mouse scrolled (611, 323) with delta (0, 0)
Screenshot: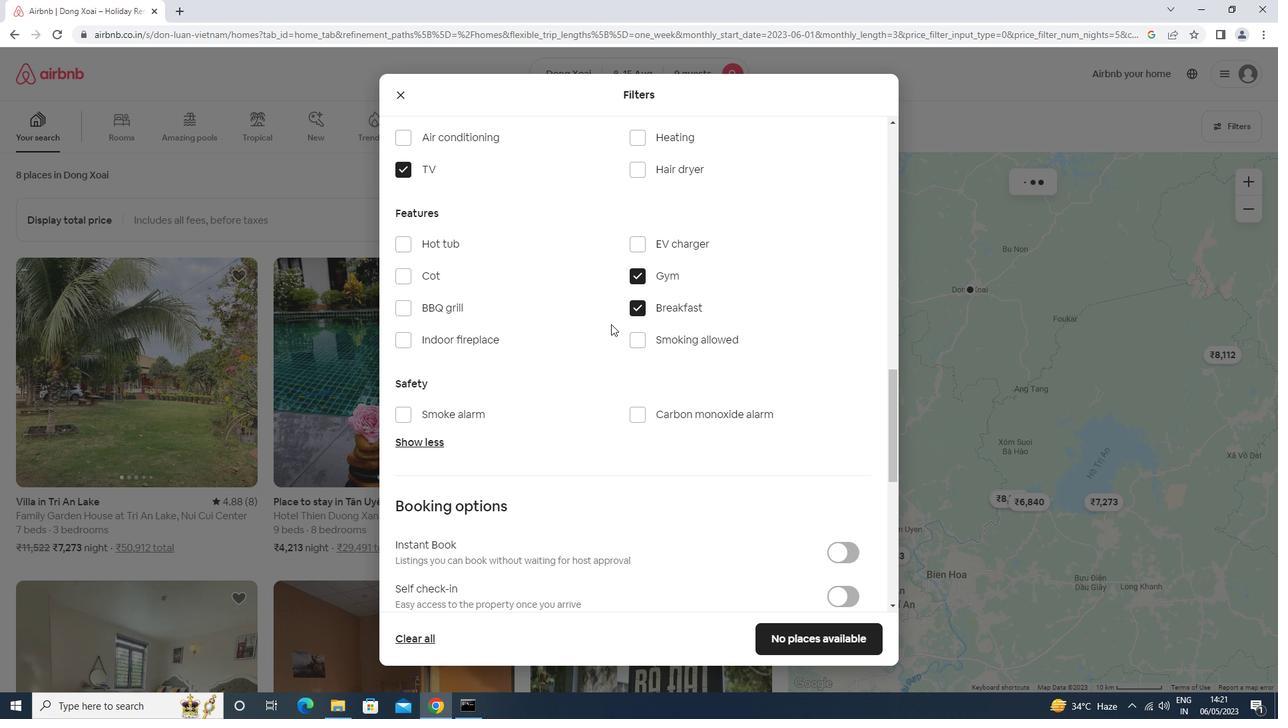 
Action: Mouse scrolled (611, 323) with delta (0, 0)
Screenshot: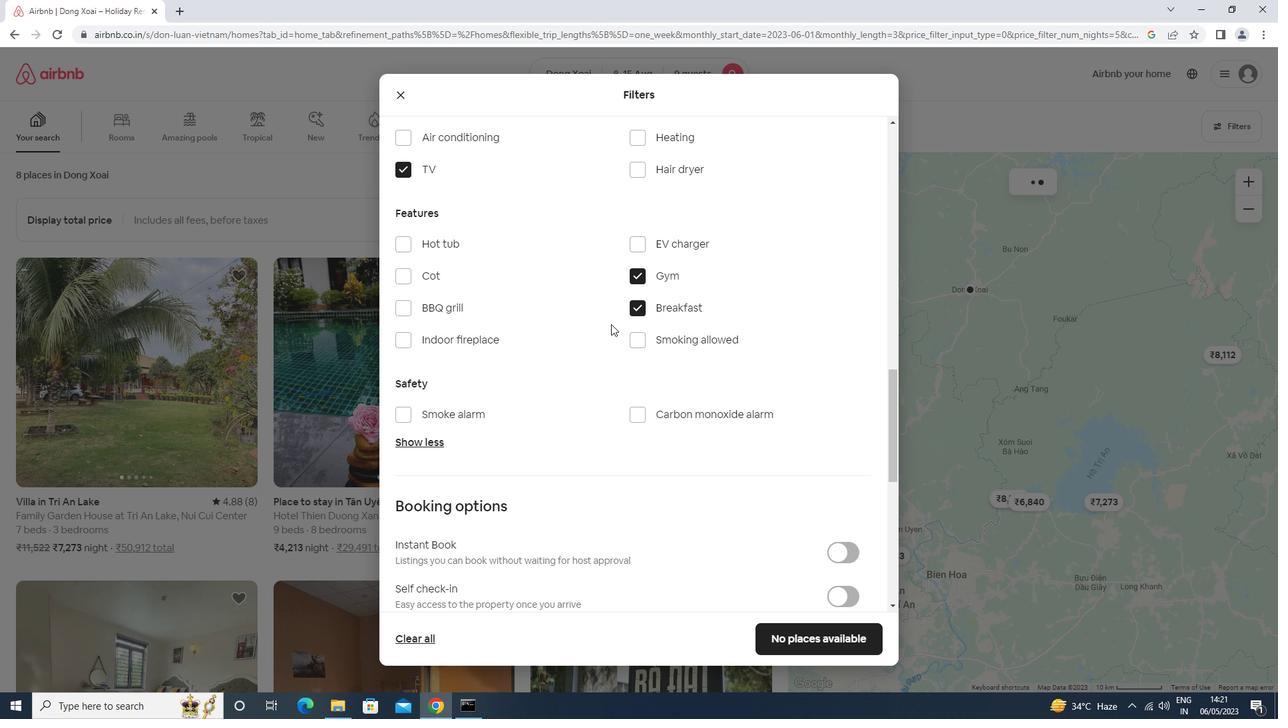 
Action: Mouse scrolled (611, 323) with delta (0, 0)
Screenshot: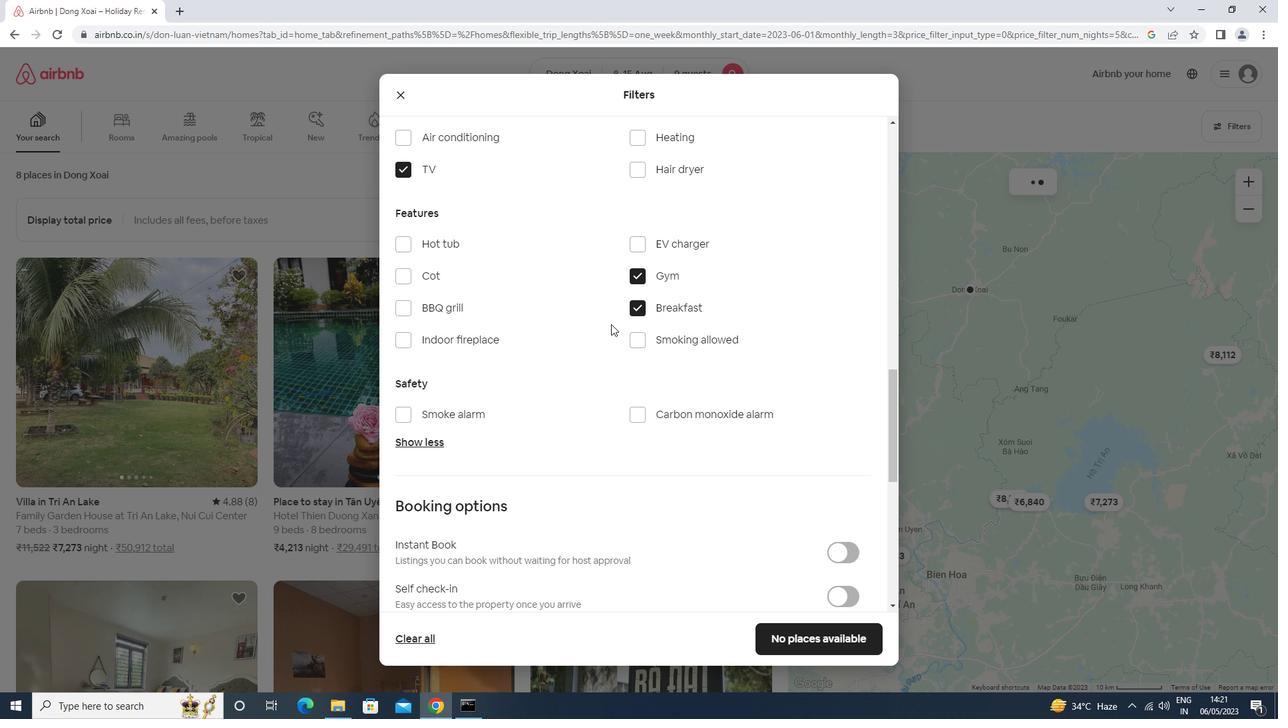
Action: Mouse scrolled (611, 323) with delta (0, 0)
Screenshot: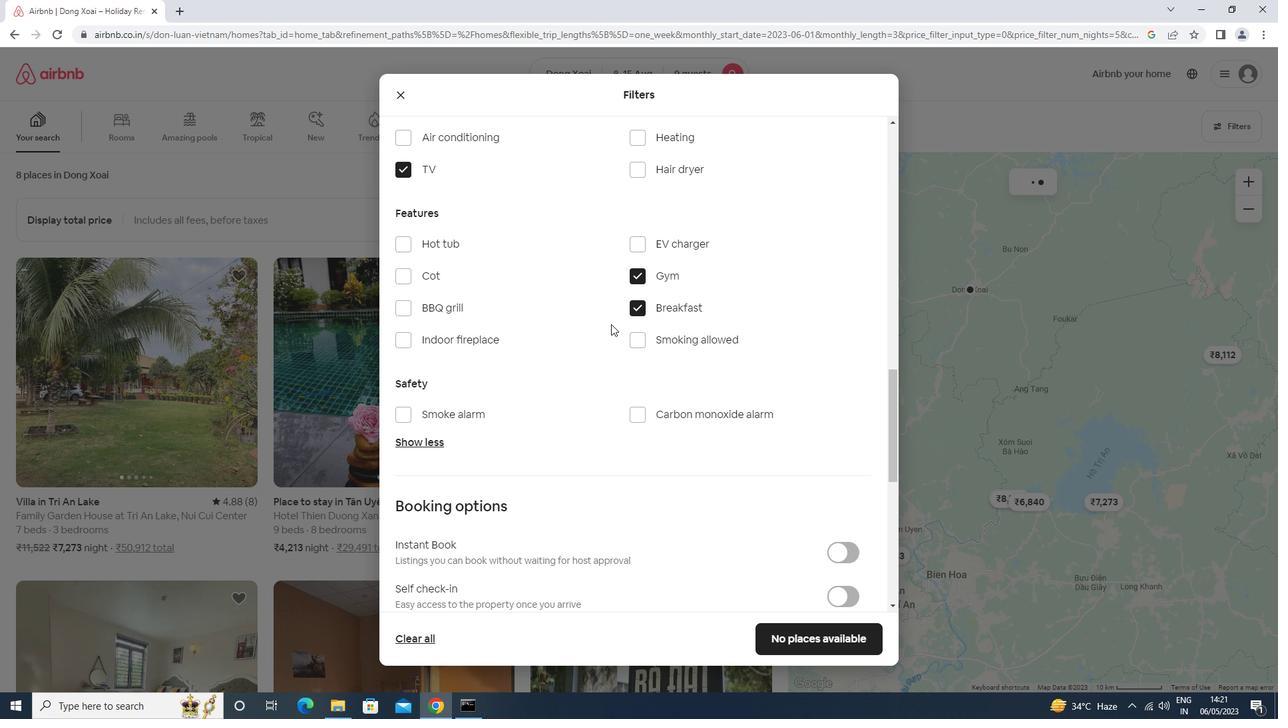 
Action: Mouse moved to (844, 330)
Screenshot: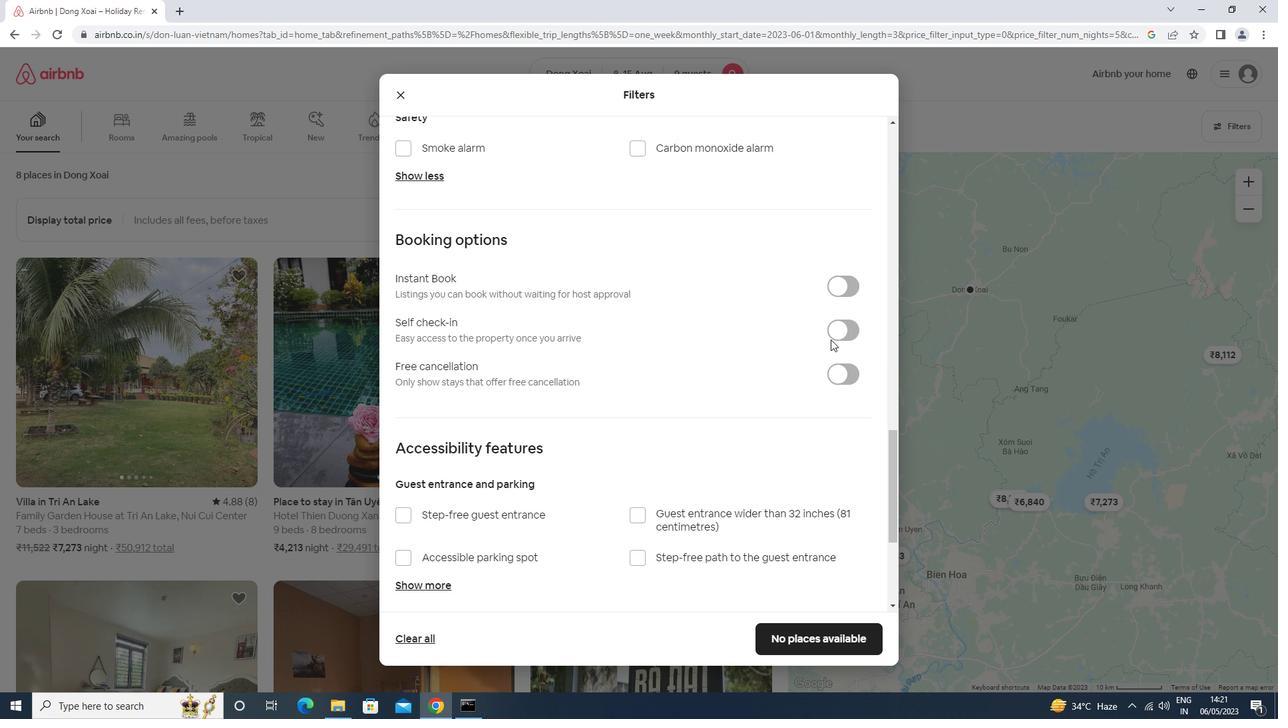 
Action: Mouse pressed left at (844, 330)
Screenshot: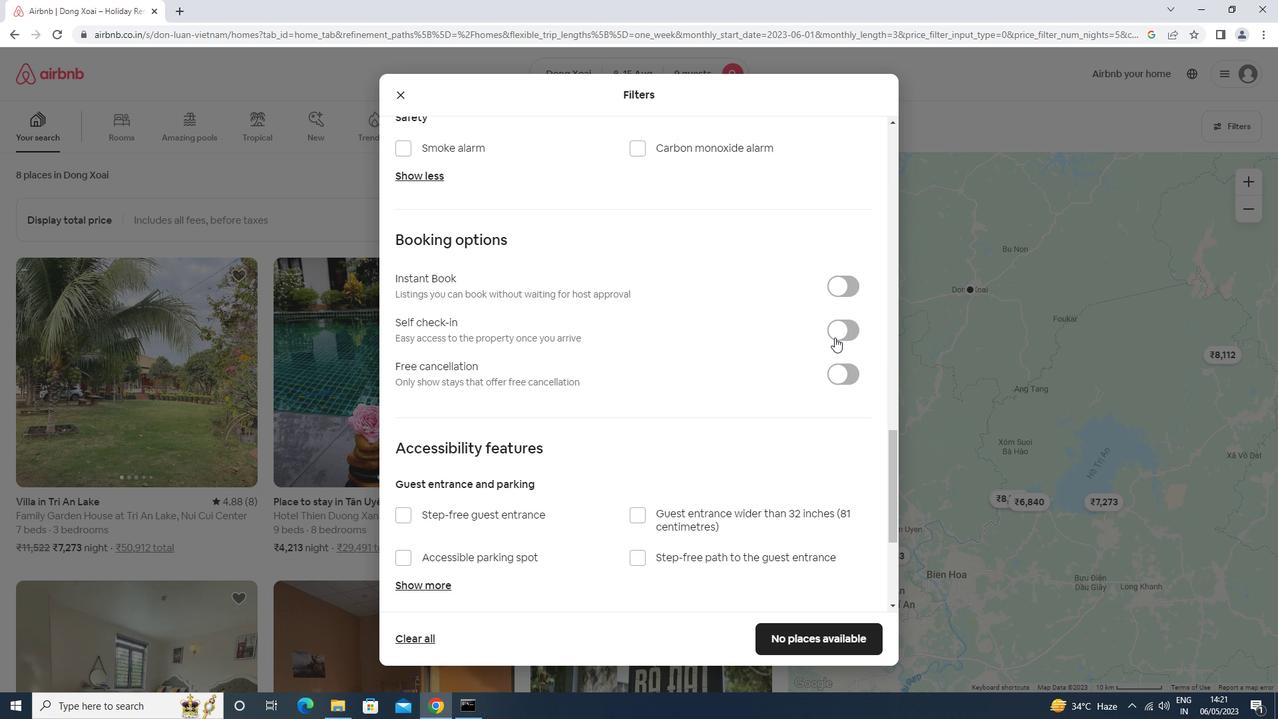 
Action: Mouse moved to (489, 396)
Screenshot: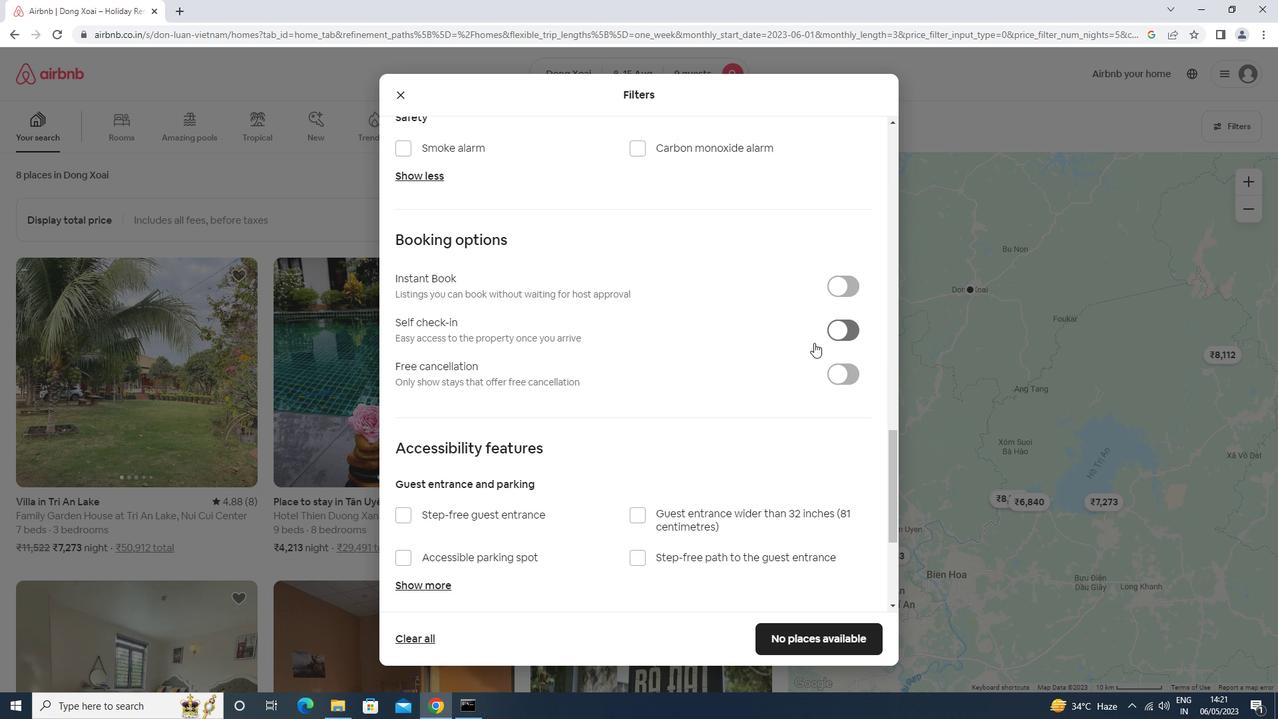 
Action: Mouse scrolled (489, 396) with delta (0, 0)
Screenshot: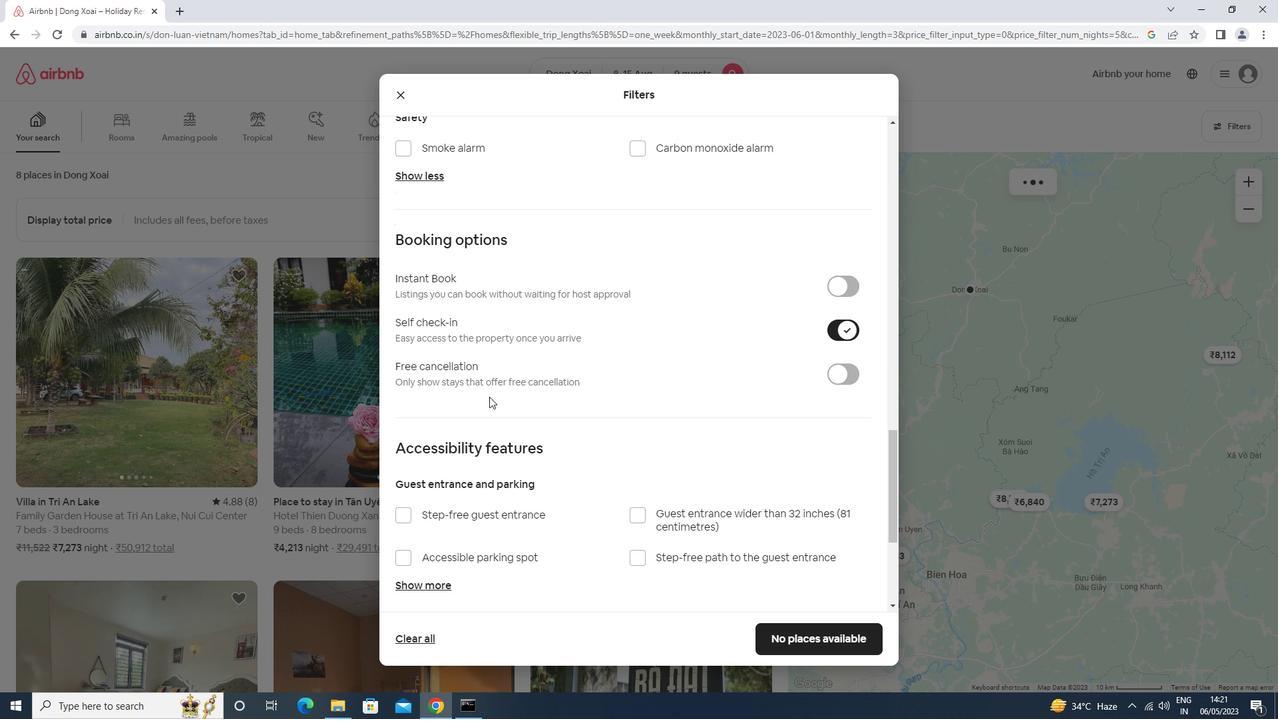 
Action: Mouse scrolled (489, 396) with delta (0, 0)
Screenshot: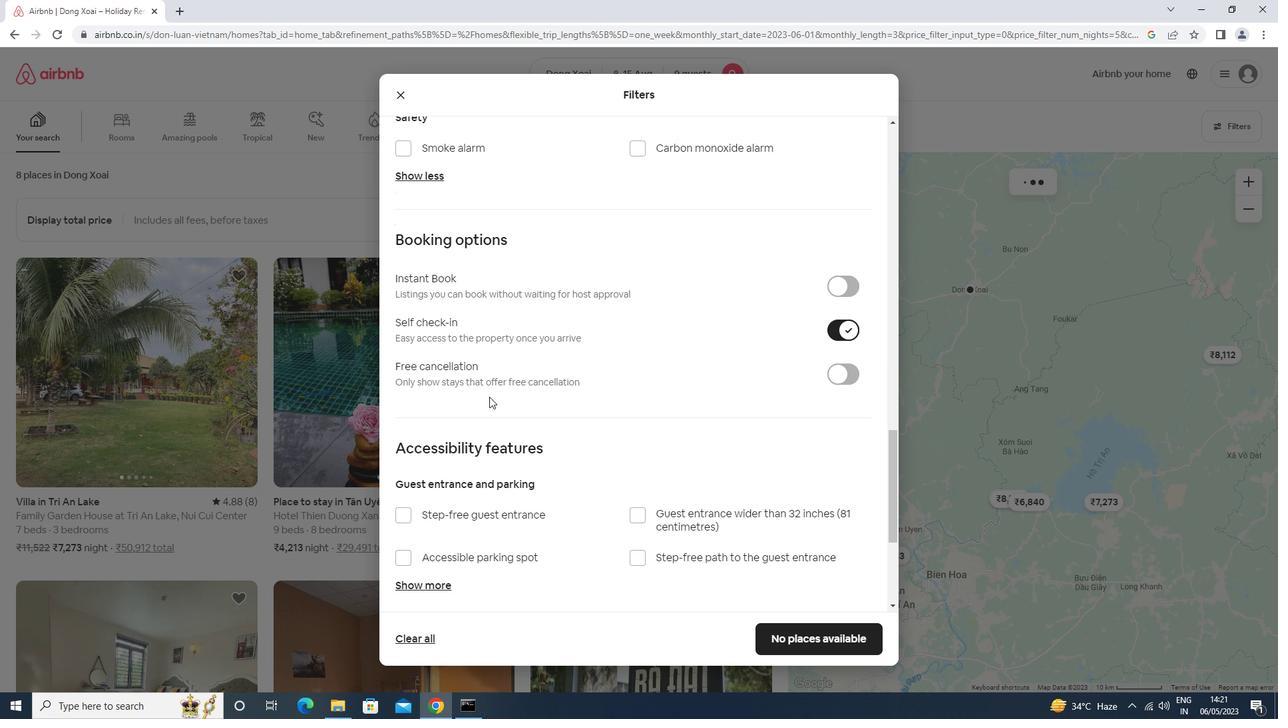 
Action: Mouse scrolled (489, 396) with delta (0, 0)
Screenshot: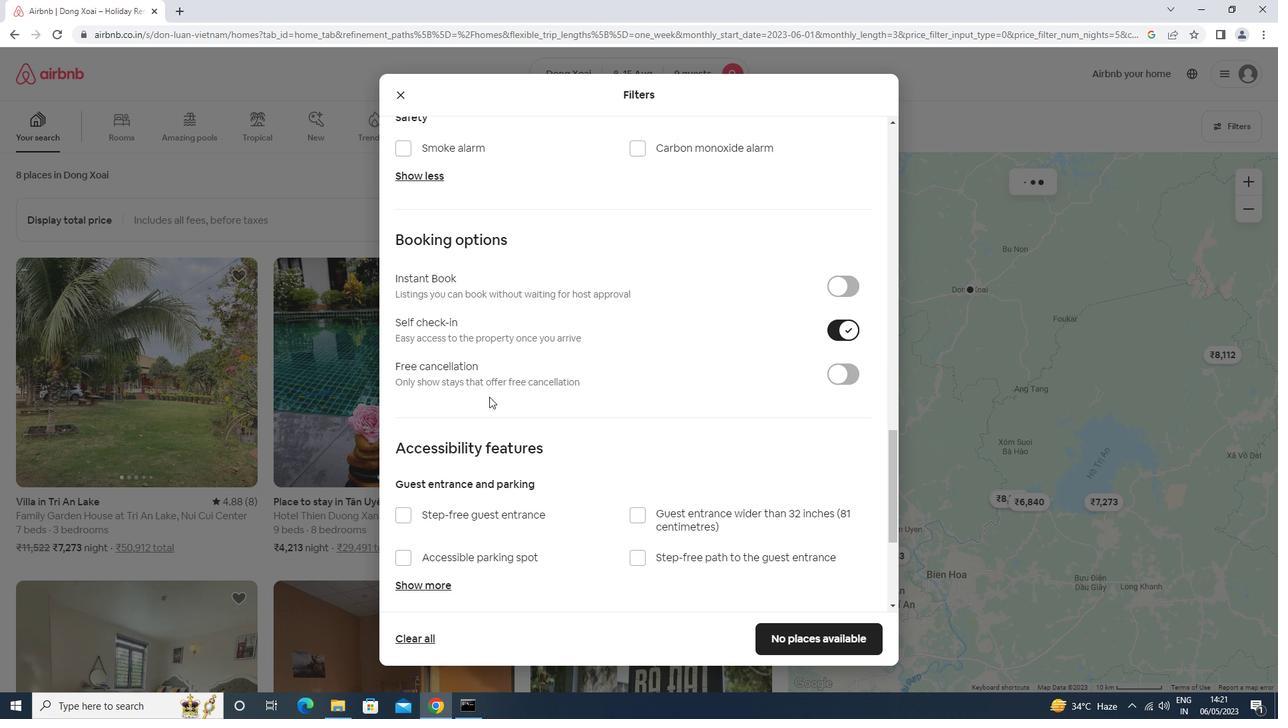 
Action: Mouse scrolled (489, 396) with delta (0, 0)
Screenshot: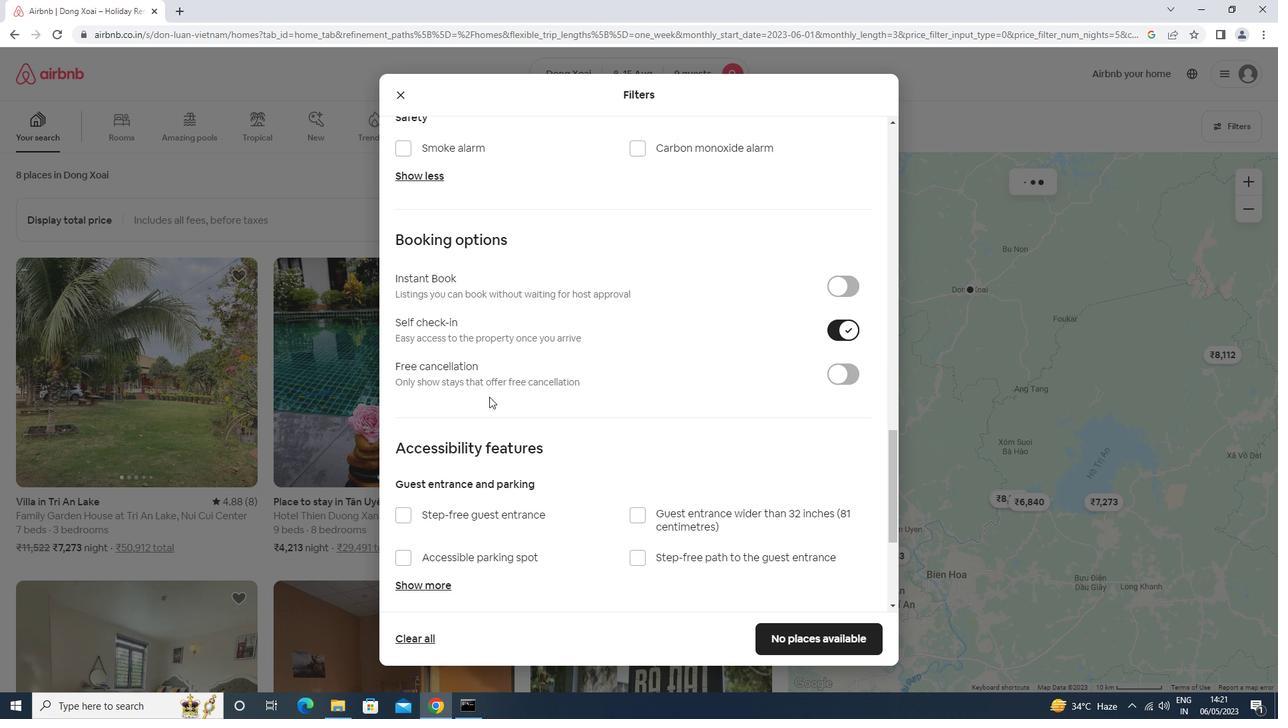 
Action: Mouse moved to (486, 398)
Screenshot: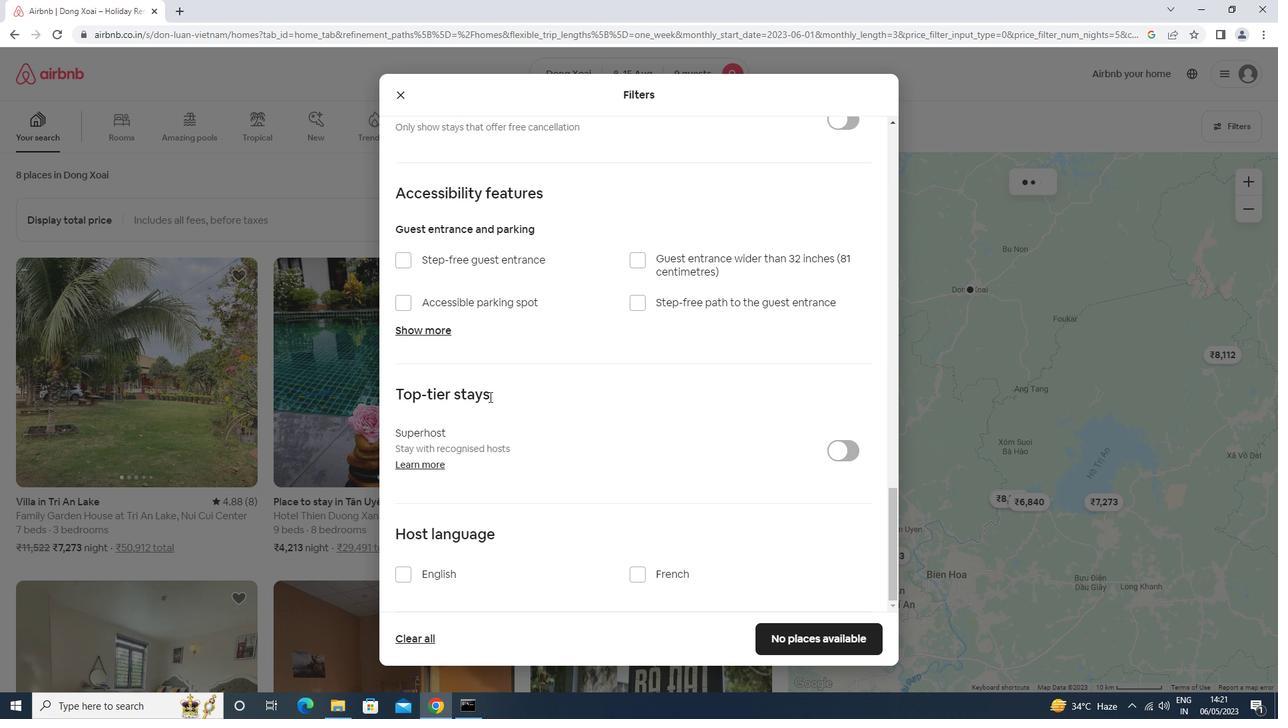 
Action: Mouse scrolled (486, 398) with delta (0, 0)
Screenshot: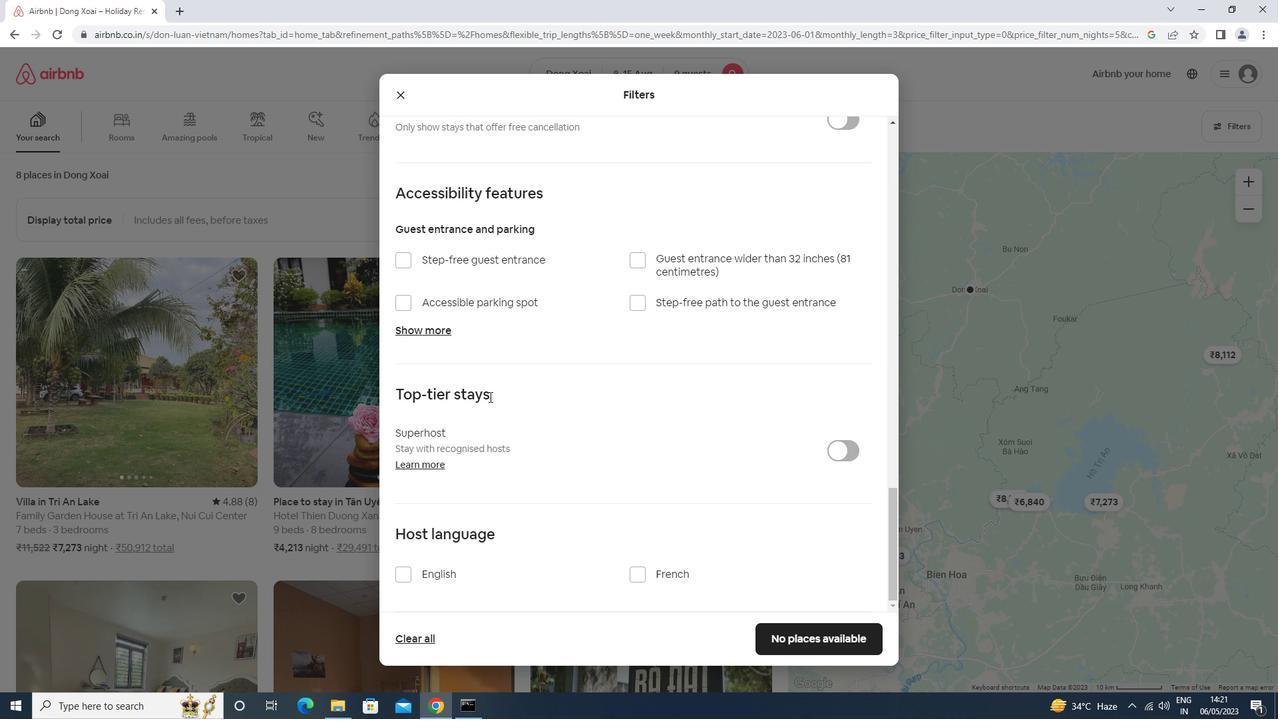 
Action: Mouse scrolled (486, 398) with delta (0, 0)
Screenshot: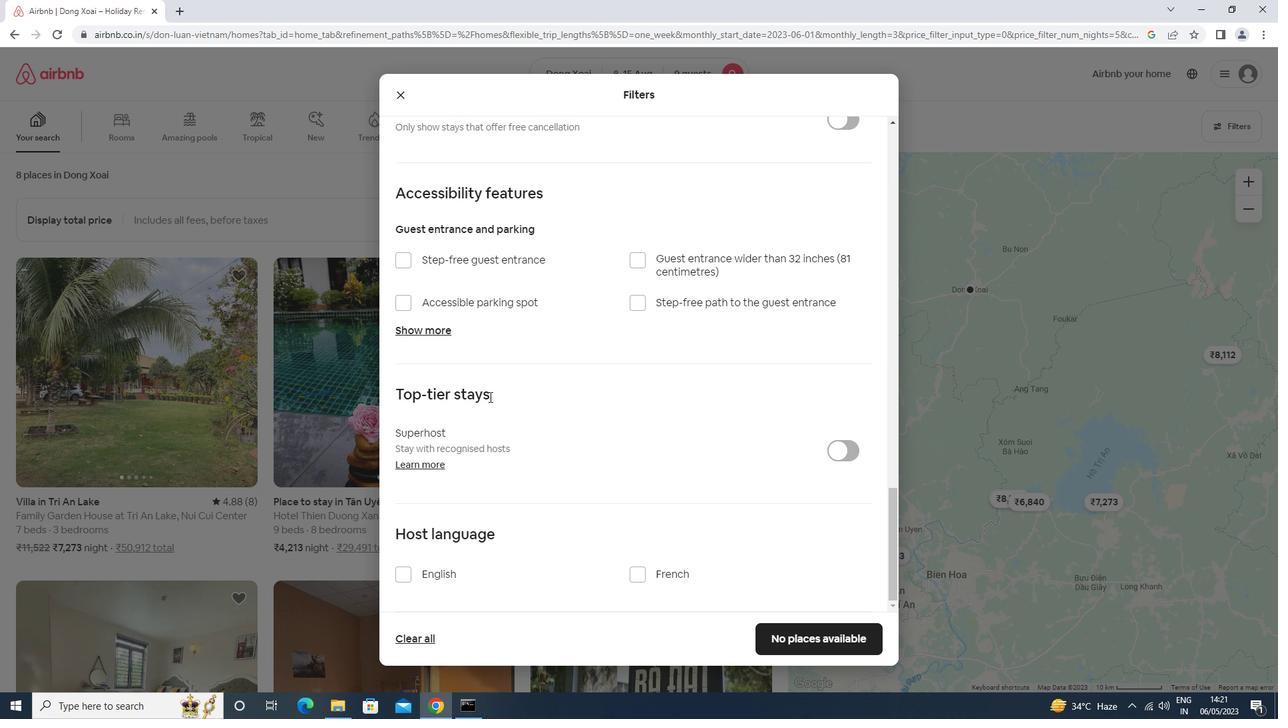 
Action: Mouse scrolled (486, 398) with delta (0, 0)
Screenshot: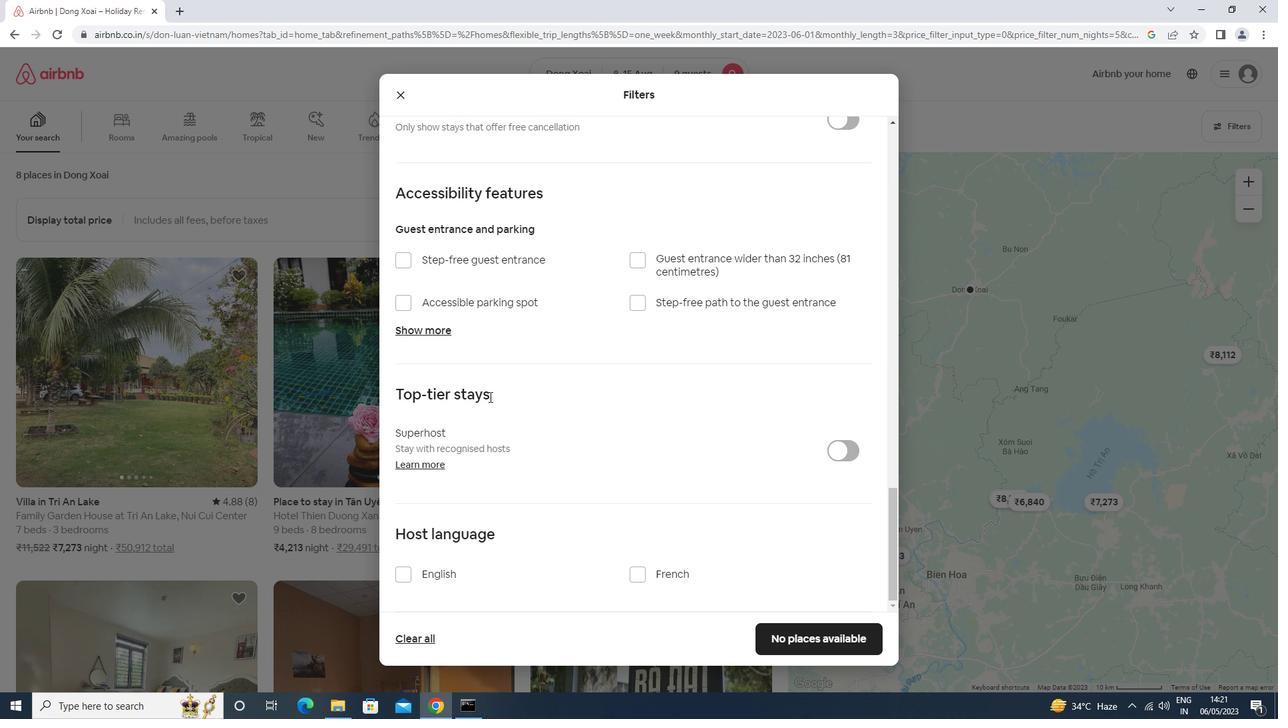 
Action: Mouse scrolled (486, 398) with delta (0, 0)
Screenshot: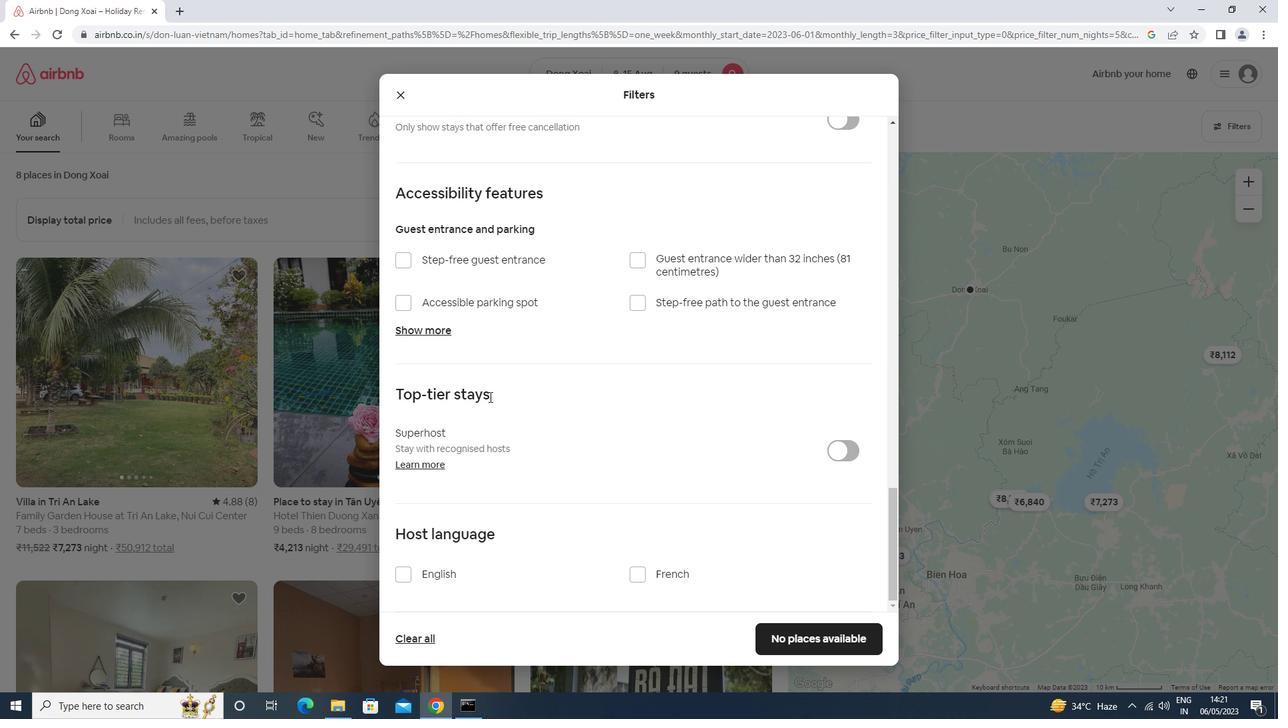 
Action: Mouse moved to (432, 575)
Screenshot: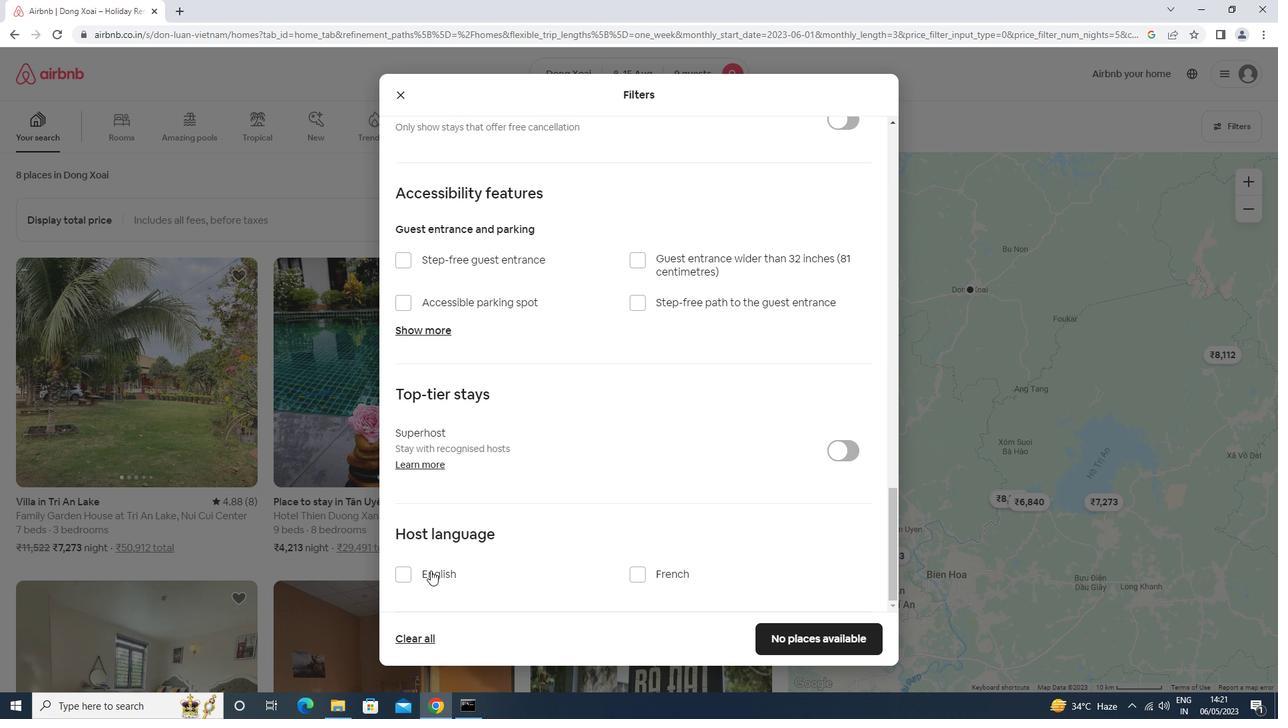 
Action: Mouse pressed left at (432, 575)
Screenshot: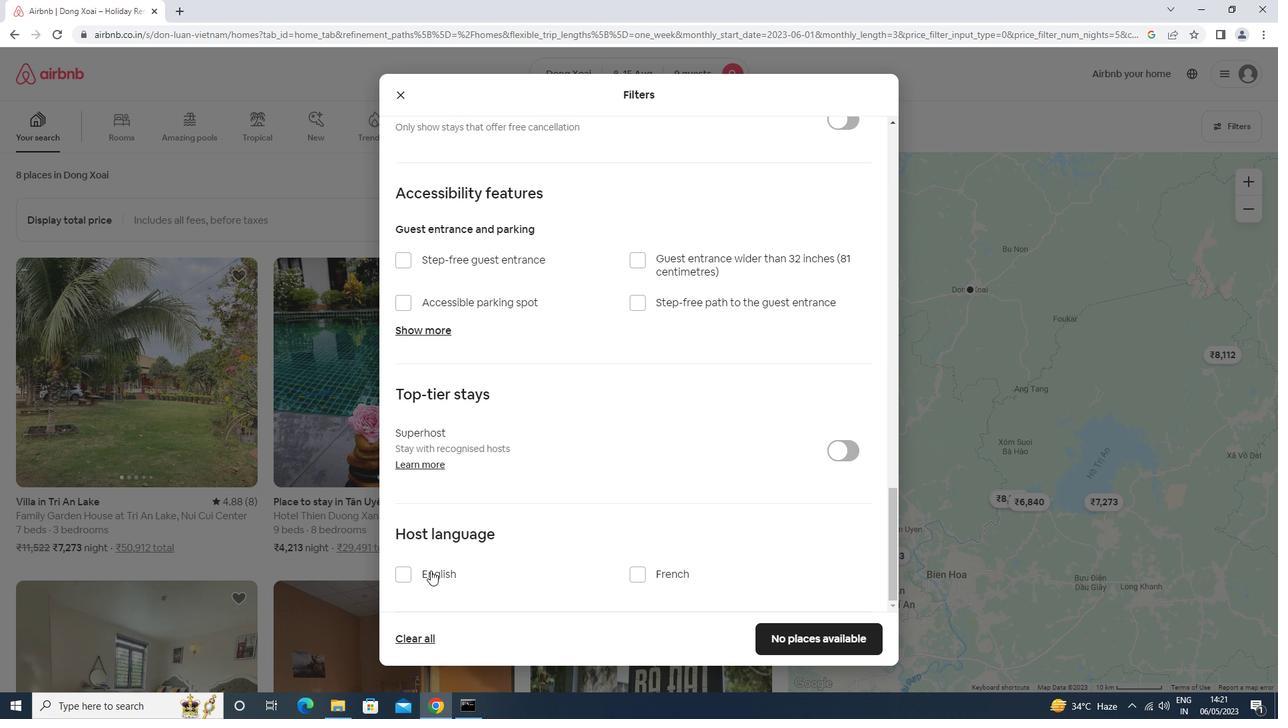
Action: Mouse moved to (801, 633)
Screenshot: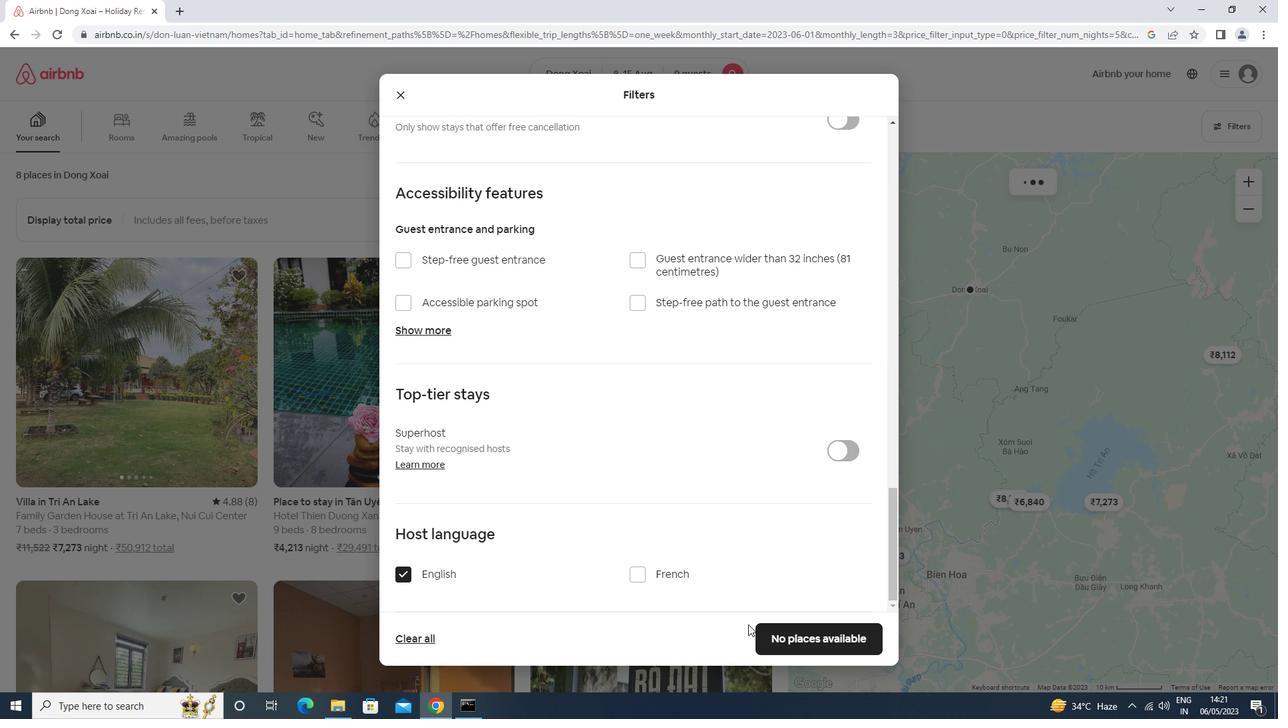 
Action: Mouse pressed left at (801, 633)
Screenshot: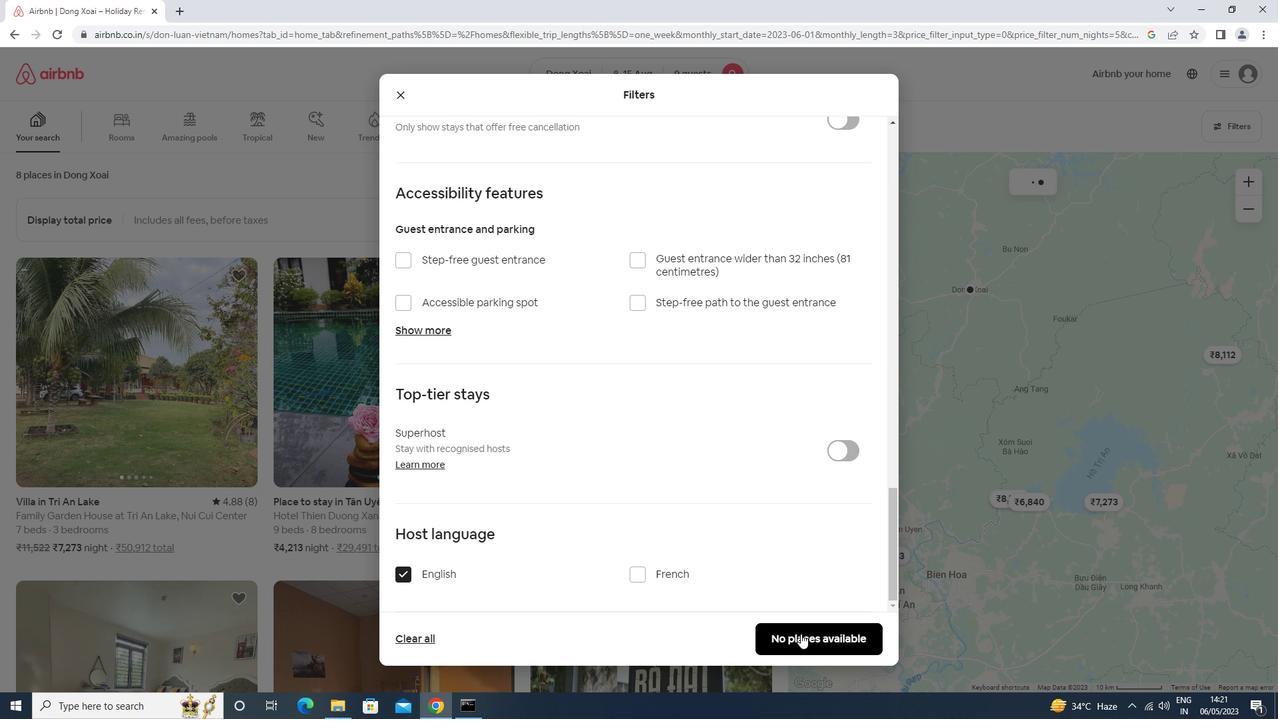 
